 Task: Check the percentage active listings of granite counters in the last 5 years.
Action: Mouse moved to (560, 331)
Screenshot: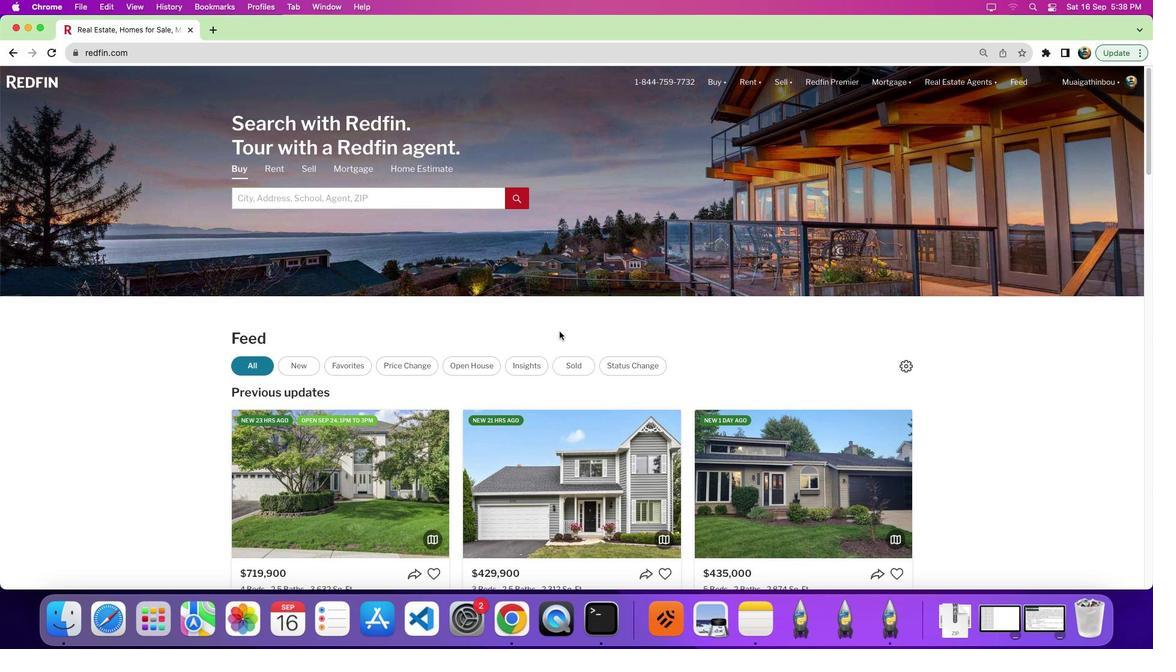 
Action: Mouse scrolled (560, 331) with delta (0, 0)
Screenshot: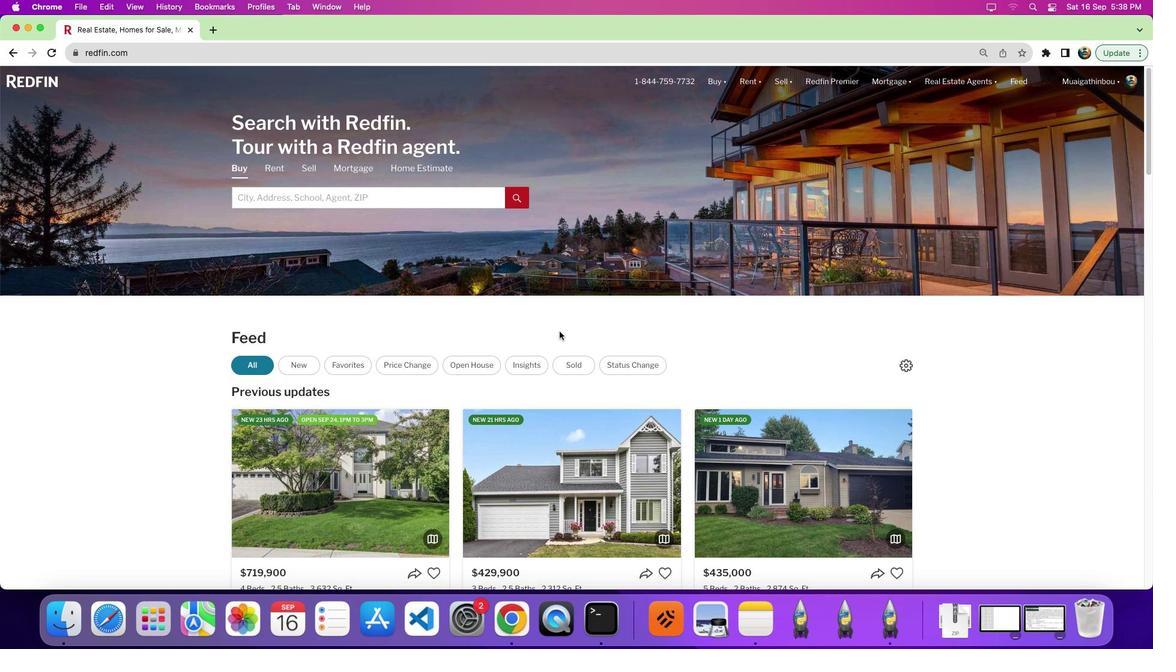 
Action: Mouse scrolled (560, 331) with delta (0, 0)
Screenshot: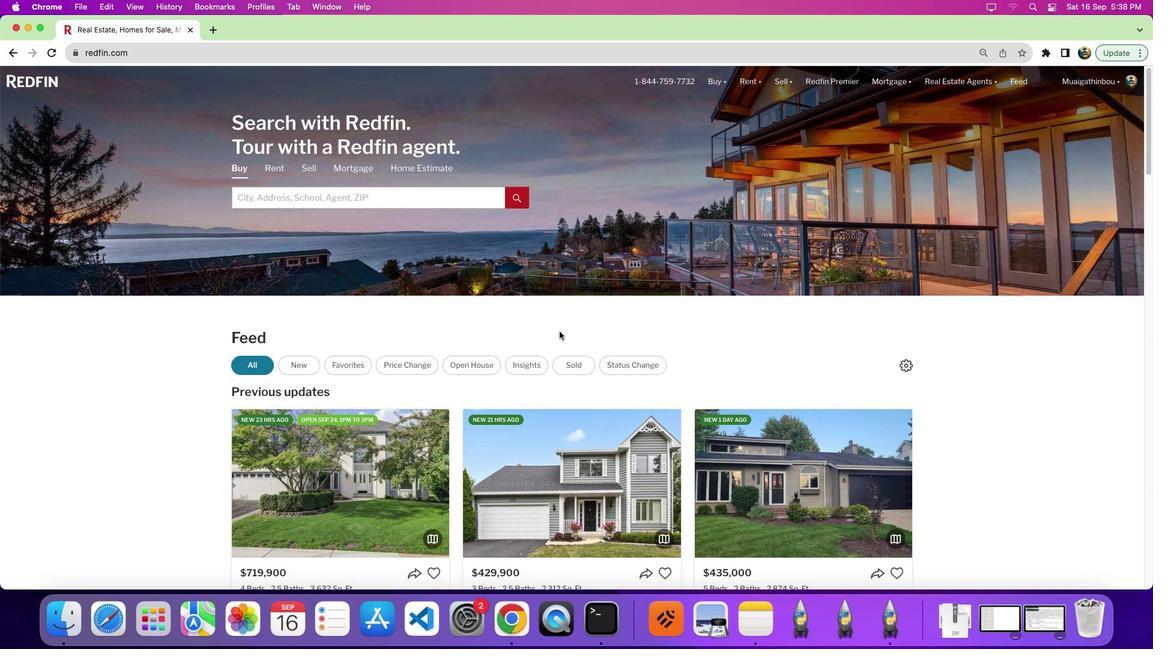 
Action: Mouse scrolled (560, 331) with delta (0, -3)
Screenshot: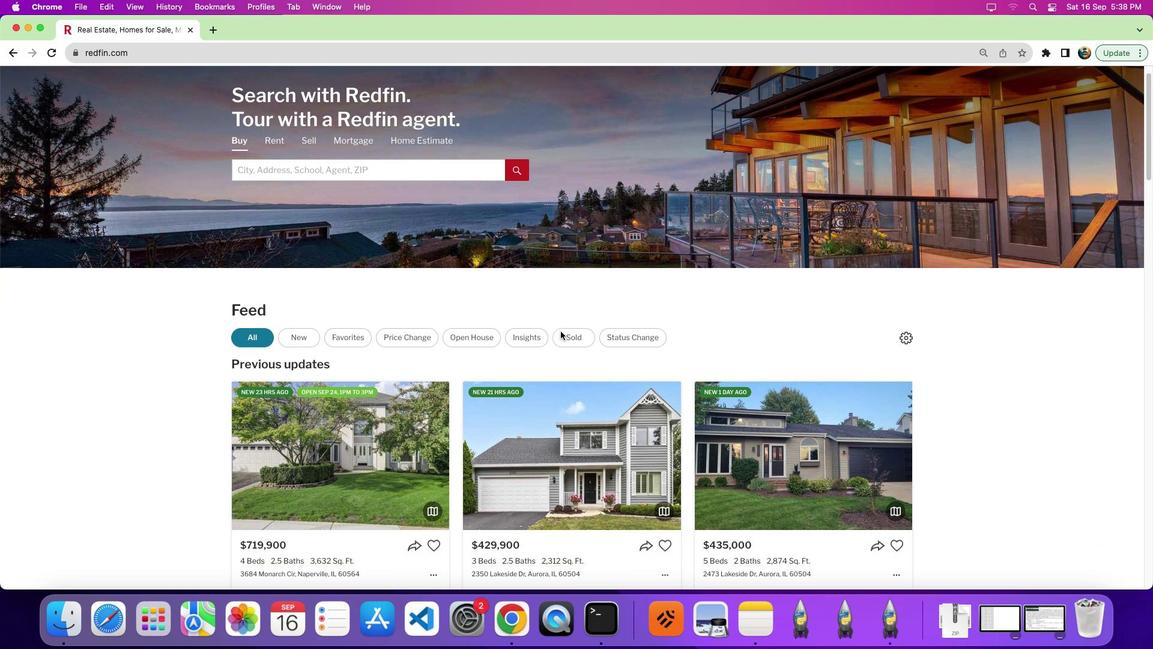 
Action: Mouse moved to (678, 355)
Screenshot: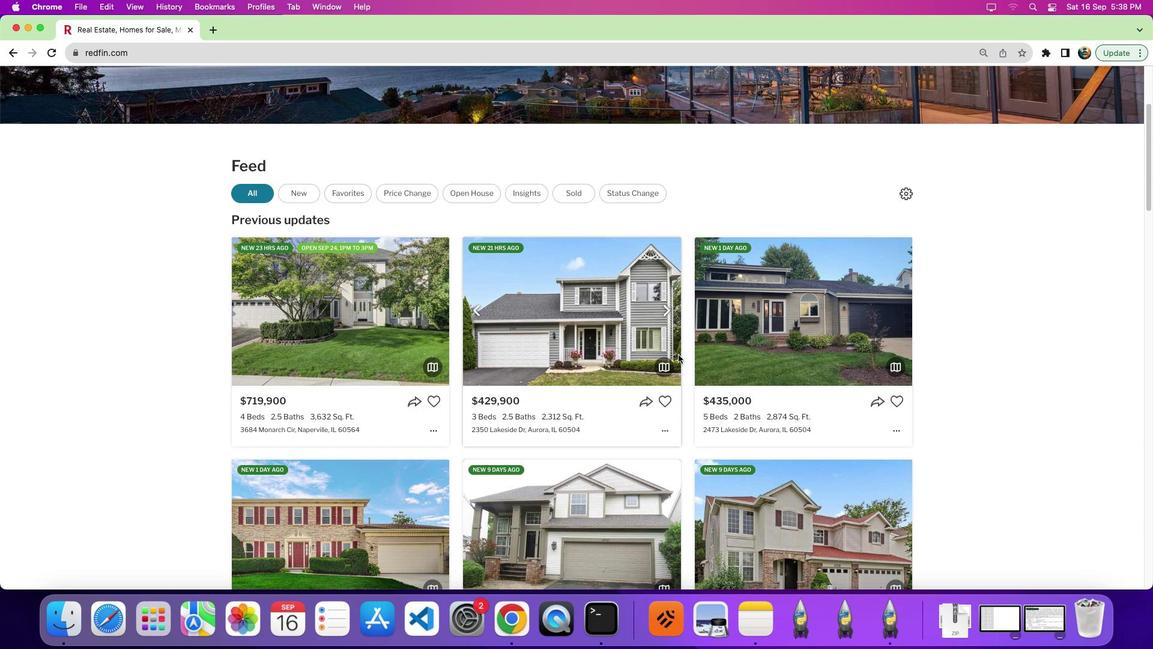 
Action: Mouse scrolled (678, 355) with delta (0, 0)
Screenshot: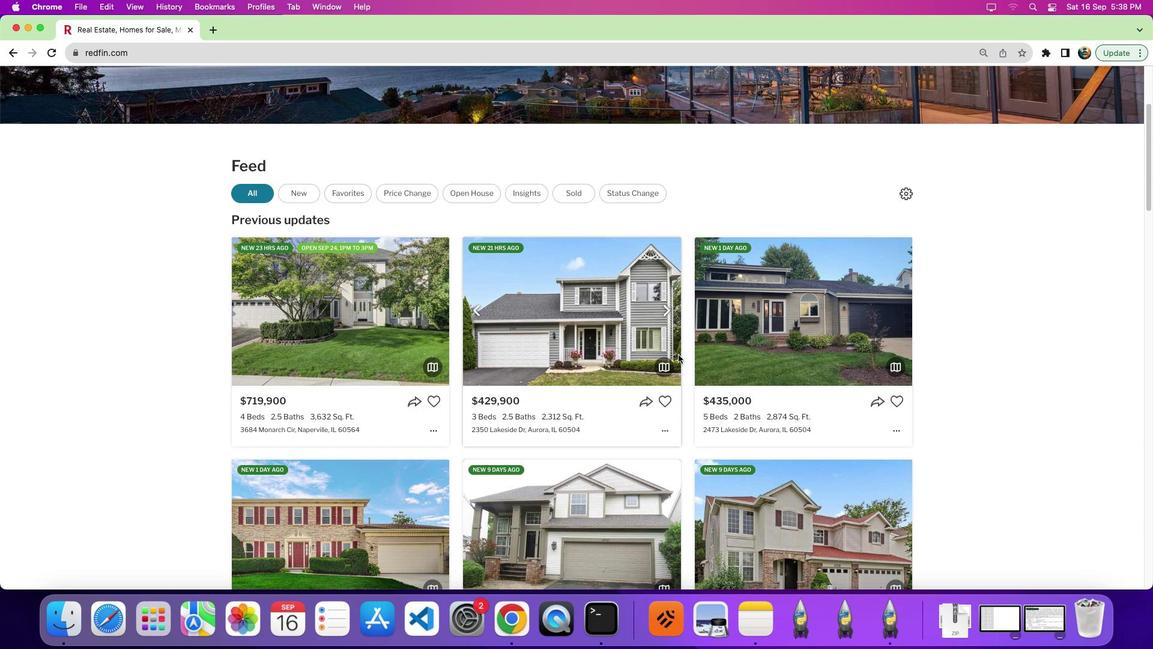 
Action: Mouse scrolled (678, 355) with delta (0, 0)
Screenshot: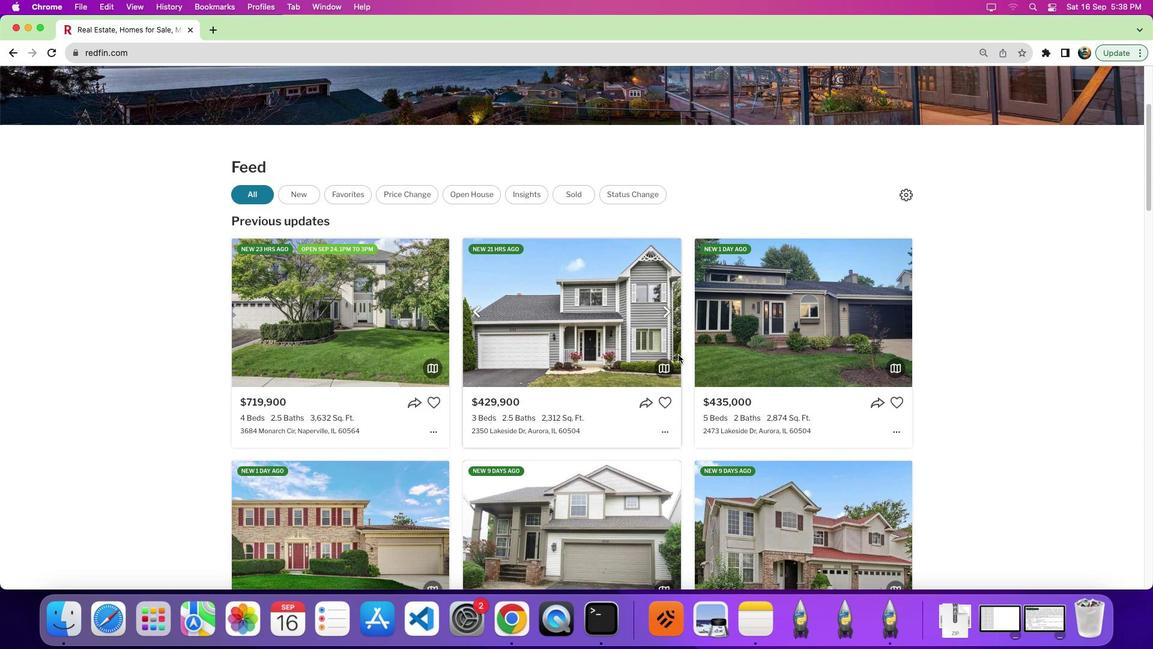 
Action: Mouse scrolled (678, 355) with delta (0, 4)
Screenshot: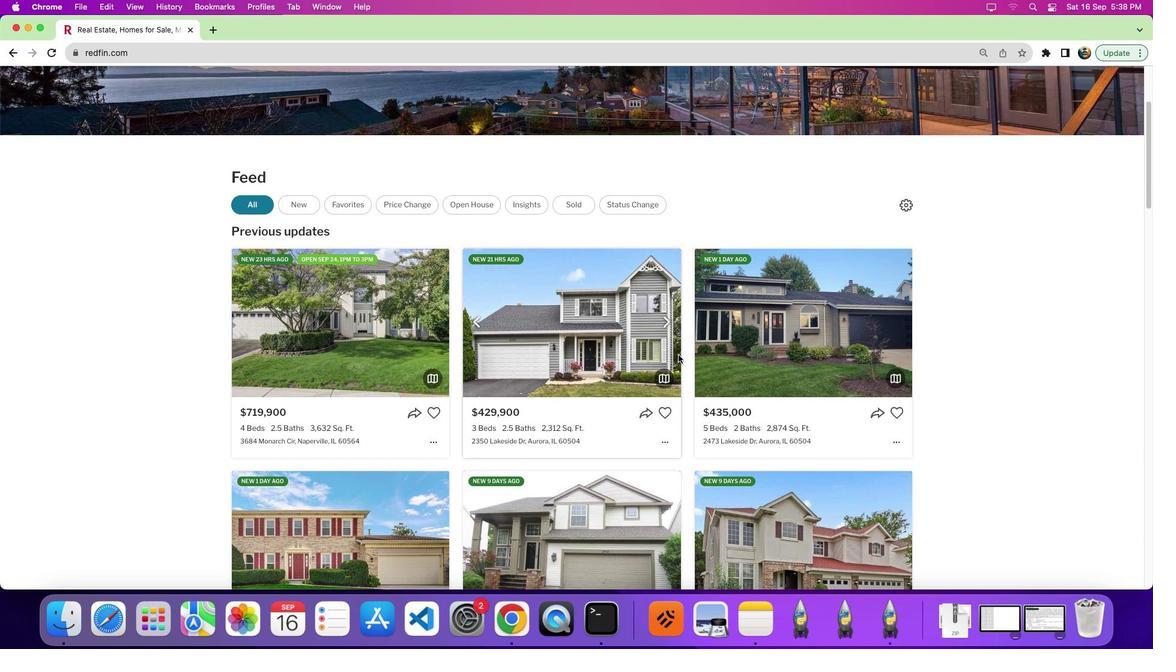 
Action: Mouse scrolled (678, 355) with delta (0, 0)
Screenshot: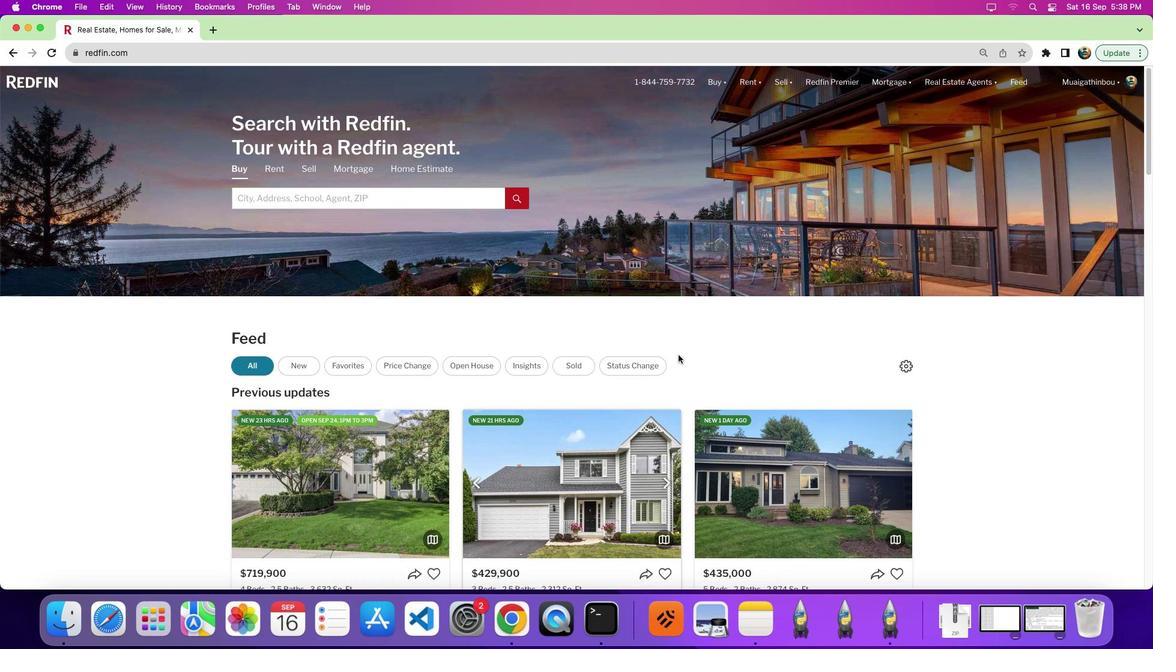 
Action: Mouse scrolled (678, 355) with delta (0, 0)
Screenshot: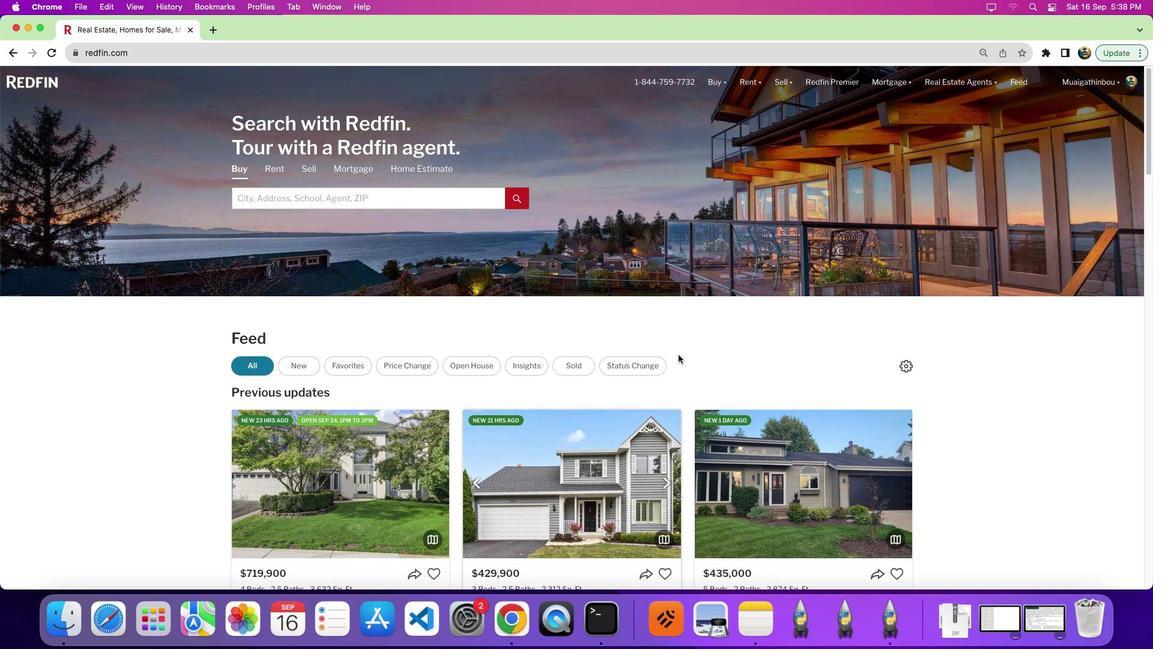 
Action: Mouse scrolled (678, 355) with delta (0, 5)
Screenshot: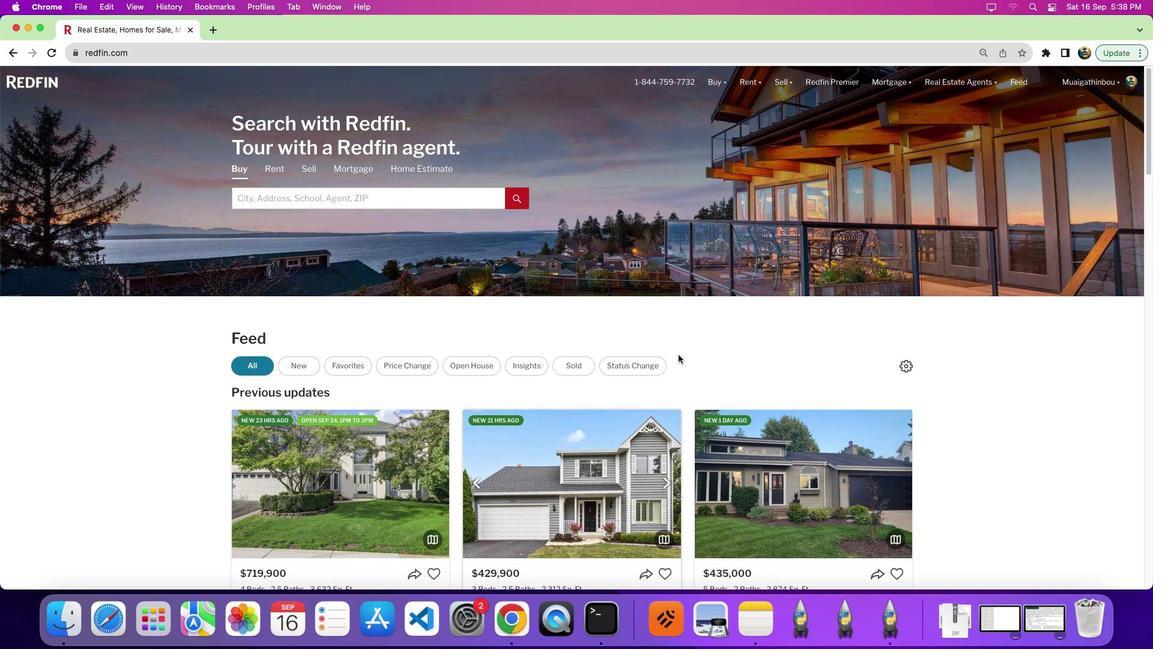 
Action: Mouse scrolled (678, 355) with delta (0, 7)
Screenshot: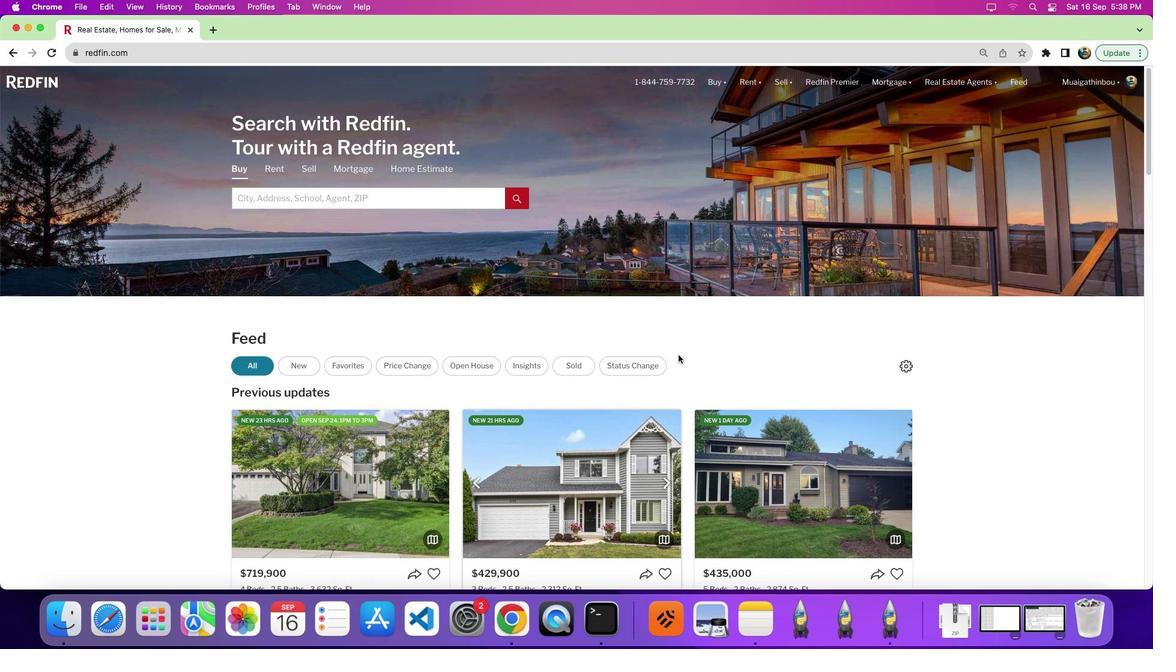 
Action: Mouse moved to (768, 137)
Screenshot: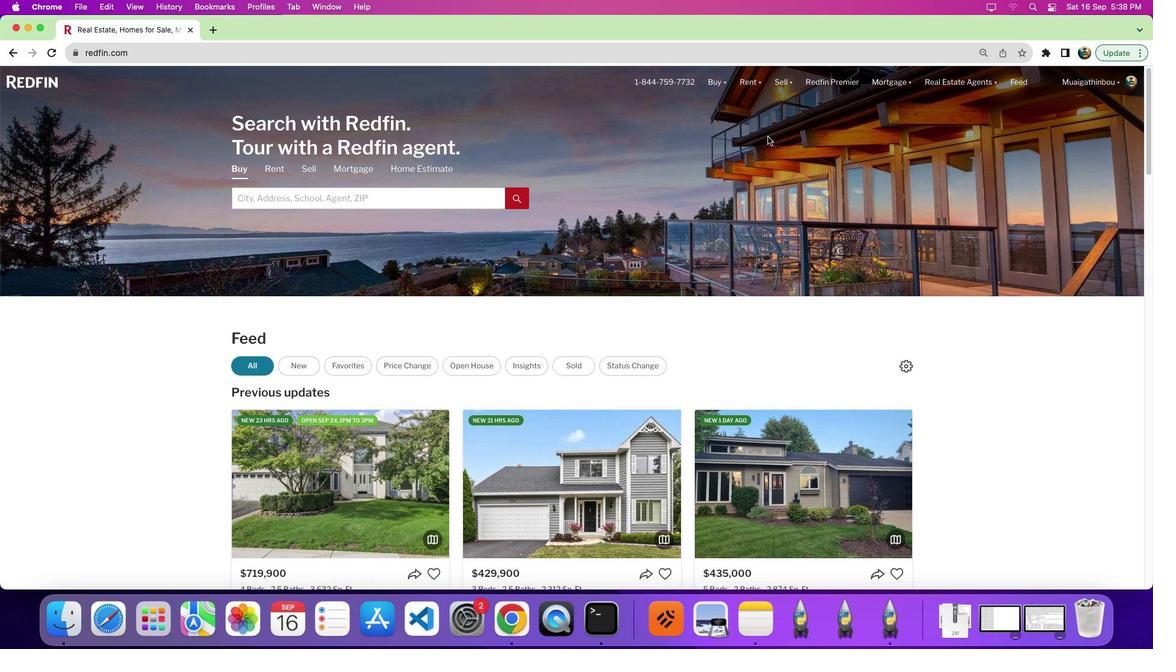 
Action: Mouse pressed left at (768, 137)
Screenshot: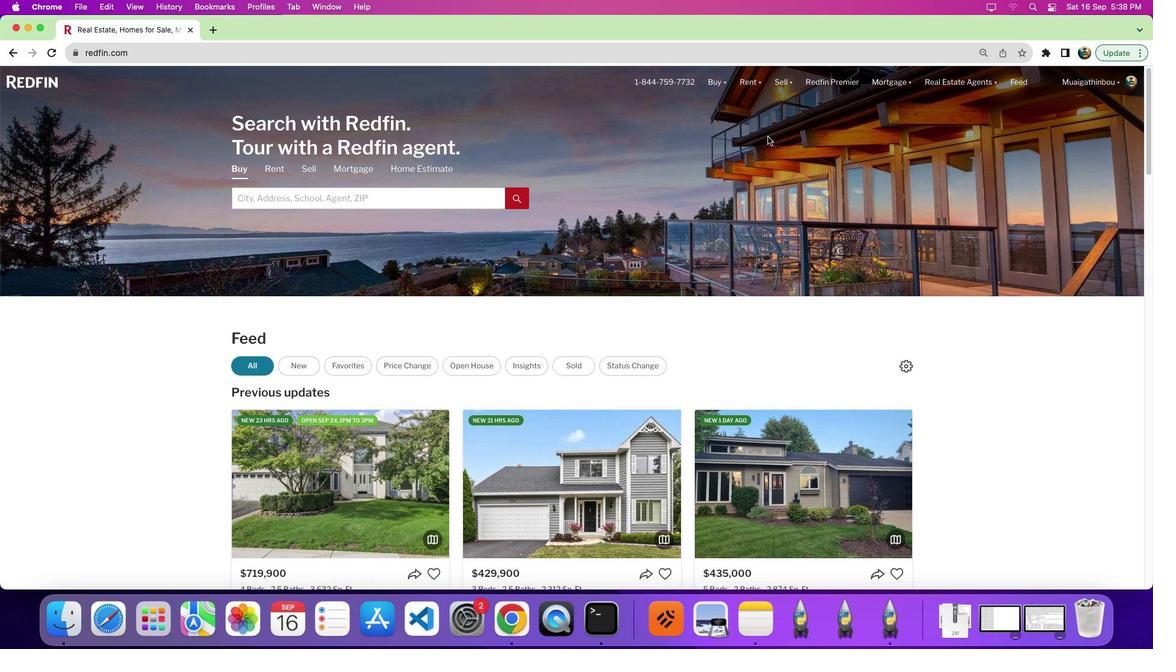 
Action: Mouse moved to (934, 209)
Screenshot: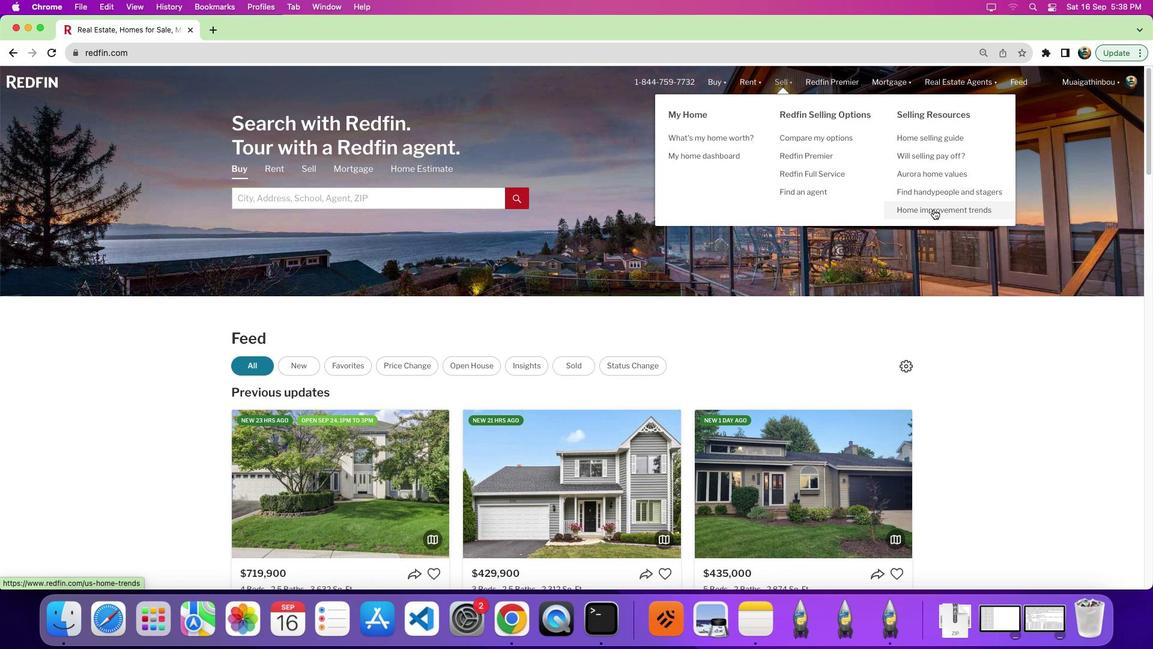 
Action: Mouse pressed left at (934, 209)
Screenshot: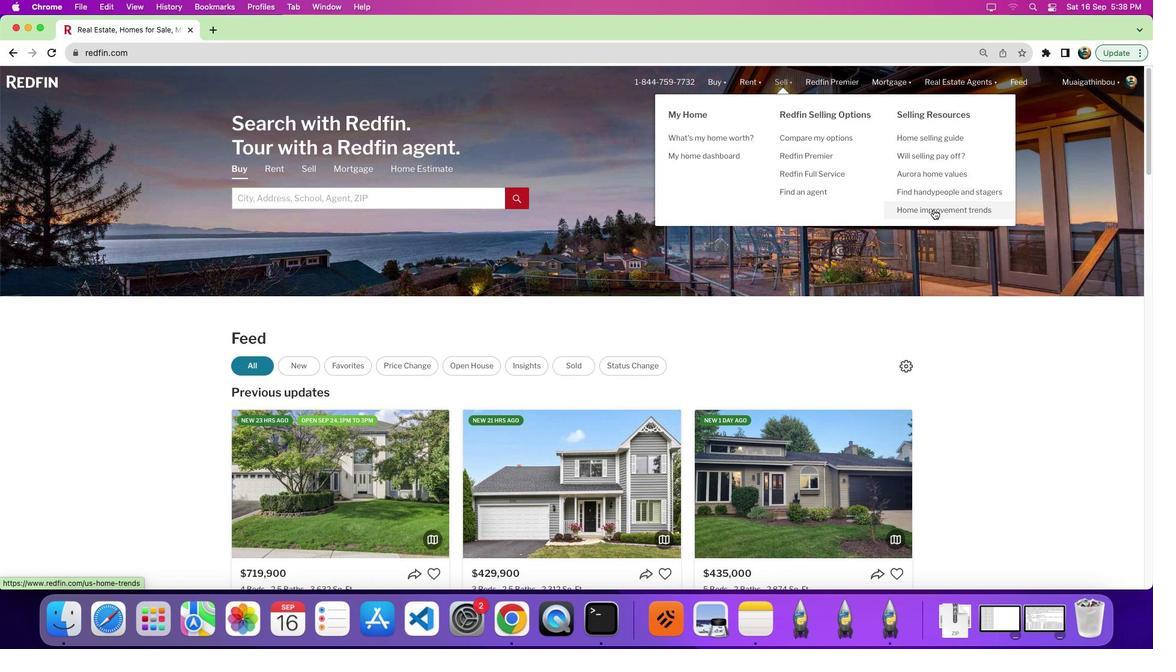 
Action: Mouse pressed left at (934, 209)
Screenshot: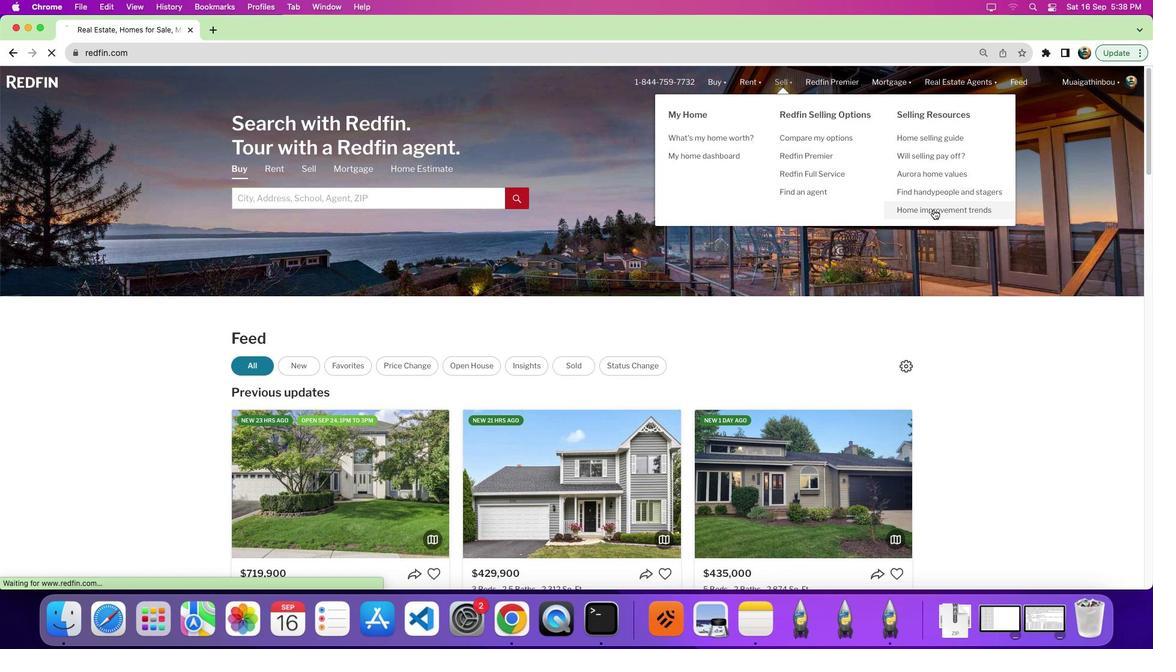 
Action: Mouse moved to (579, 340)
Screenshot: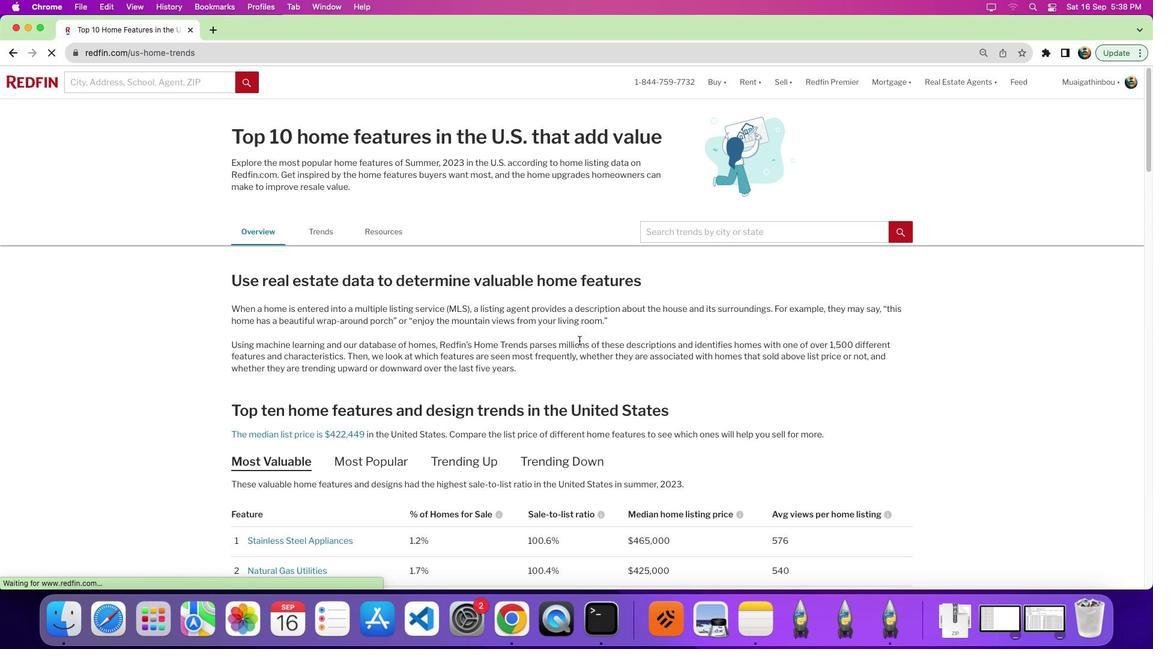 
Action: Mouse scrolled (579, 340) with delta (0, 0)
Screenshot: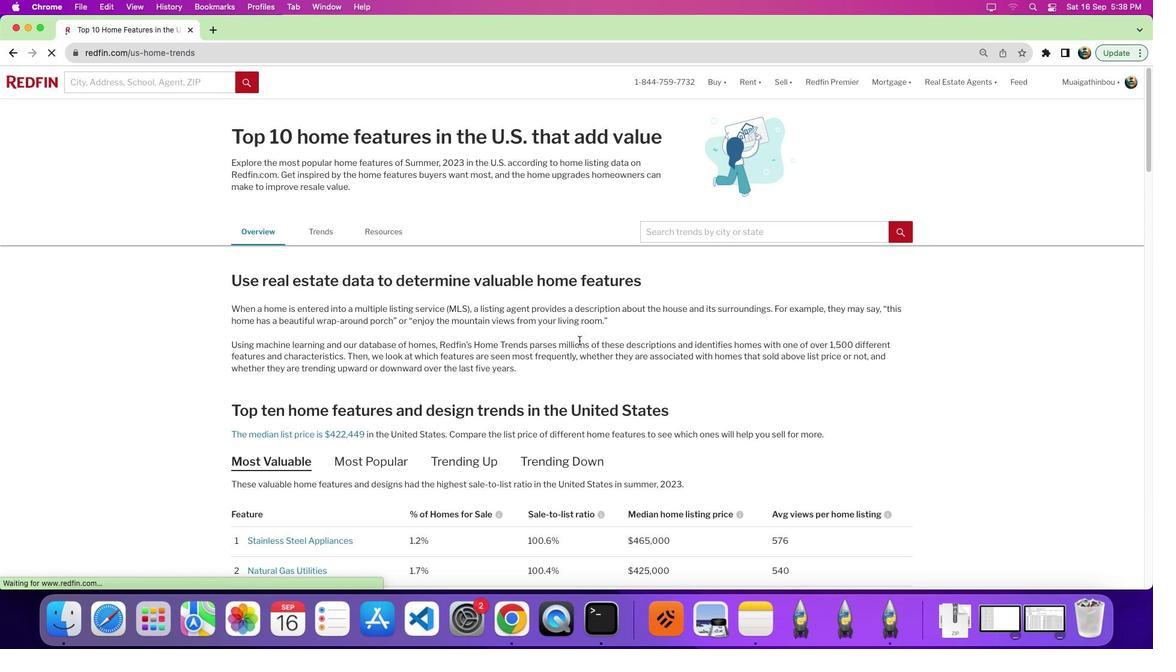 
Action: Mouse scrolled (579, 340) with delta (0, 0)
Screenshot: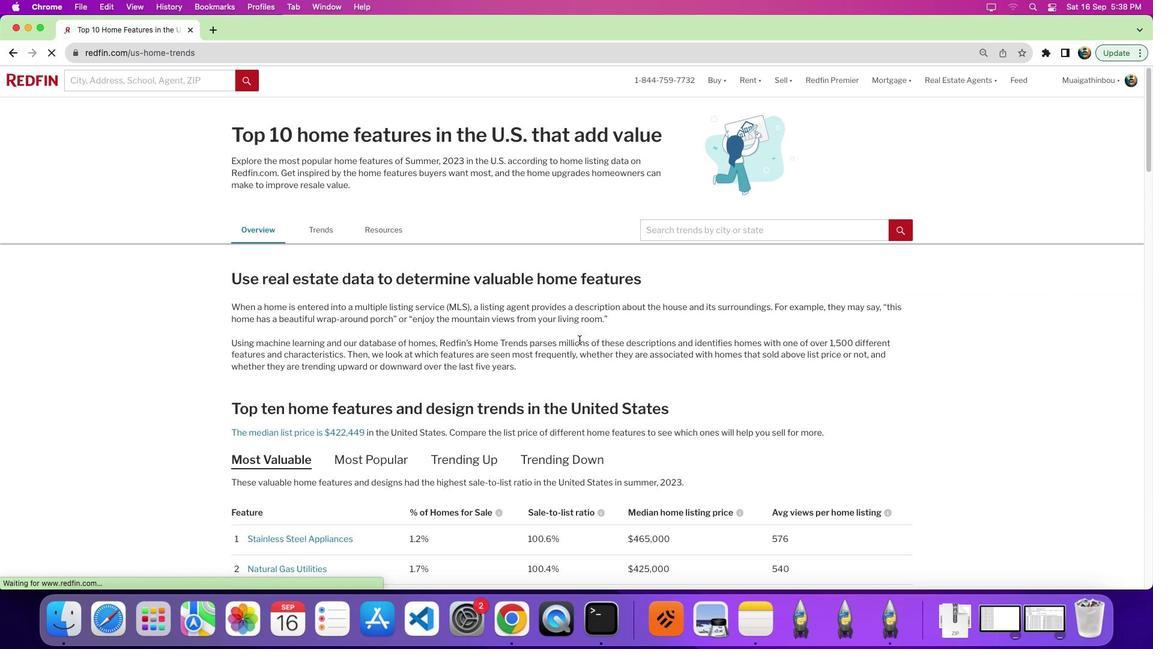 
Action: Mouse moved to (579, 338)
Screenshot: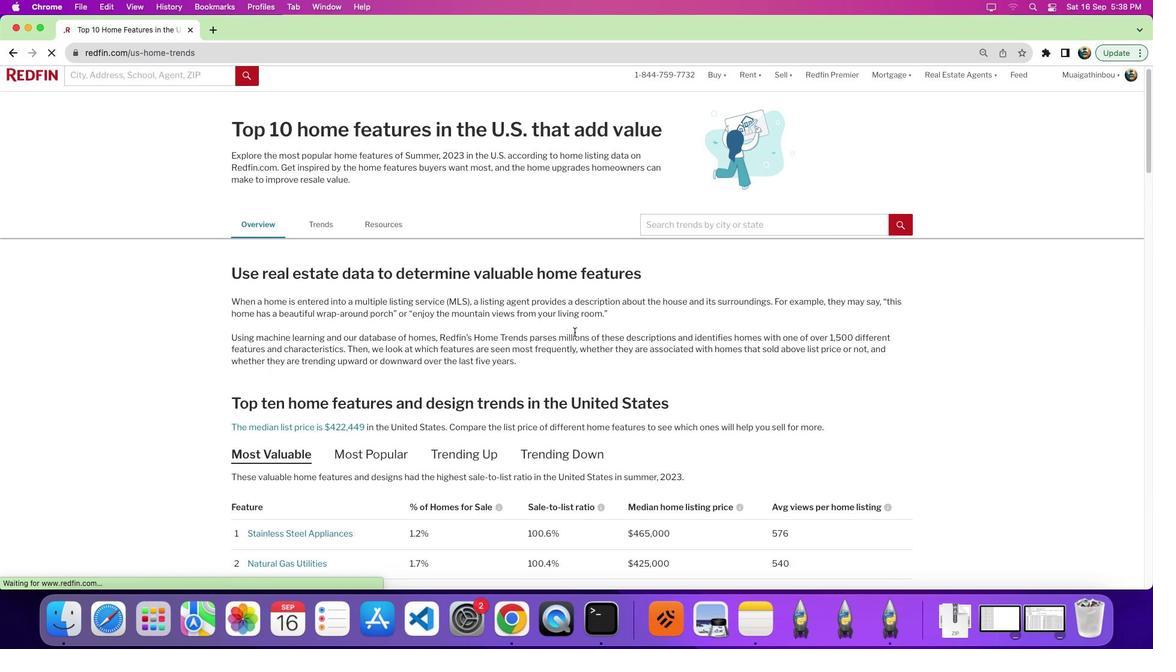 
Action: Mouse scrolled (579, 338) with delta (0, -1)
Screenshot: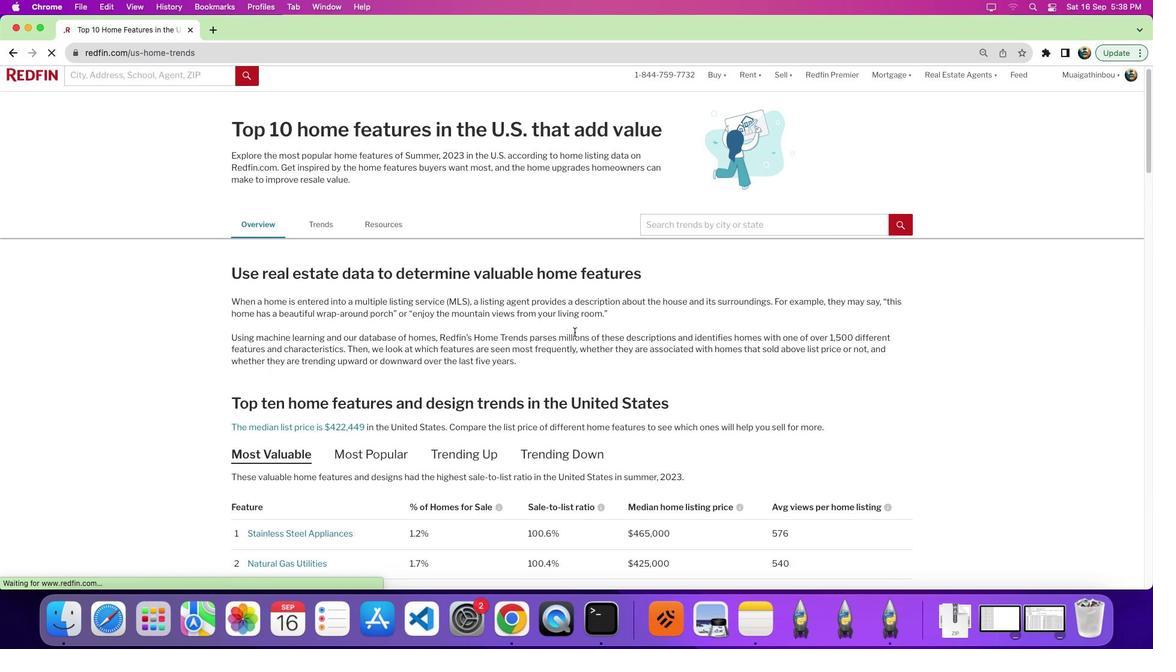 
Action: Mouse moved to (575, 331)
Screenshot: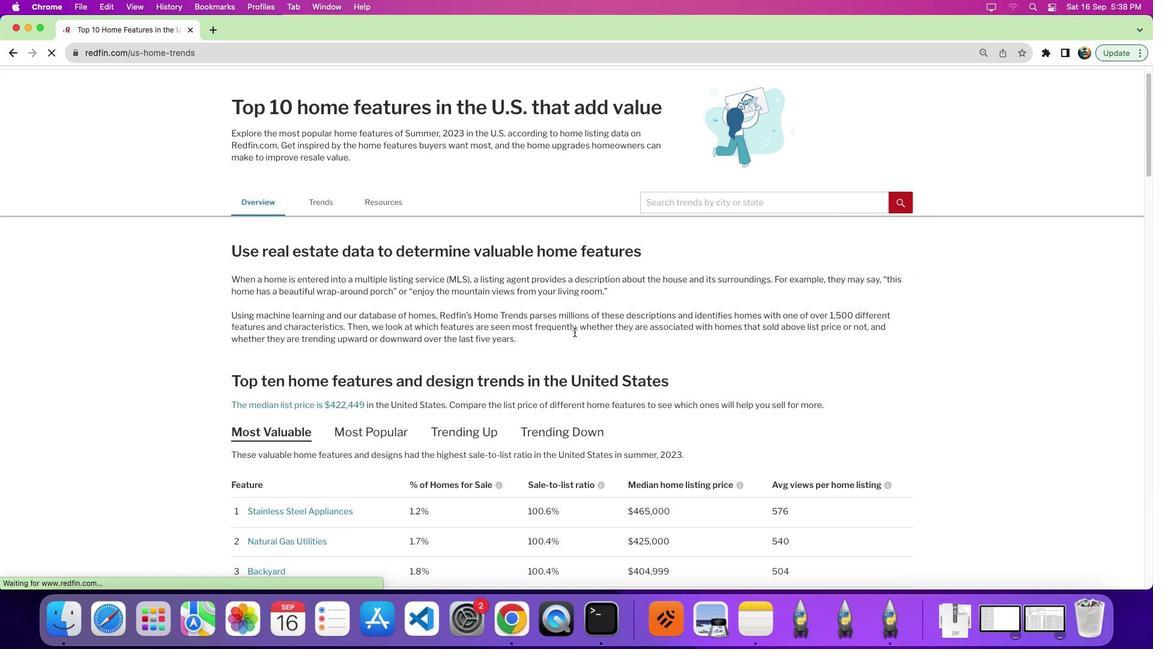 
Action: Mouse scrolled (575, 331) with delta (0, 0)
Screenshot: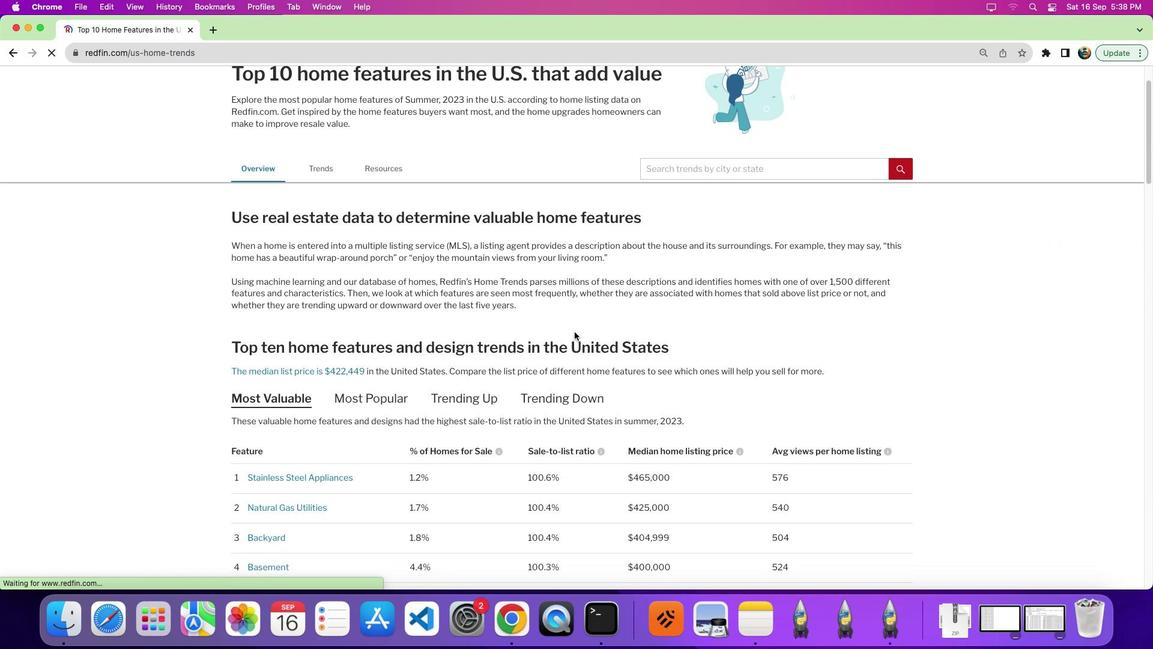 
Action: Mouse scrolled (575, 331) with delta (0, -1)
Screenshot: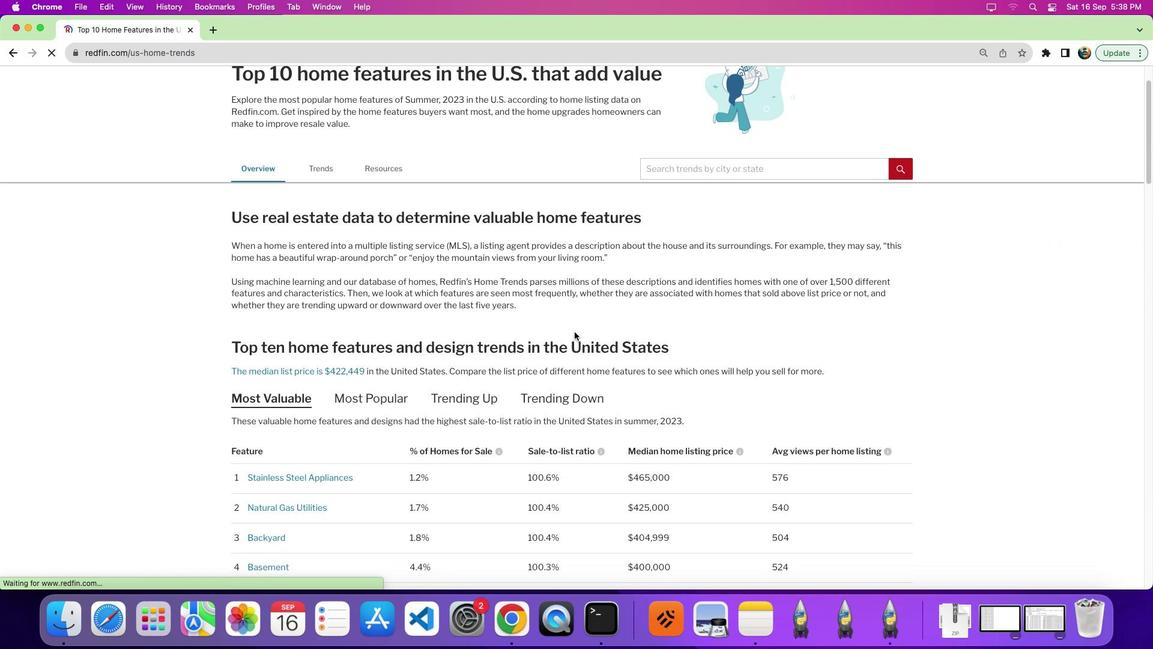 
Action: Mouse scrolled (575, 331) with delta (0, -4)
Screenshot: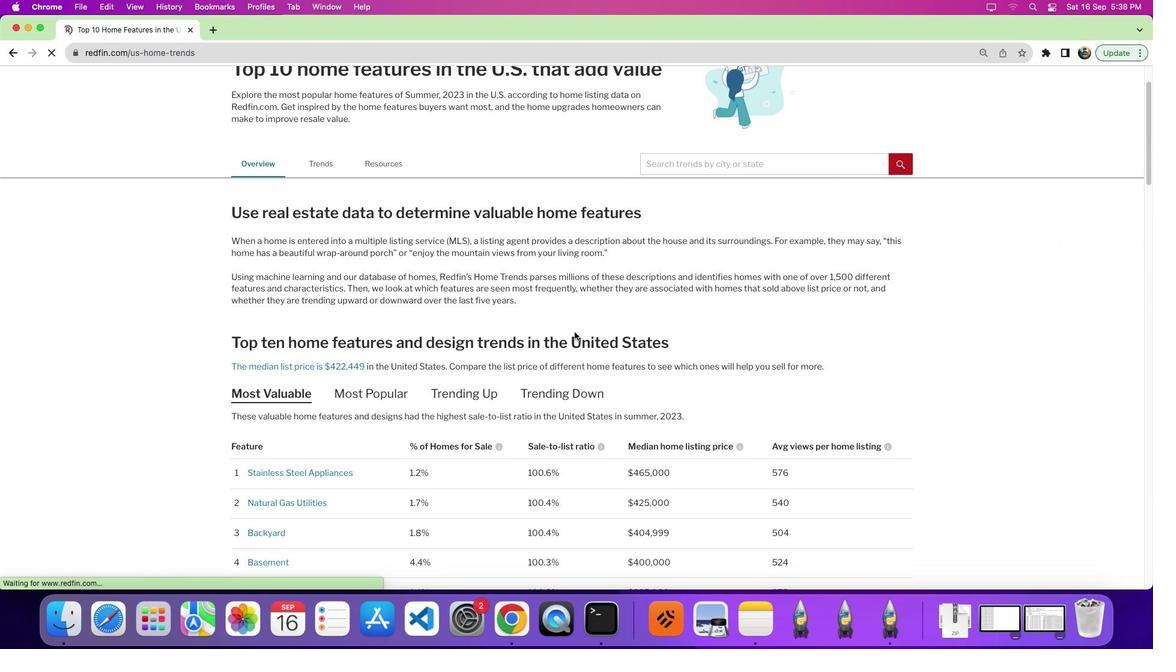 
Action: Mouse moved to (575, 331)
Screenshot: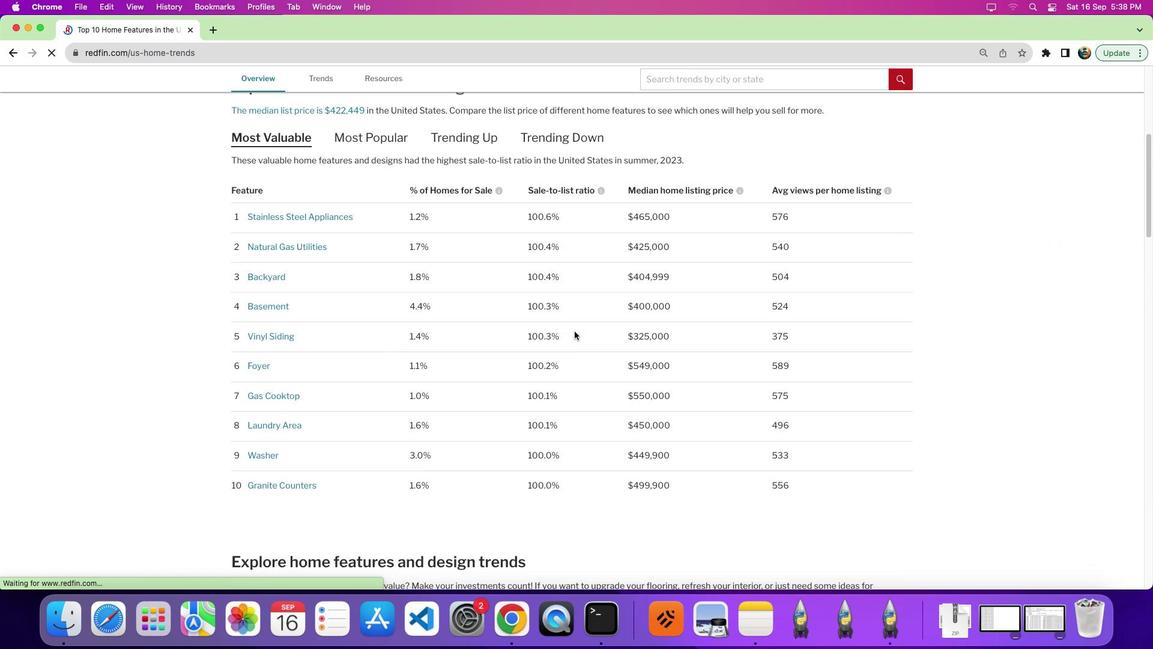 
Action: Mouse scrolled (575, 331) with delta (0, 0)
Screenshot: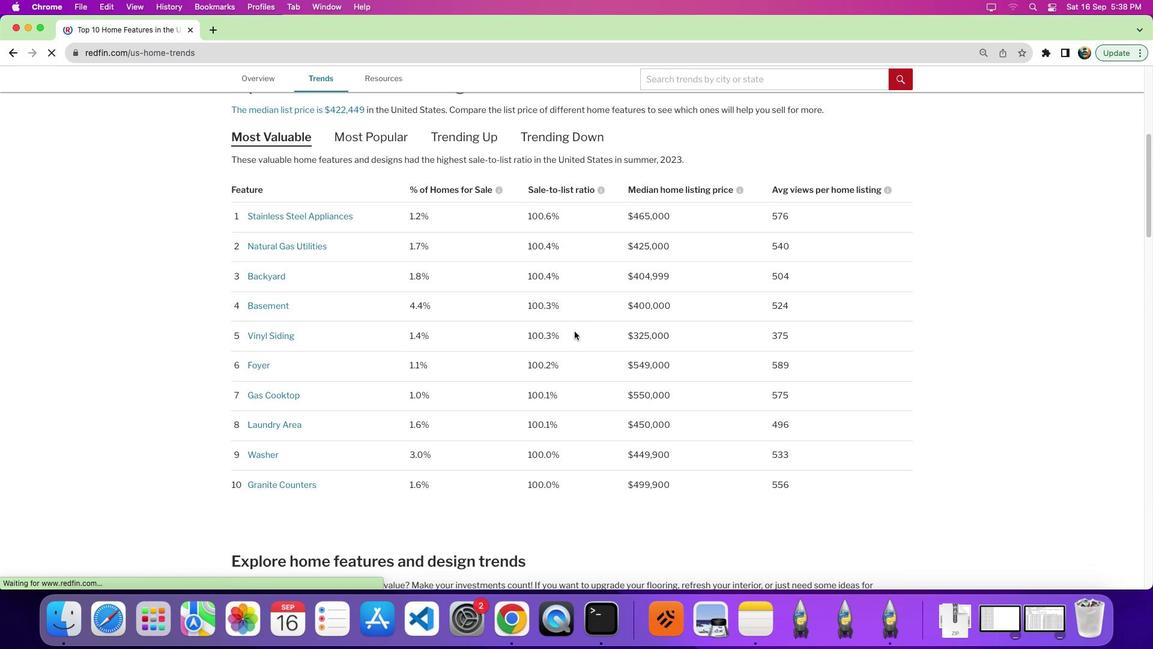 
Action: Mouse scrolled (575, 331) with delta (0, 0)
Screenshot: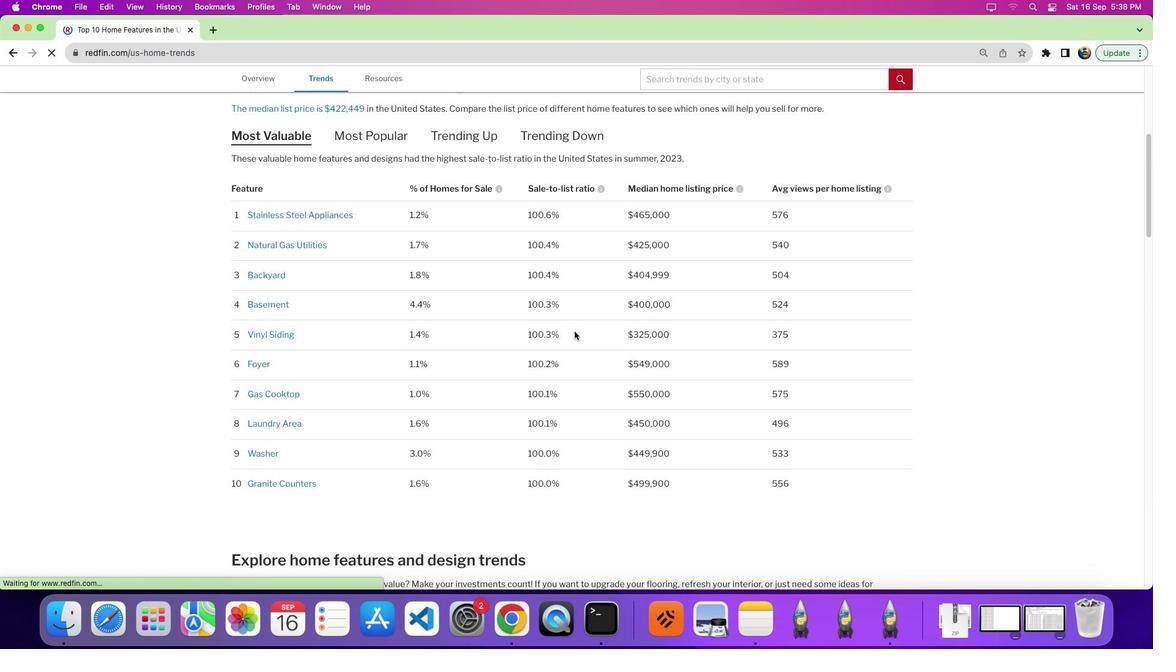 
Action: Mouse scrolled (575, 331) with delta (0, -3)
Screenshot: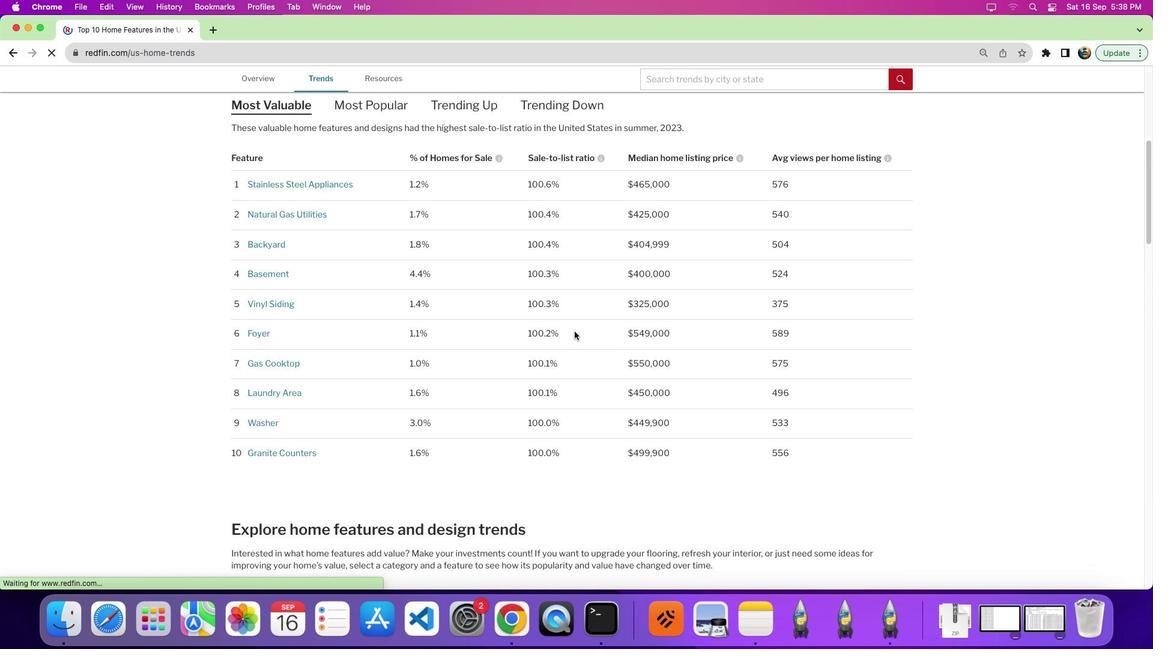 
Action: Mouse scrolled (575, 331) with delta (0, 0)
Screenshot: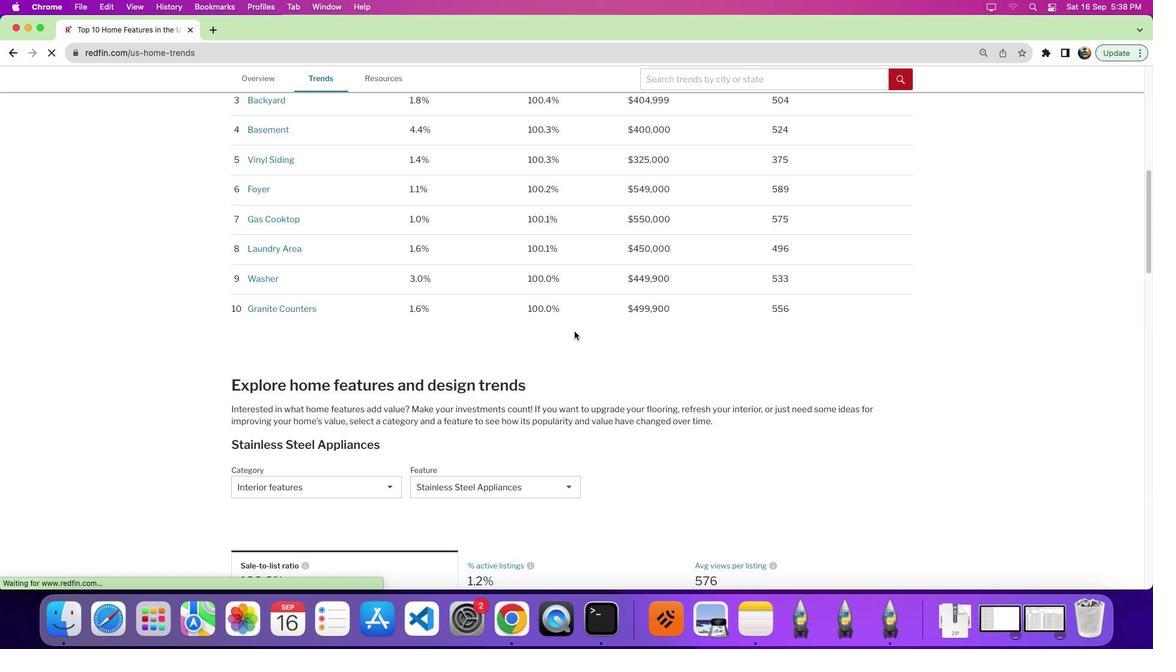 
Action: Mouse scrolled (575, 331) with delta (0, 0)
Screenshot: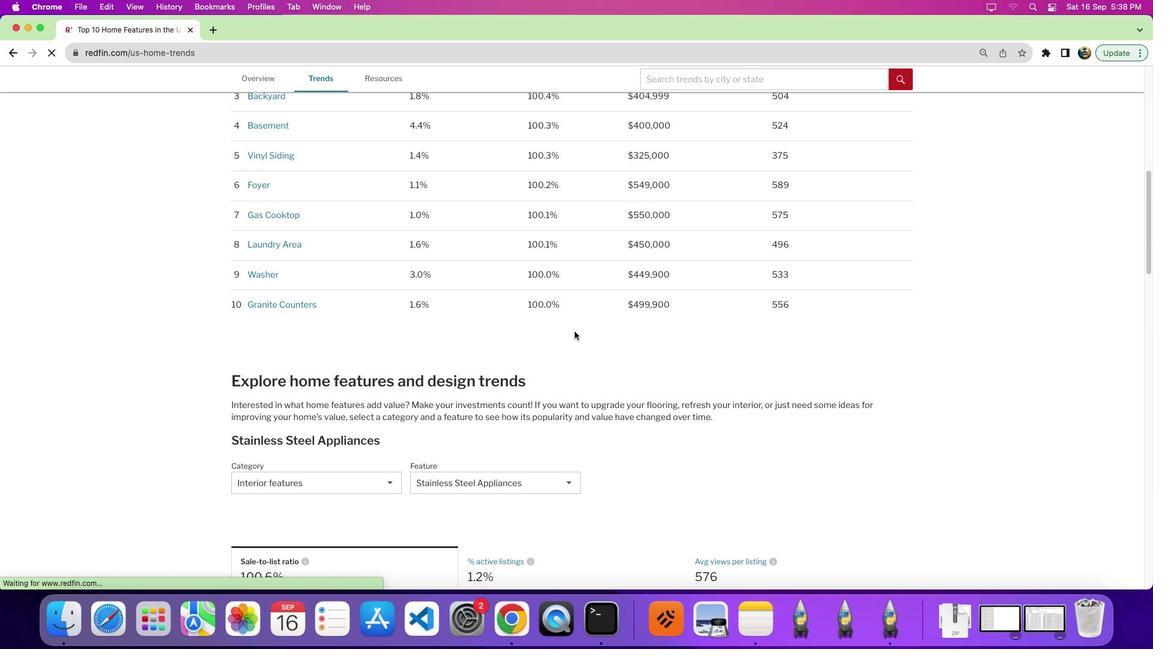 
Action: Mouse scrolled (575, 331) with delta (0, -1)
Screenshot: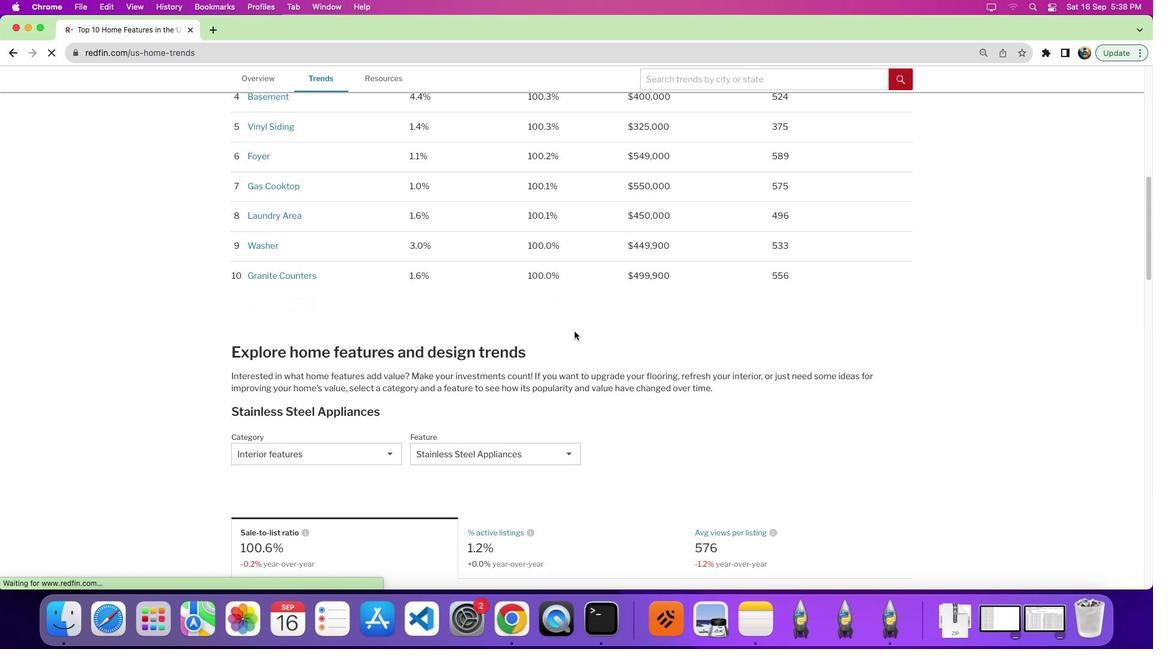 
Action: Mouse moved to (357, 368)
Screenshot: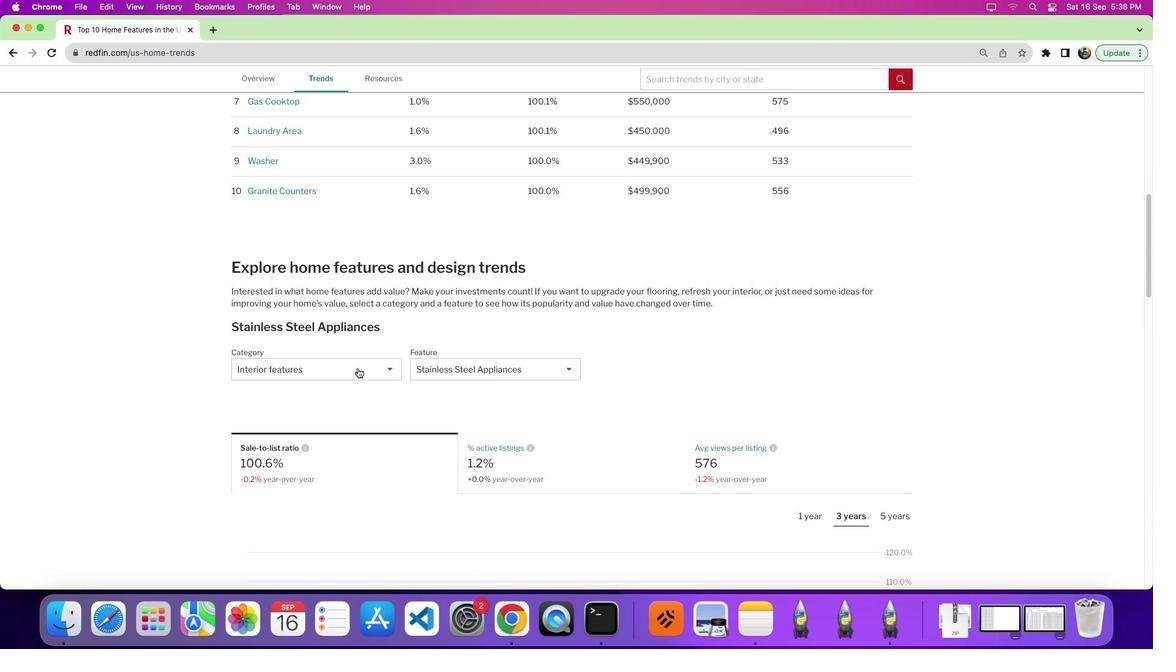 
Action: Mouse pressed left at (357, 368)
Screenshot: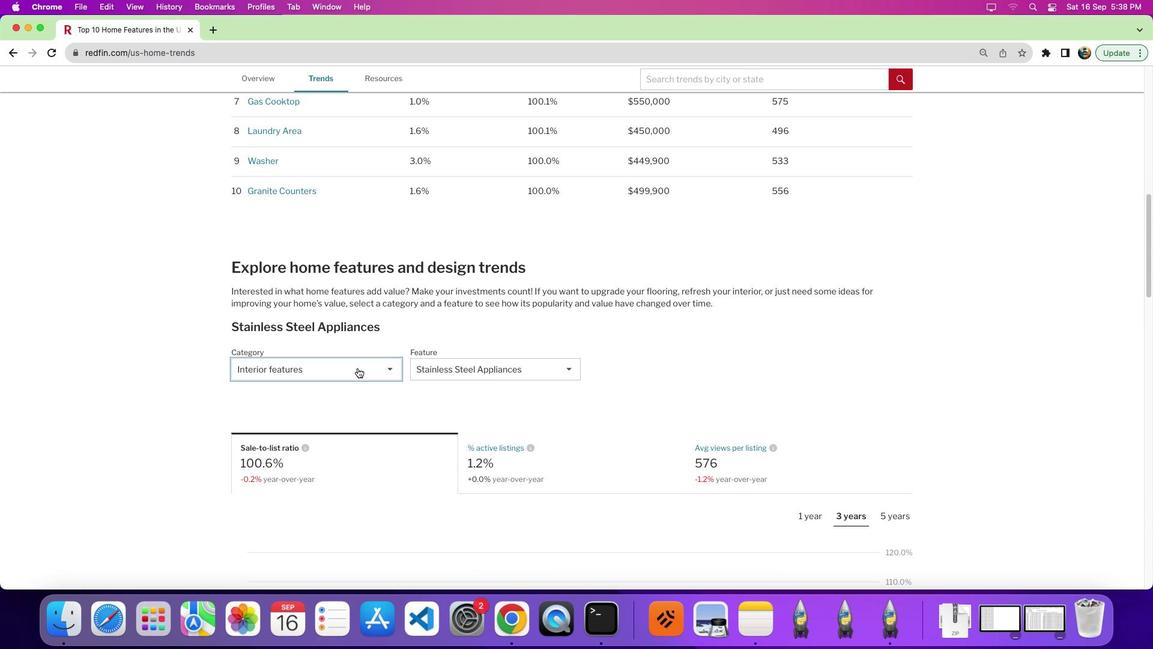 
Action: Mouse moved to (382, 411)
Screenshot: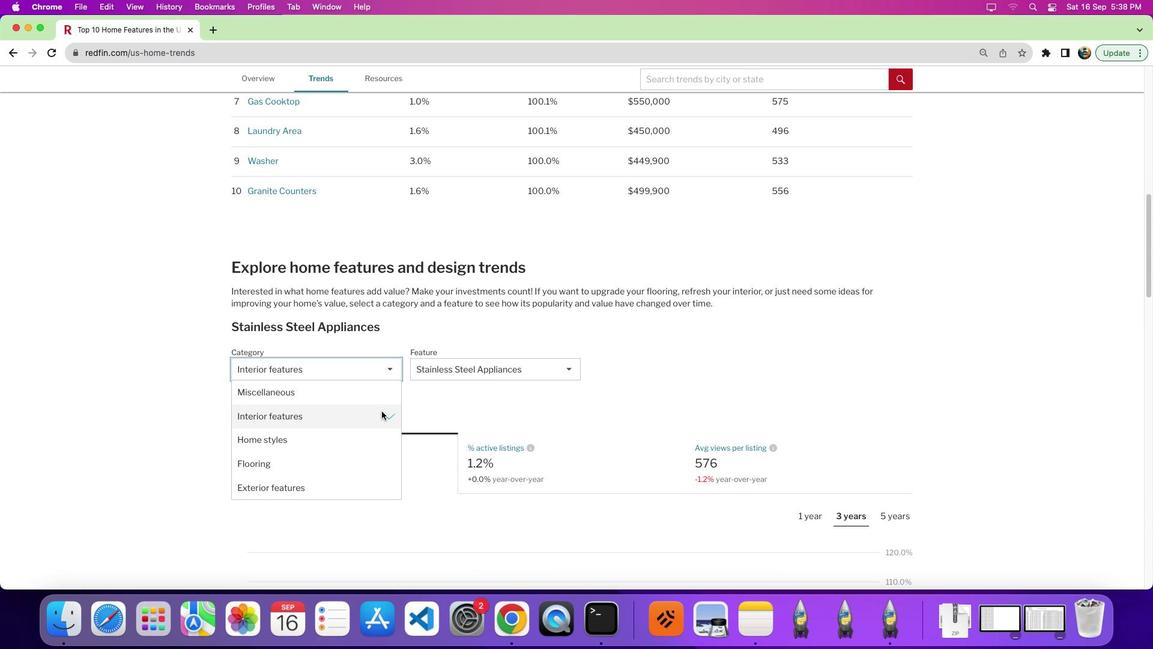 
Action: Mouse pressed left at (382, 411)
Screenshot: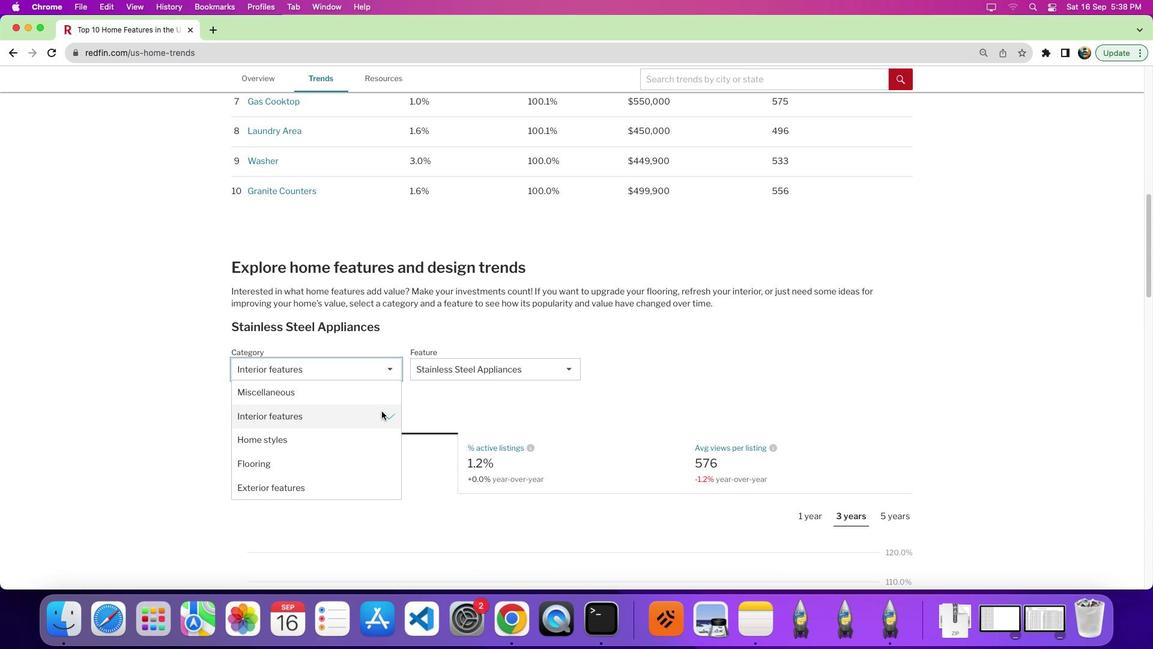 
Action: Mouse moved to (484, 368)
Screenshot: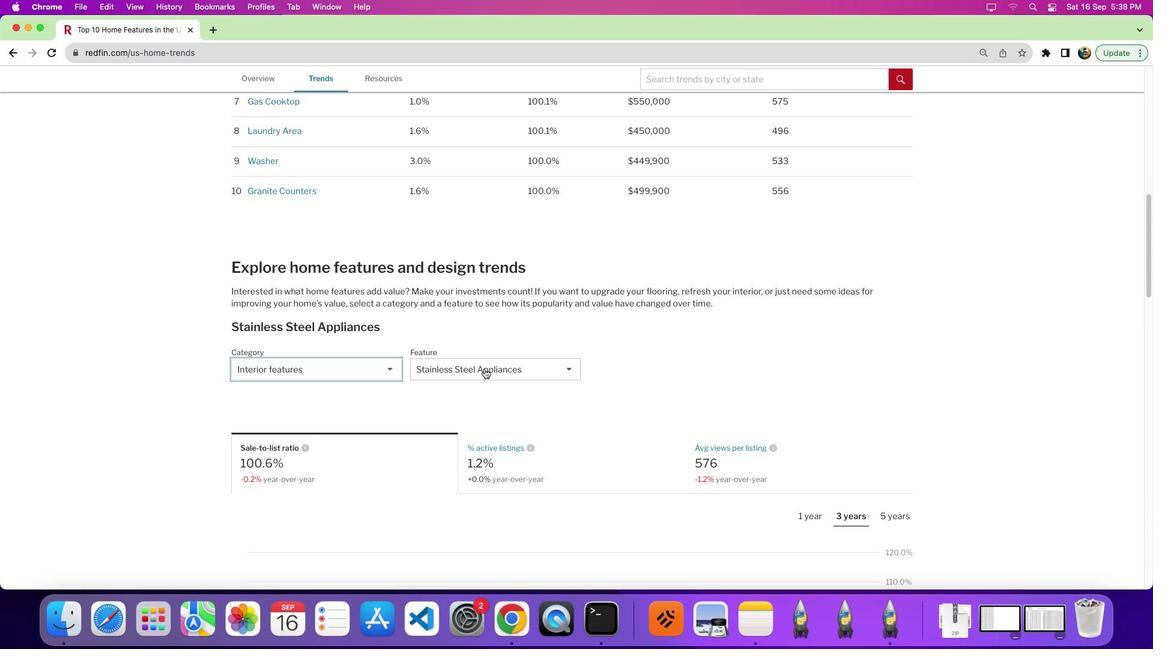 
Action: Mouse pressed left at (484, 368)
Screenshot: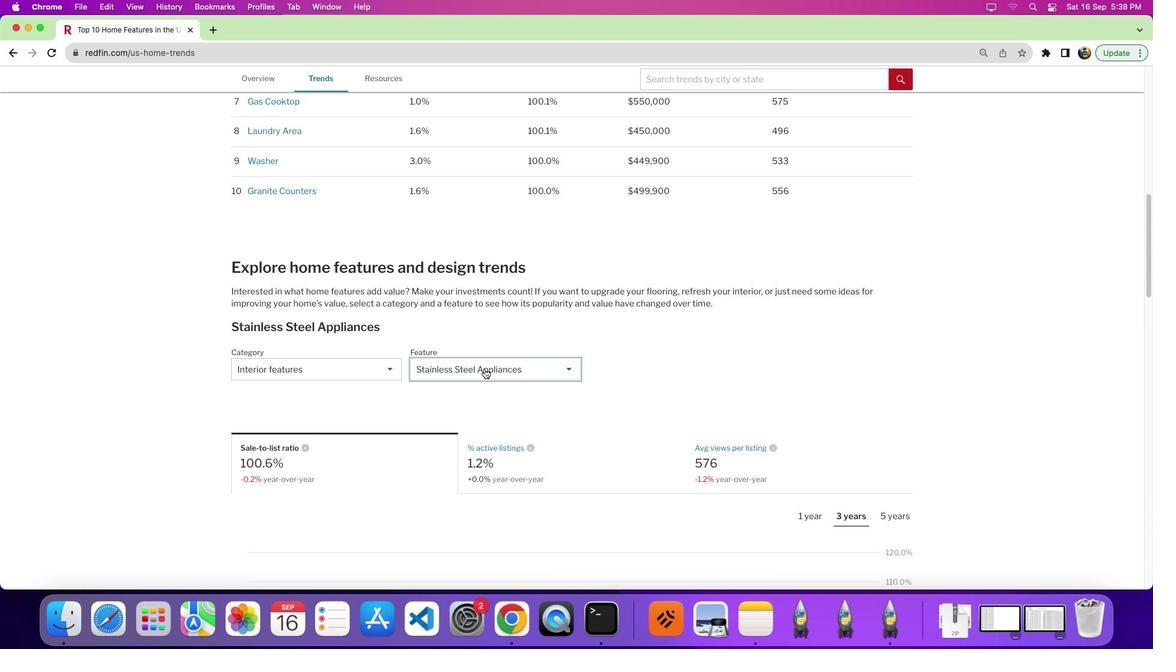 
Action: Mouse moved to (579, 443)
Screenshot: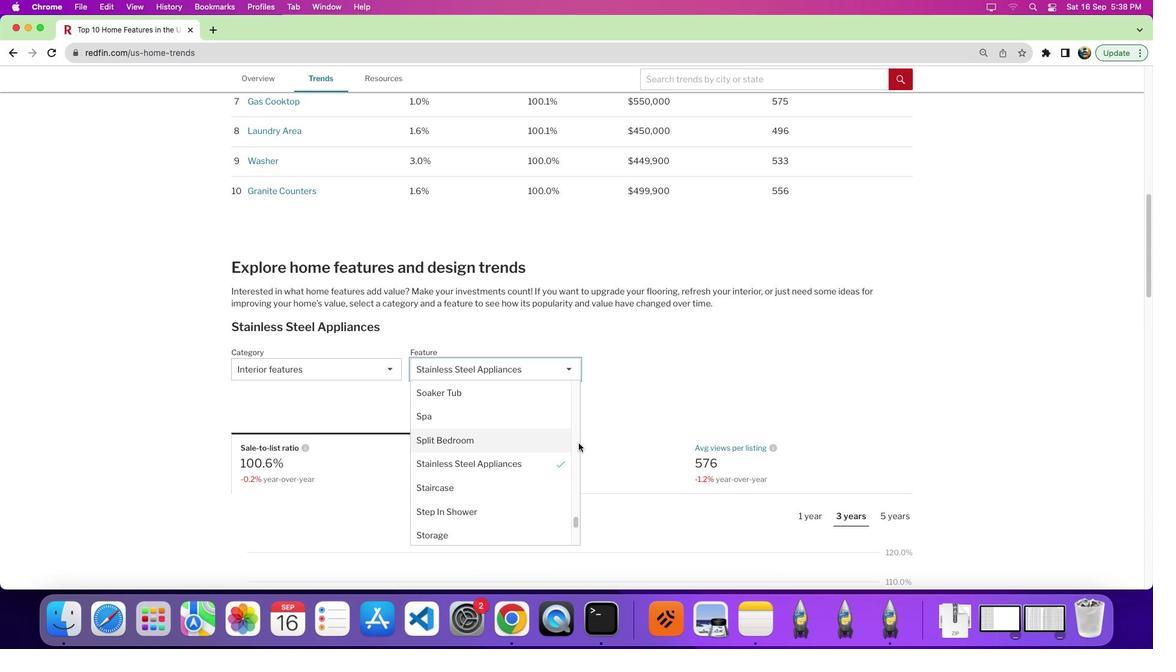 
Action: Mouse pressed left at (579, 443)
Screenshot: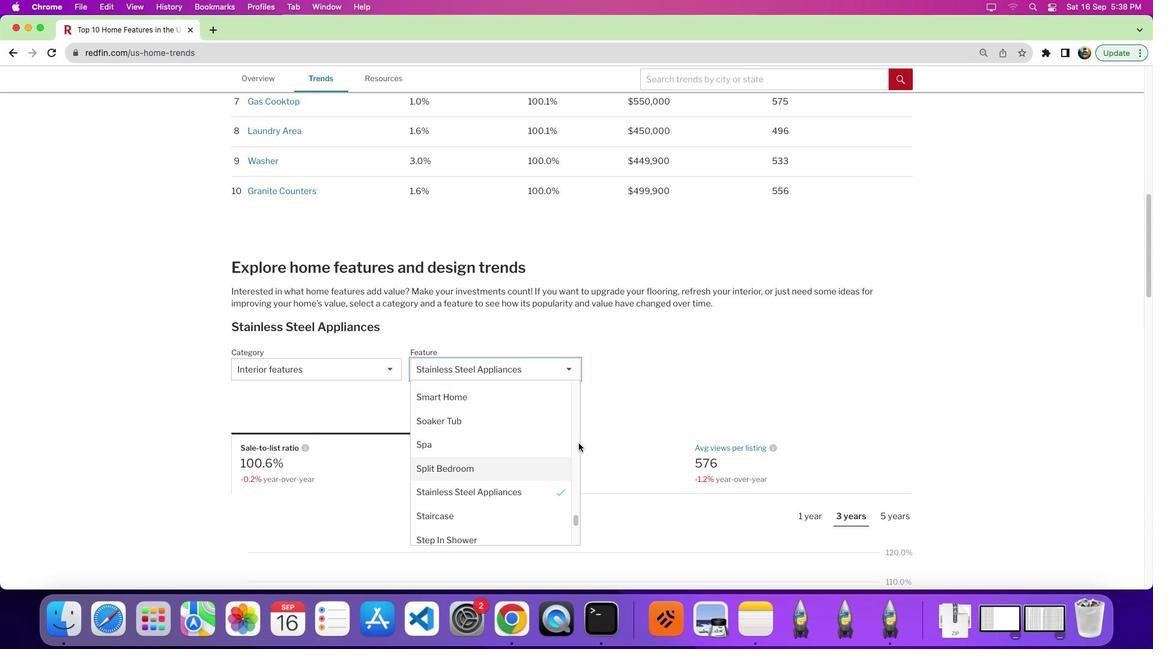 
Action: Mouse moved to (456, 432)
Screenshot: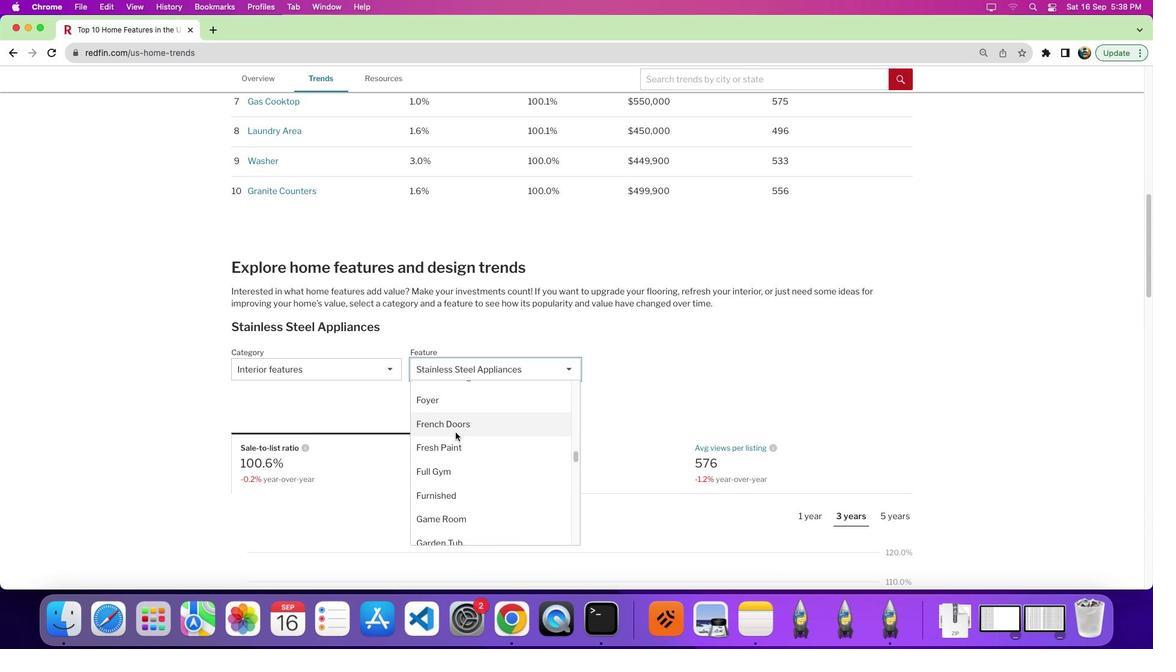 
Action: Mouse scrolled (456, 432) with delta (0, 0)
Screenshot: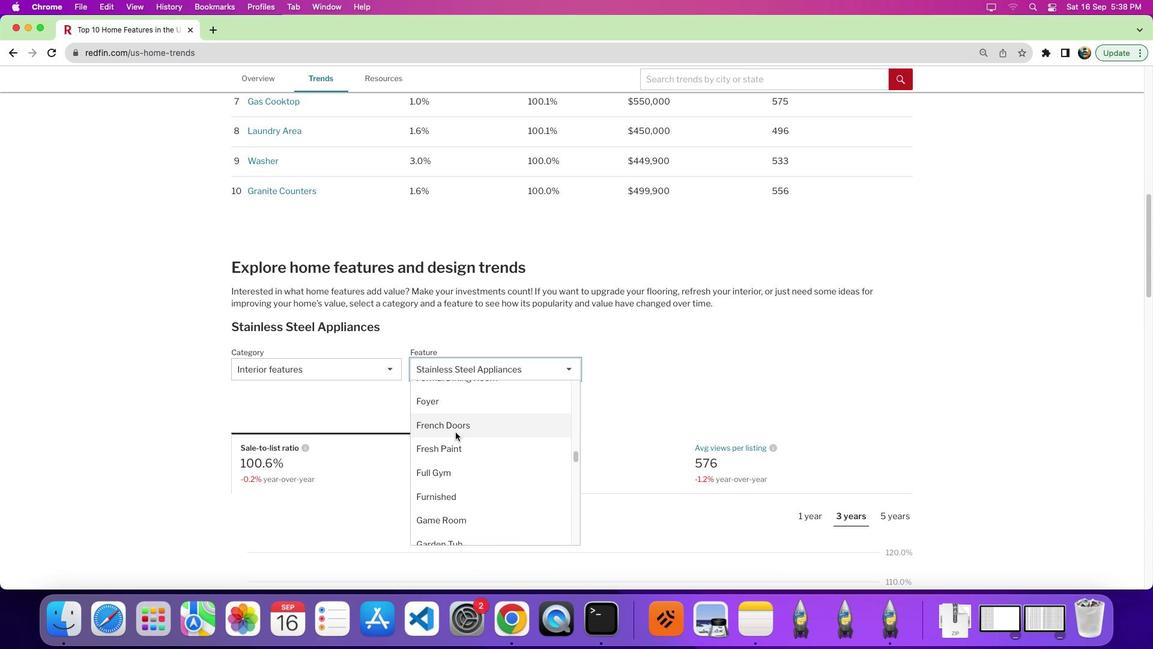 
Action: Mouse scrolled (456, 432) with delta (0, 0)
Screenshot: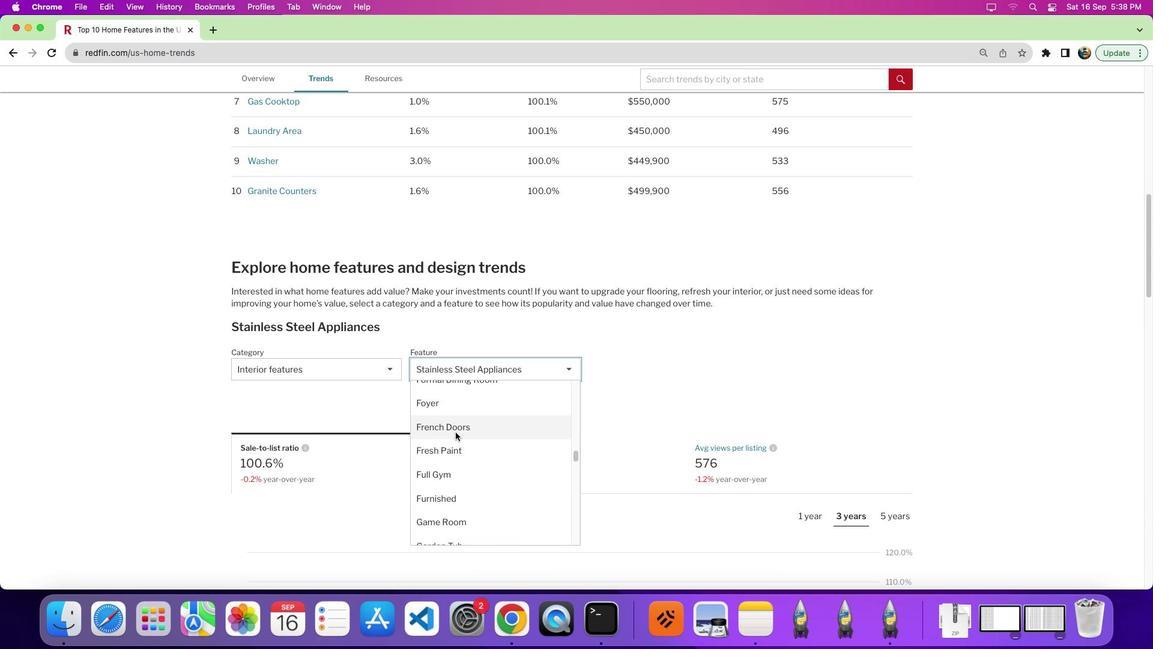 
Action: Mouse moved to (456, 432)
Screenshot: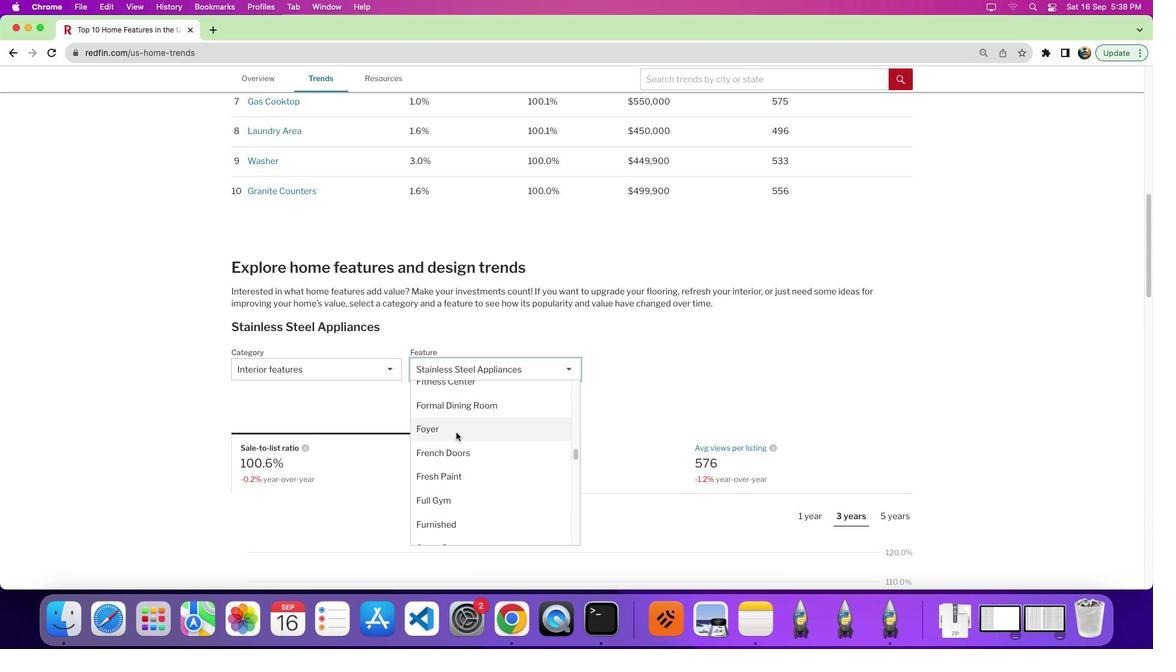 
Action: Mouse scrolled (456, 432) with delta (0, 0)
Screenshot: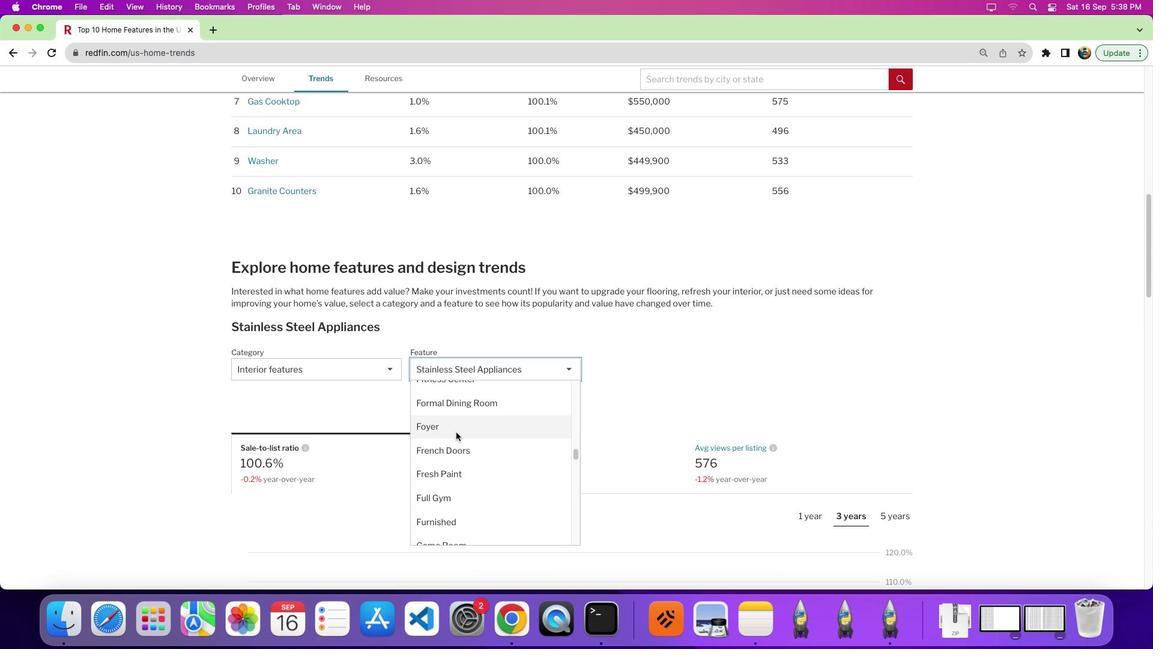 
Action: Mouse scrolled (456, 432) with delta (0, 0)
Screenshot: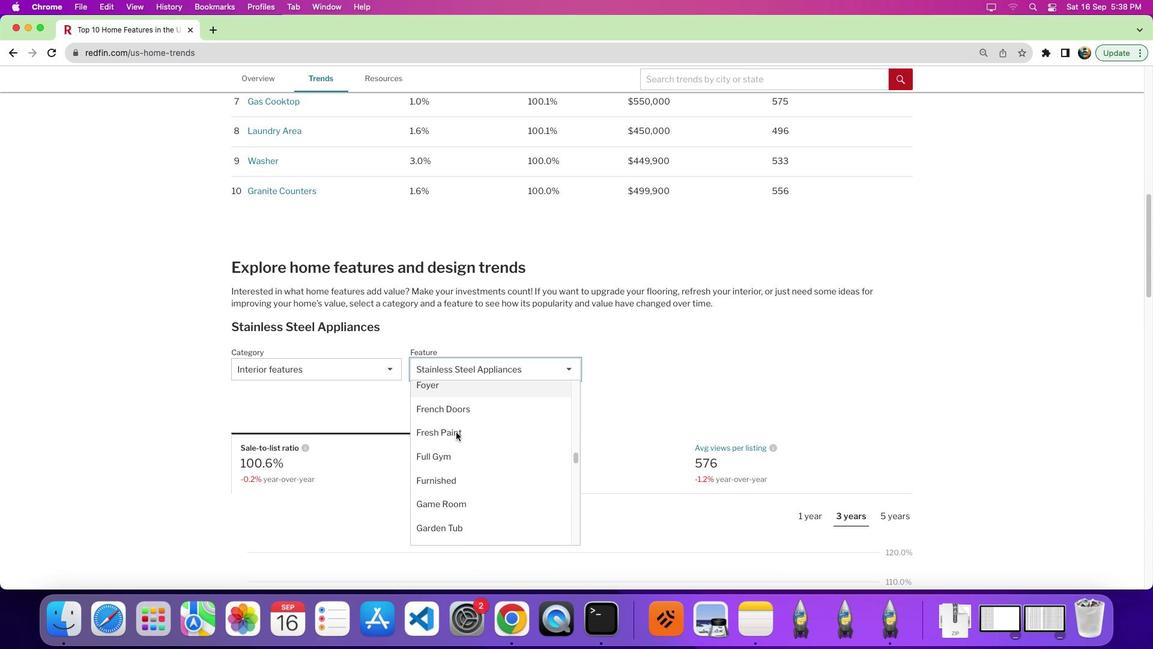 
Action: Mouse scrolled (456, 432) with delta (0, -4)
Screenshot: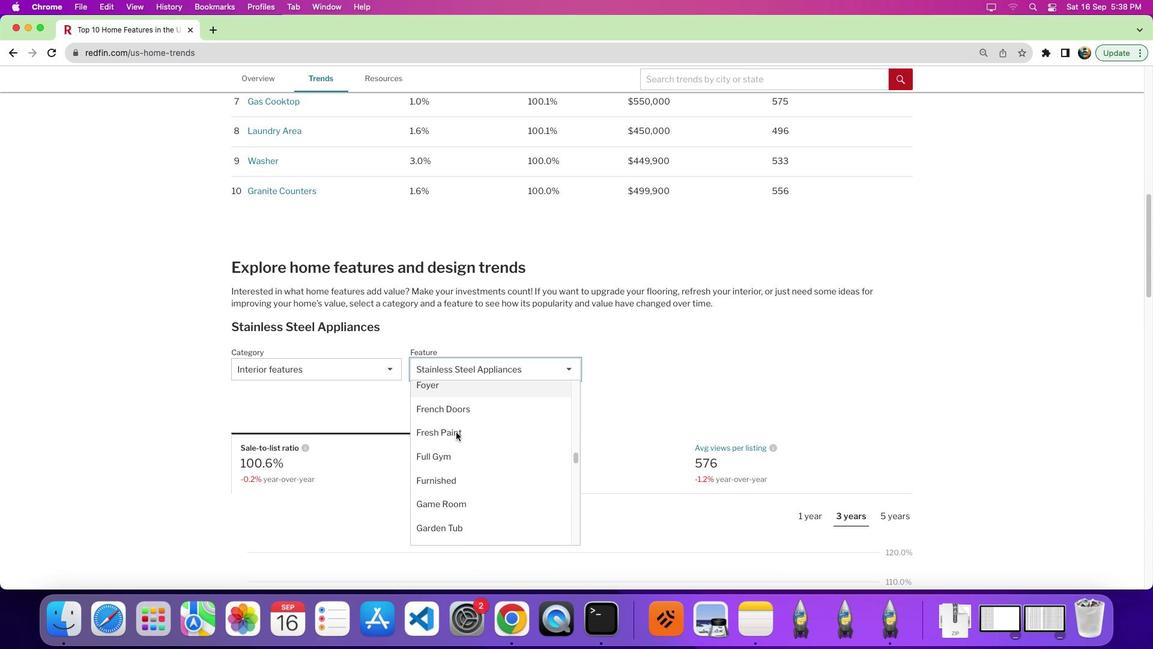 
Action: Mouse scrolled (456, 432) with delta (0, -5)
Screenshot: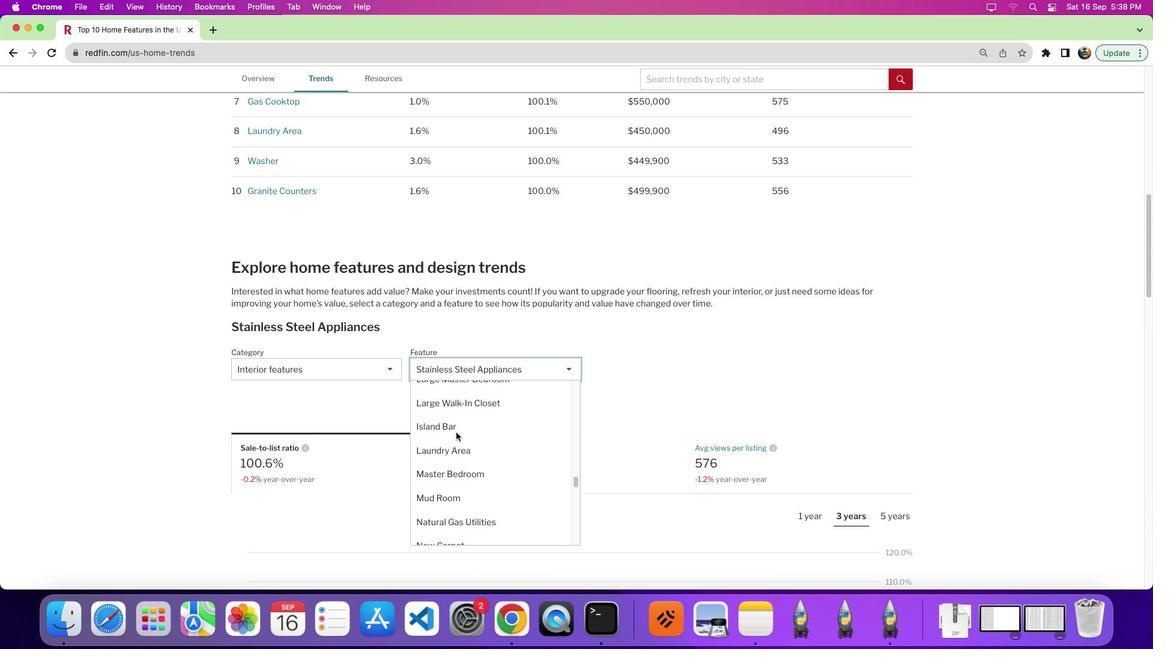 
Action: Mouse moved to (457, 432)
Screenshot: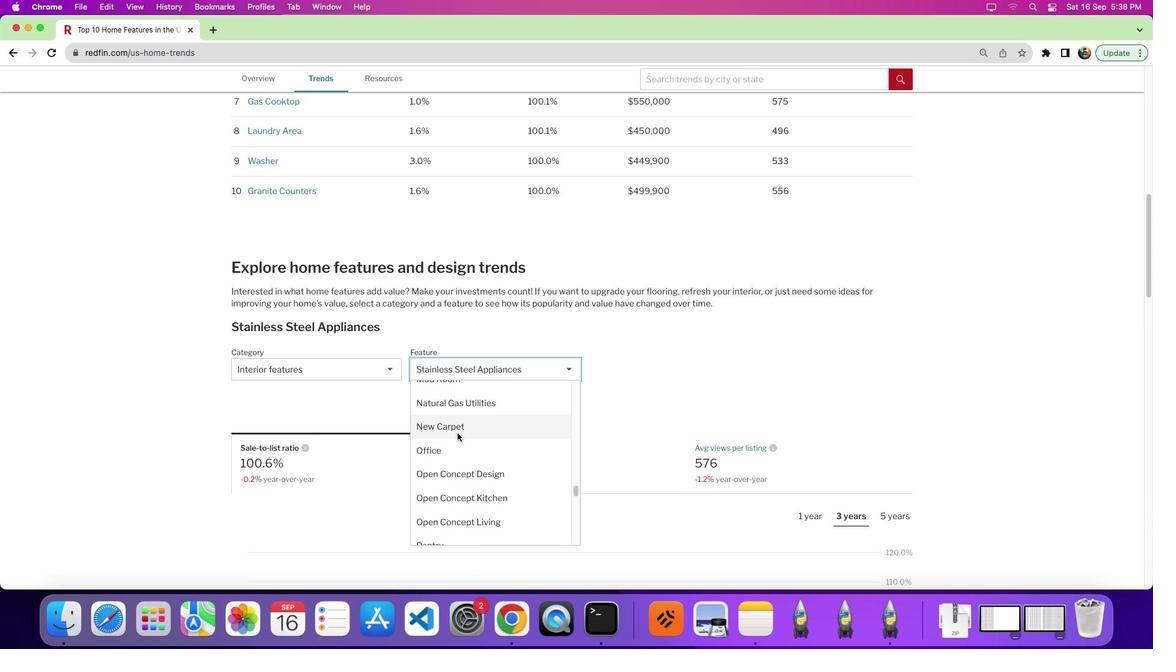 
Action: Mouse scrolled (457, 432) with delta (0, 0)
Screenshot: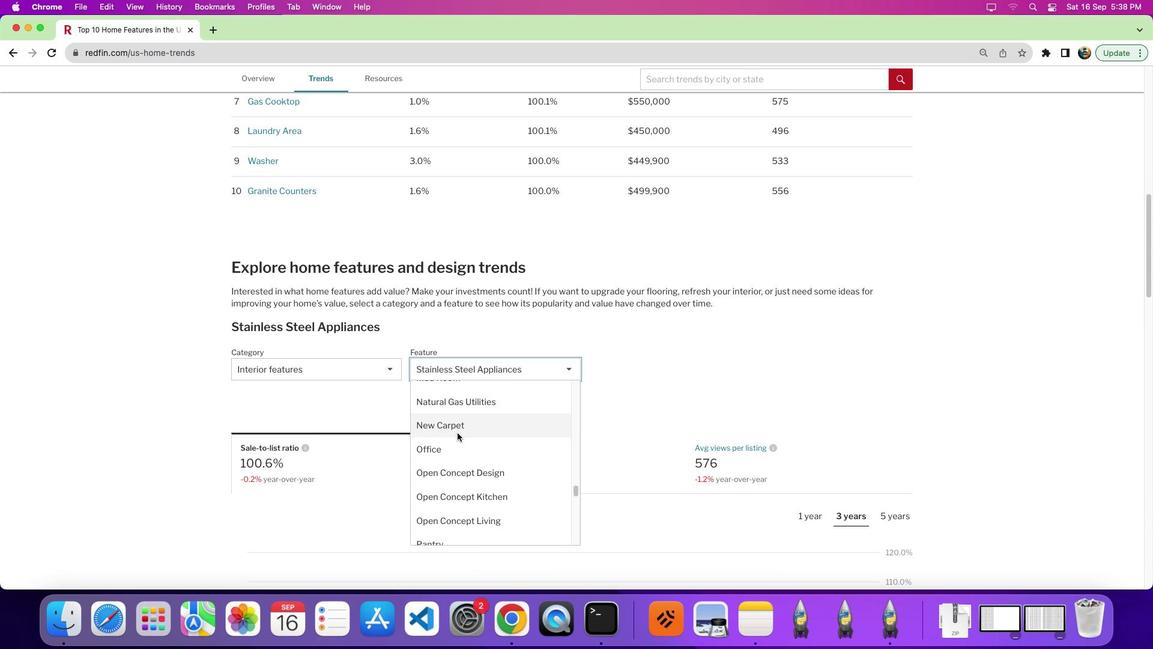 
Action: Mouse scrolled (457, 432) with delta (0, 0)
Screenshot: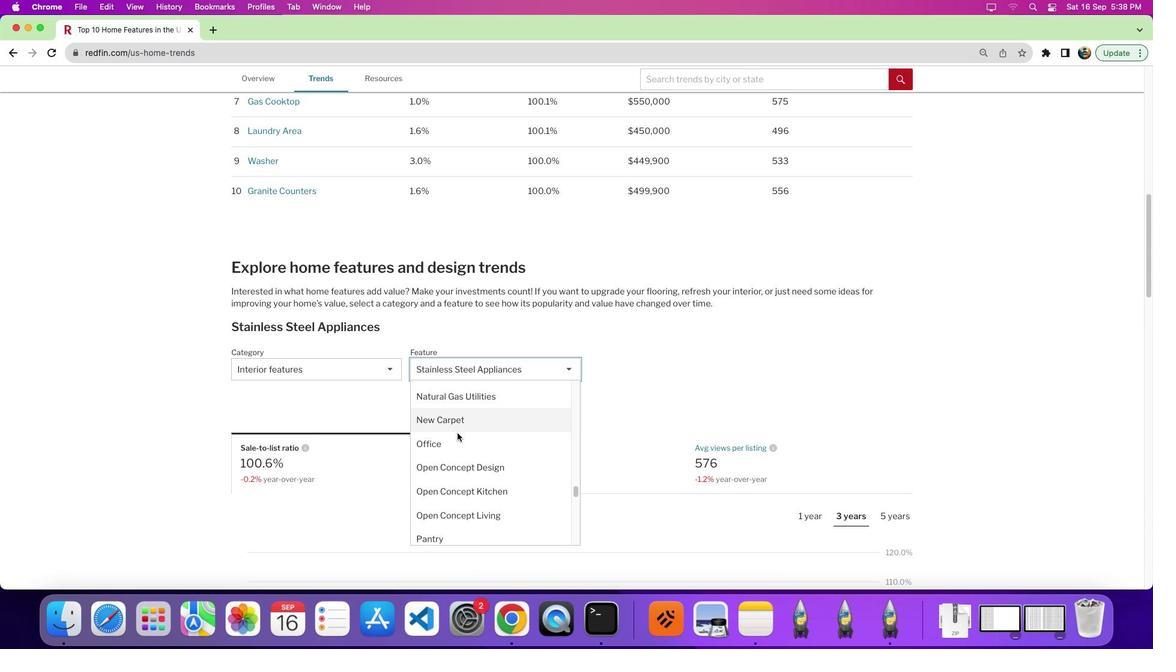 
Action: Mouse moved to (460, 434)
Screenshot: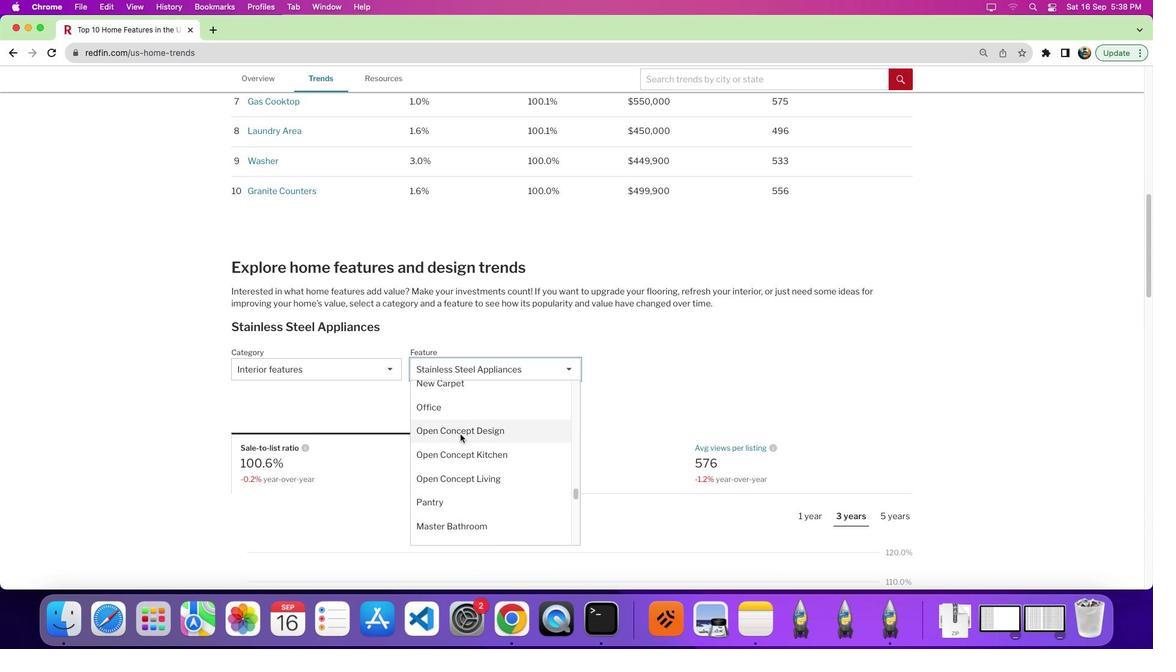 
Action: Mouse scrolled (460, 434) with delta (0, 0)
Screenshot: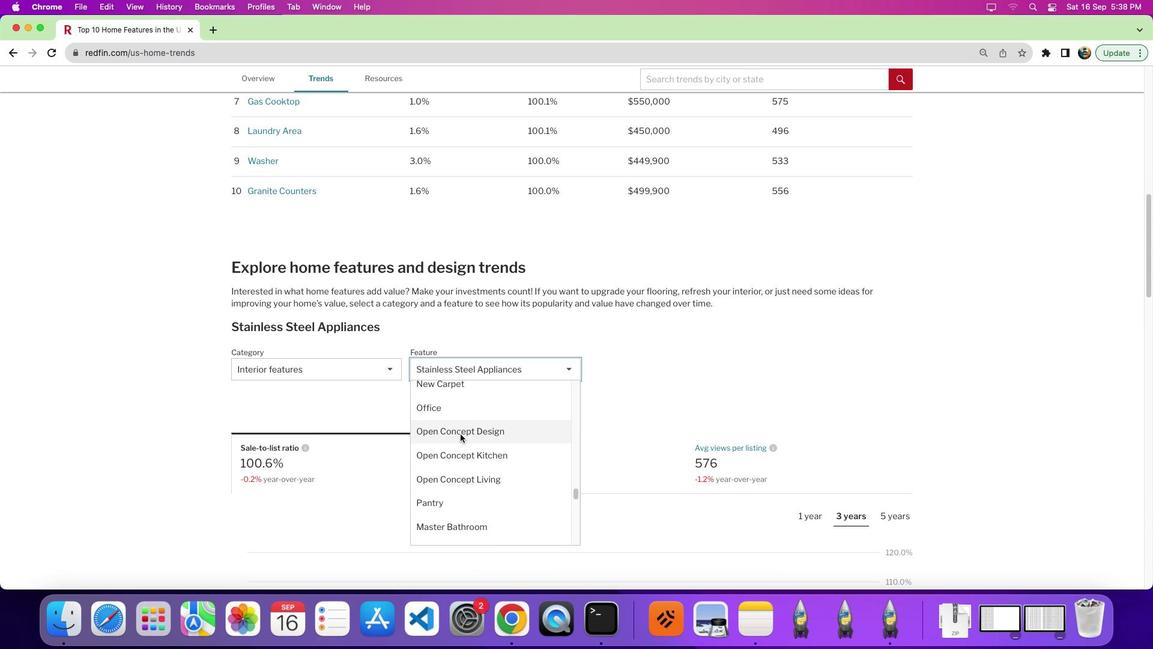 
Action: Mouse moved to (476, 457)
Screenshot: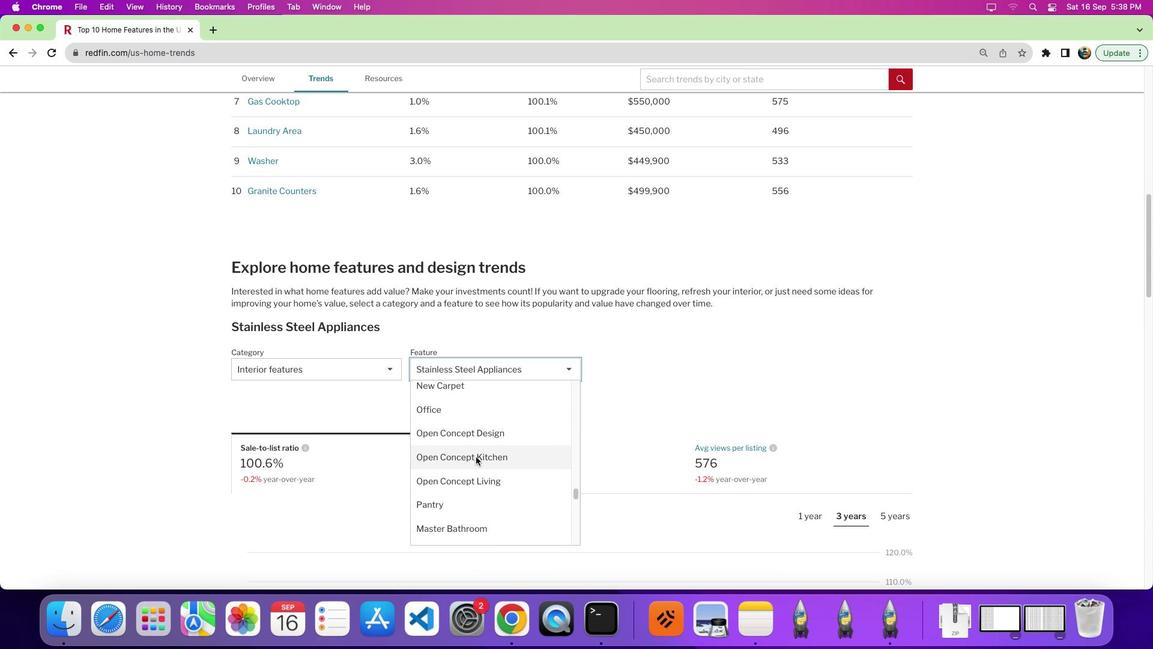 
Action: Mouse scrolled (476, 457) with delta (0, 0)
Screenshot: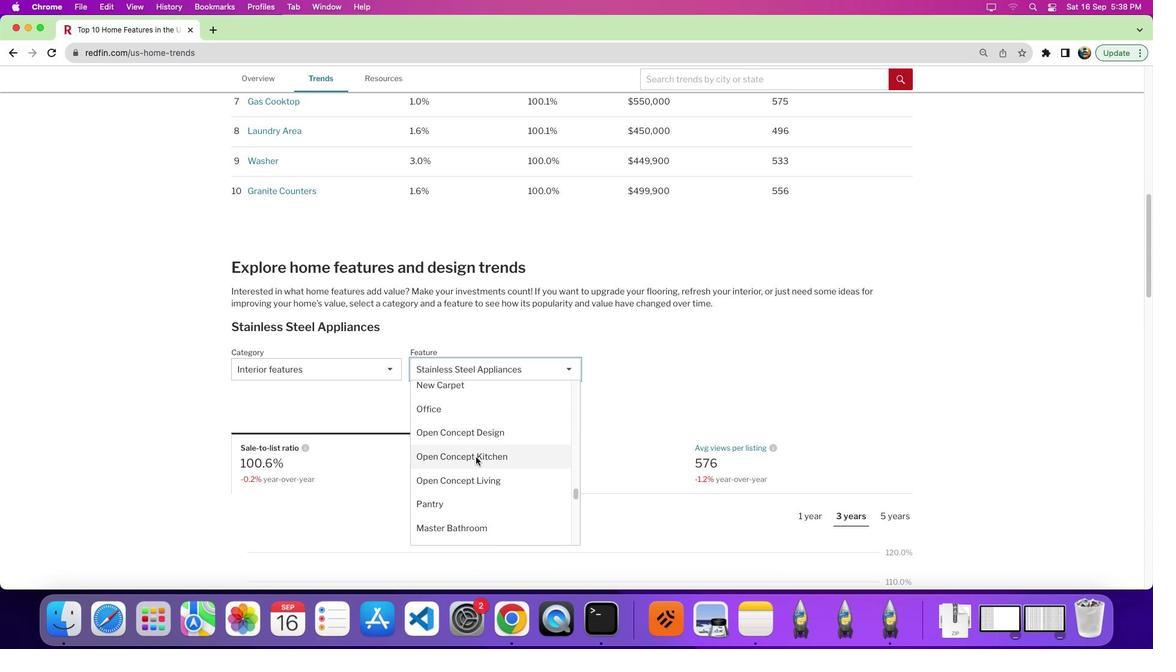 
Action: Mouse scrolled (476, 457) with delta (0, 0)
Screenshot: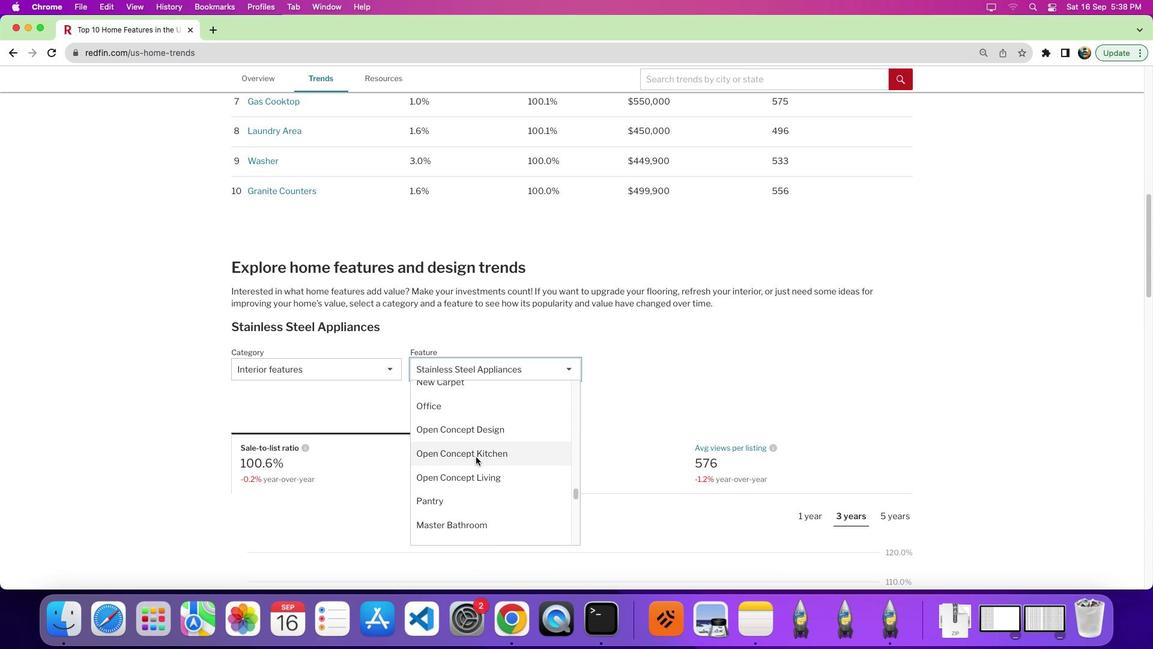 
Action: Mouse moved to (476, 457)
Screenshot: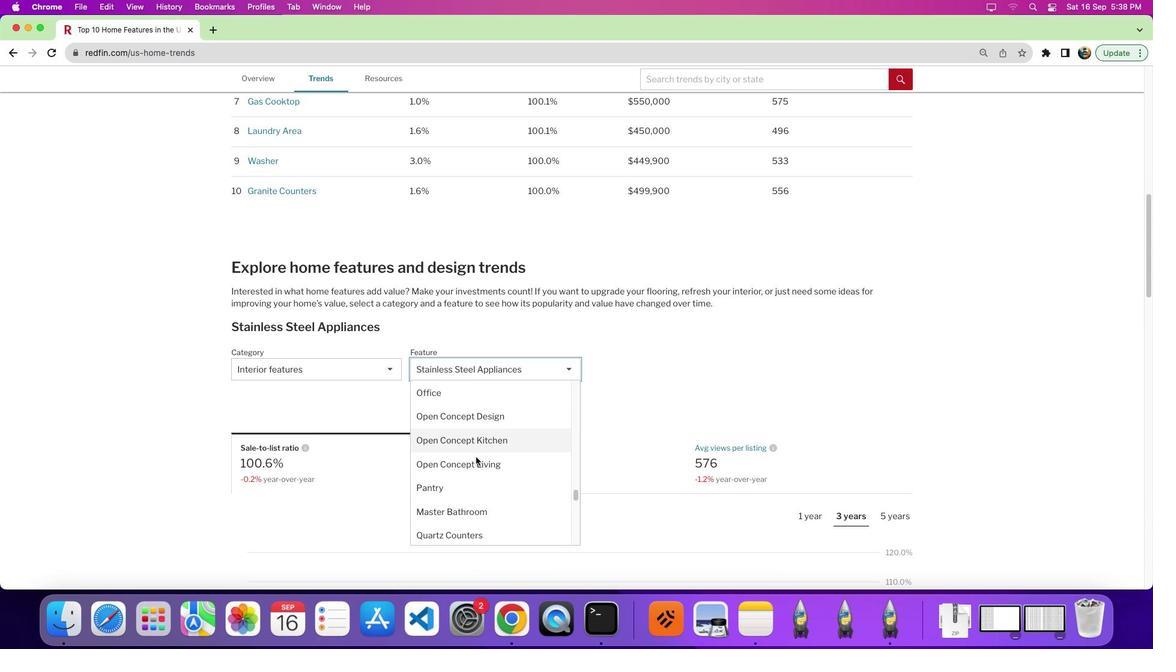 
Action: Mouse scrolled (476, 457) with delta (0, 0)
Screenshot: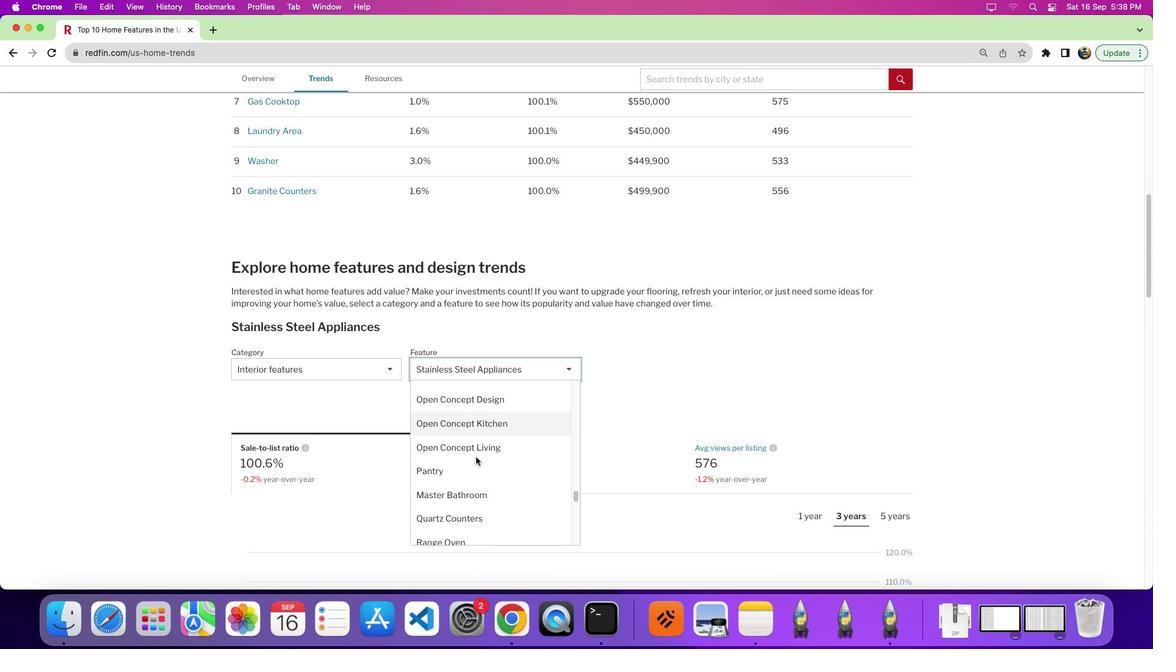 
Action: Mouse moved to (476, 457)
Screenshot: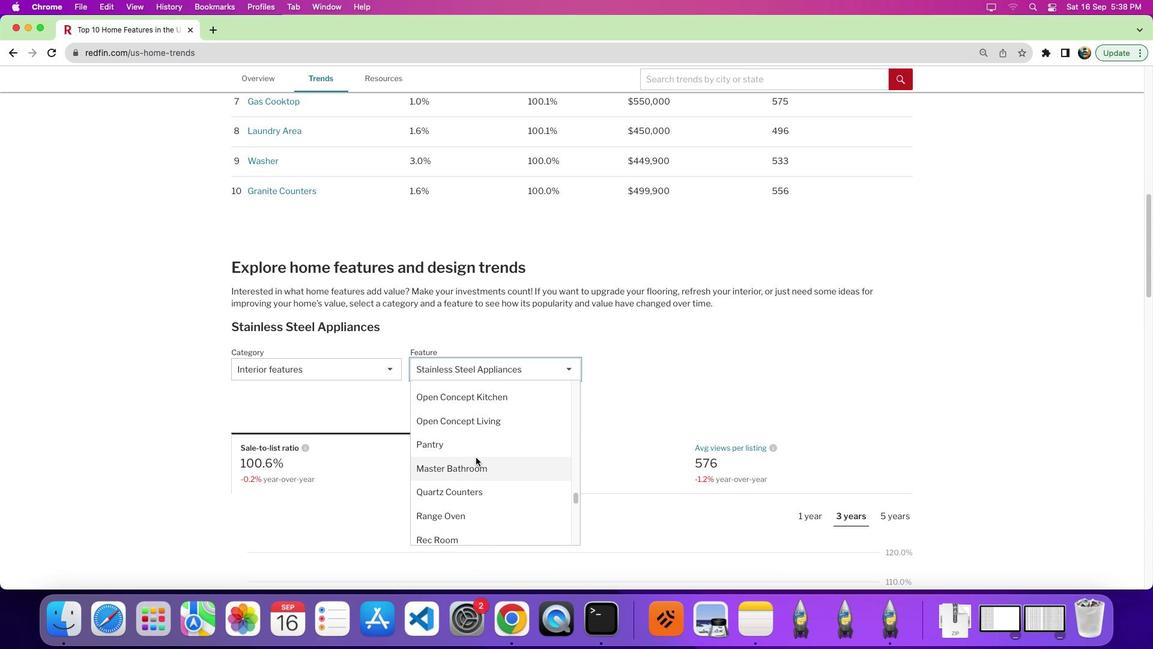 
Action: Mouse scrolled (476, 457) with delta (0, 0)
Screenshot: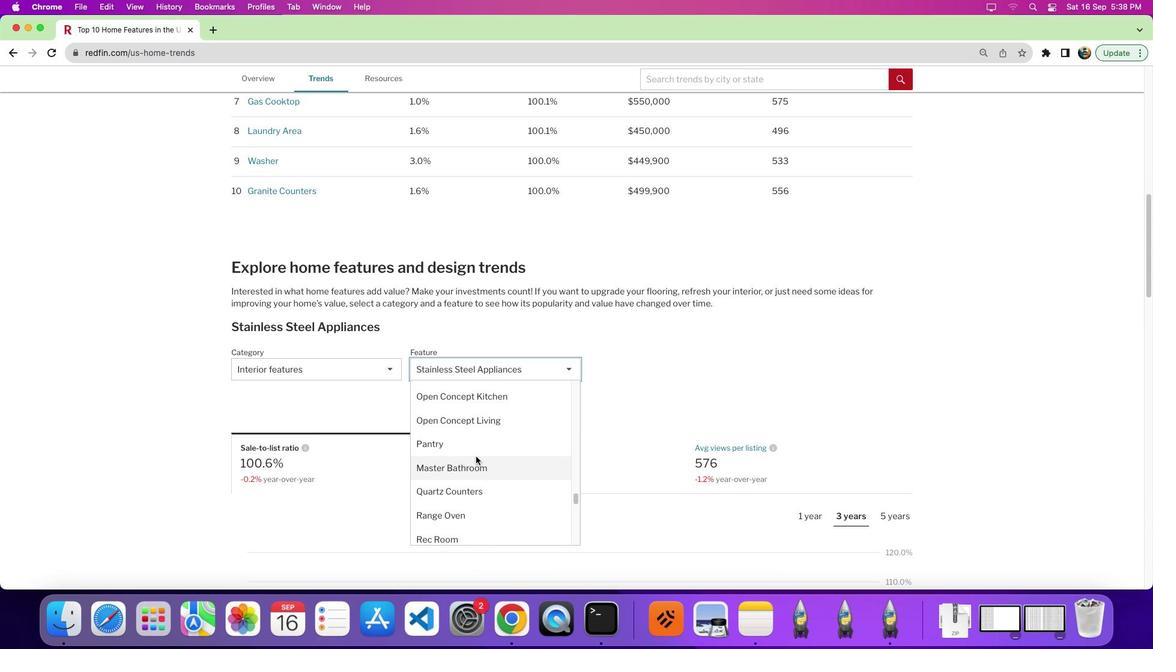 
Action: Mouse moved to (476, 455)
Screenshot: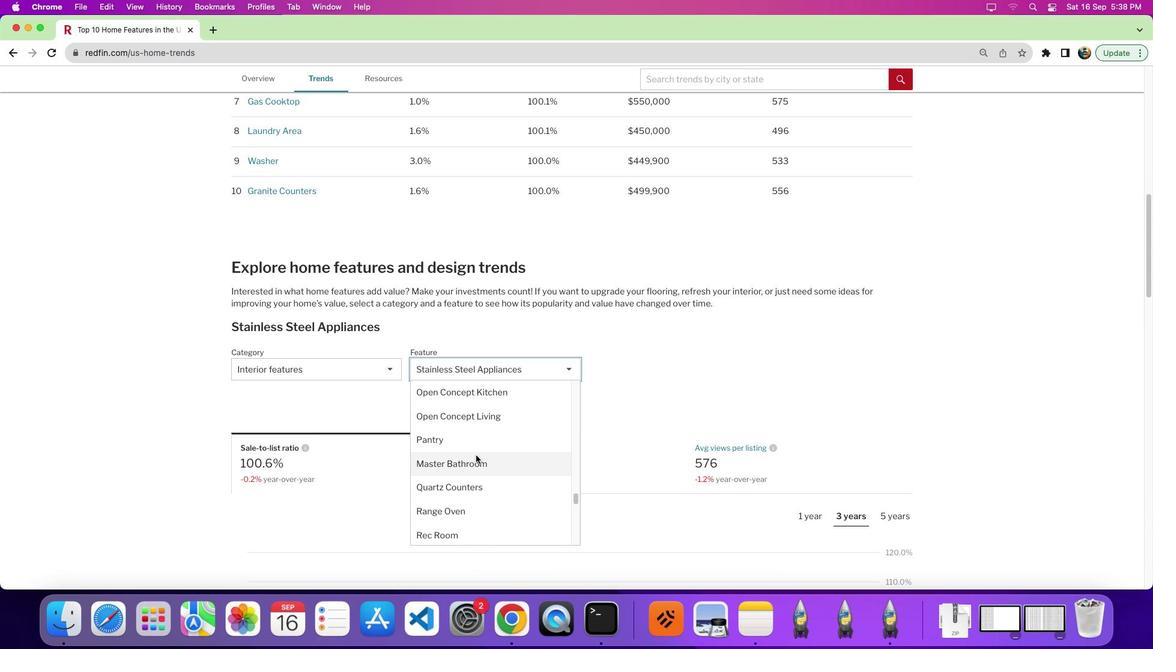 
Action: Mouse scrolled (476, 455) with delta (0, 0)
Screenshot: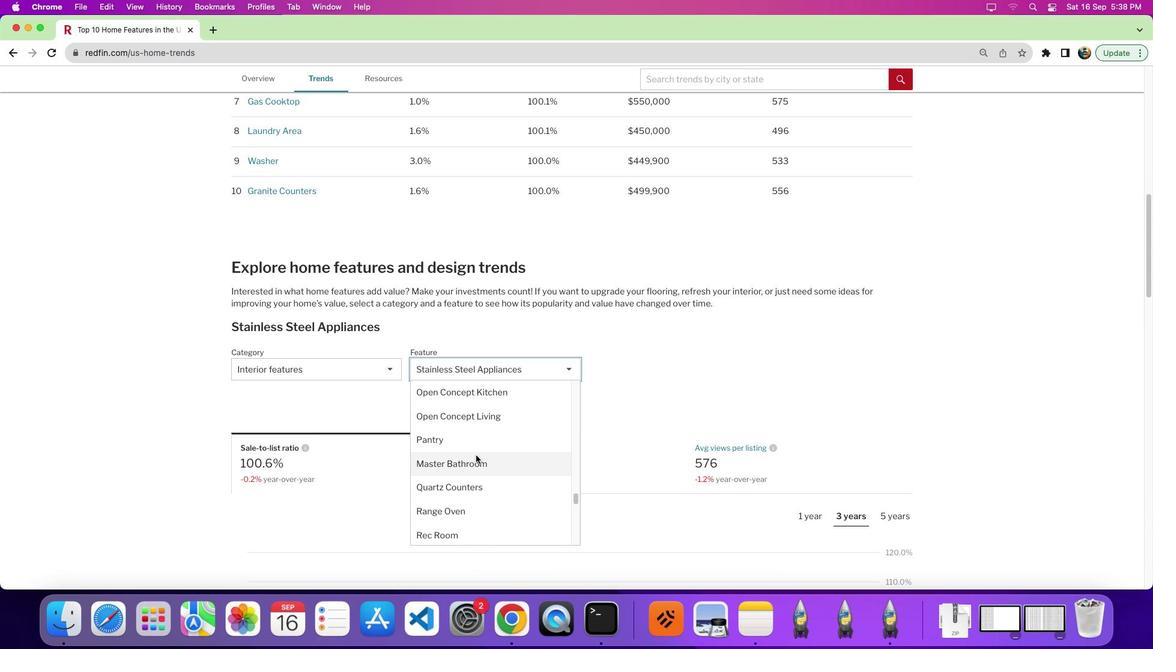 
Action: Mouse scrolled (476, 455) with delta (0, 0)
Screenshot: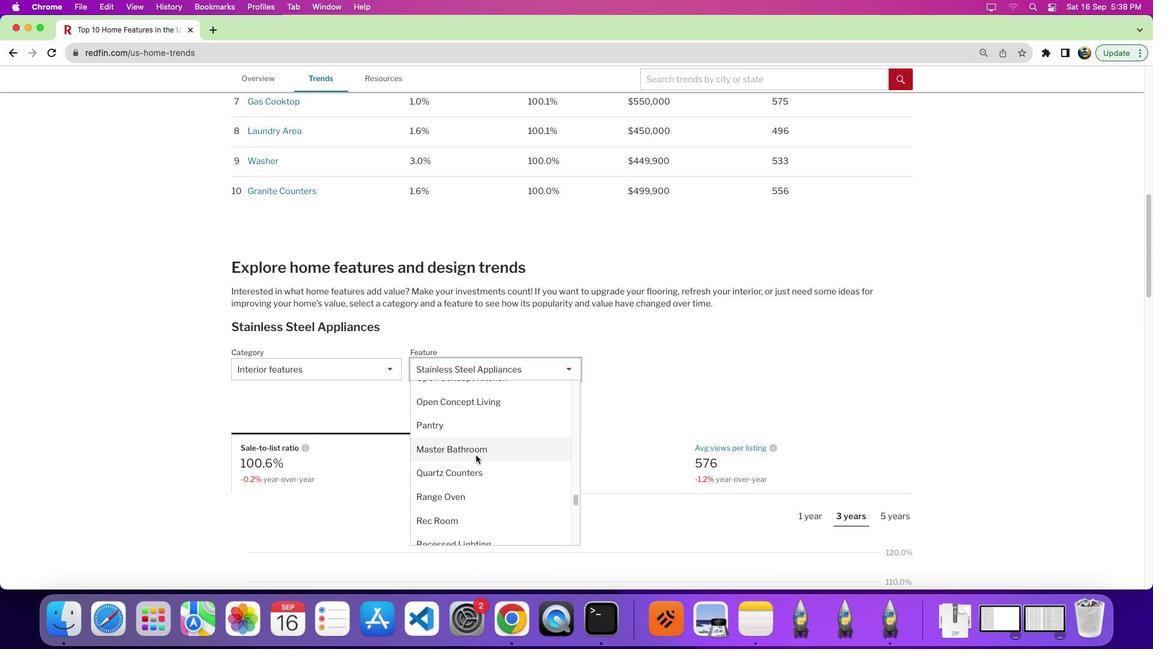 
Action: Mouse scrolled (476, 455) with delta (0, 0)
Screenshot: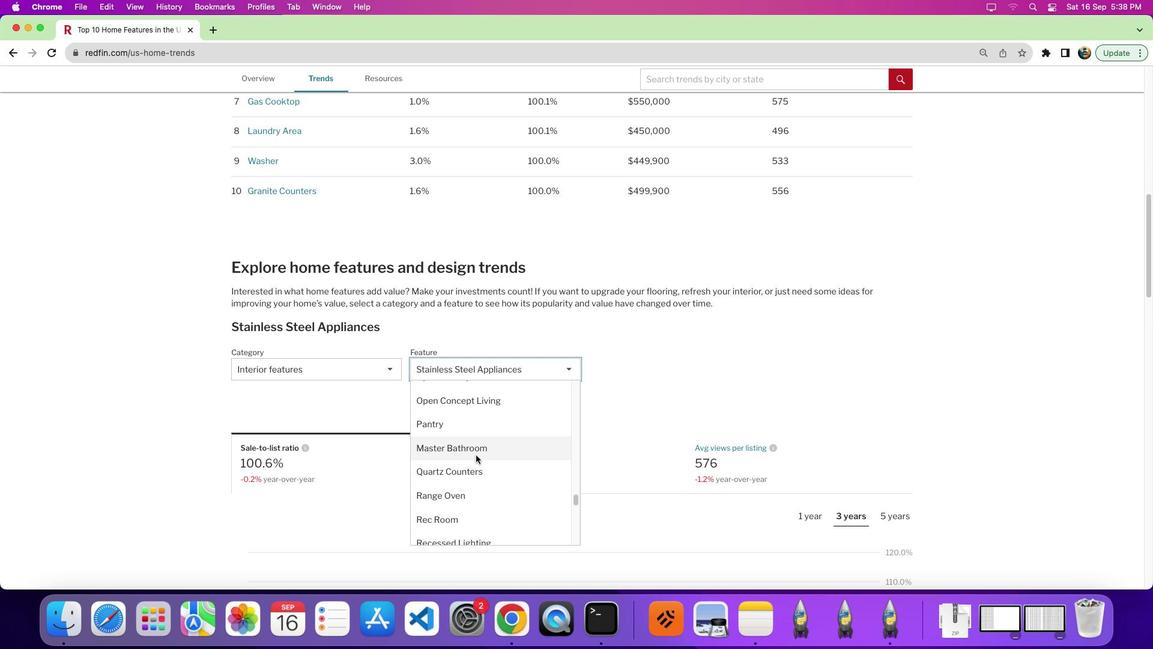 
Action: Mouse scrolled (476, 455) with delta (0, 0)
Screenshot: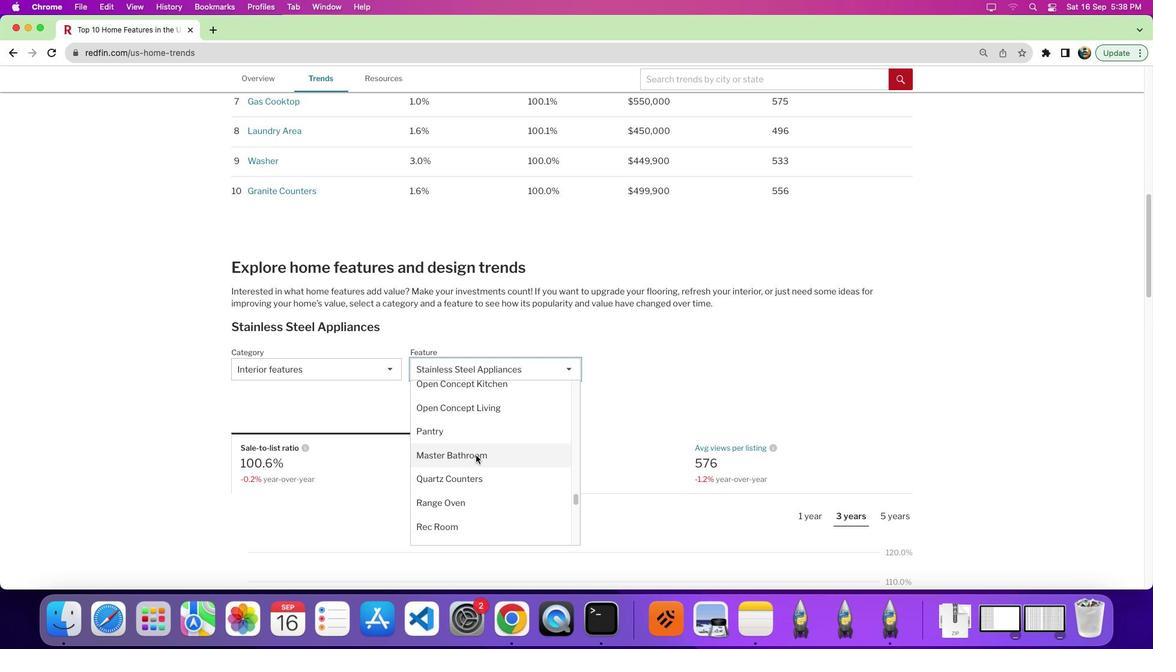 
Action: Mouse scrolled (476, 455) with delta (0, 0)
Screenshot: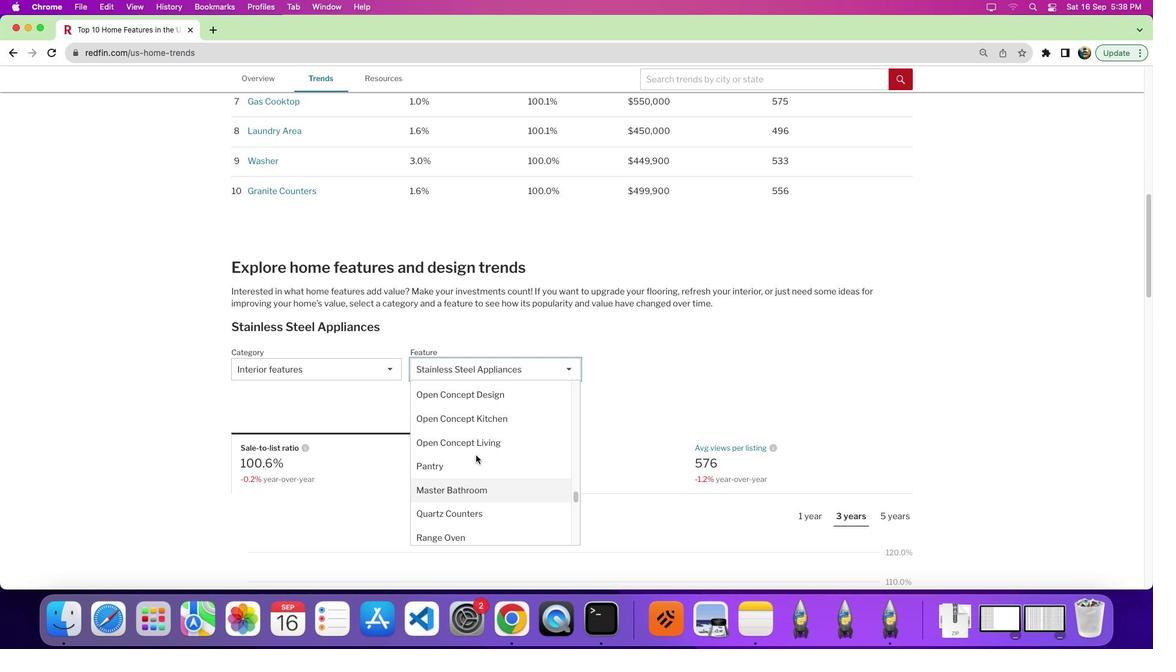 
Action: Mouse scrolled (476, 455) with delta (0, 0)
Screenshot: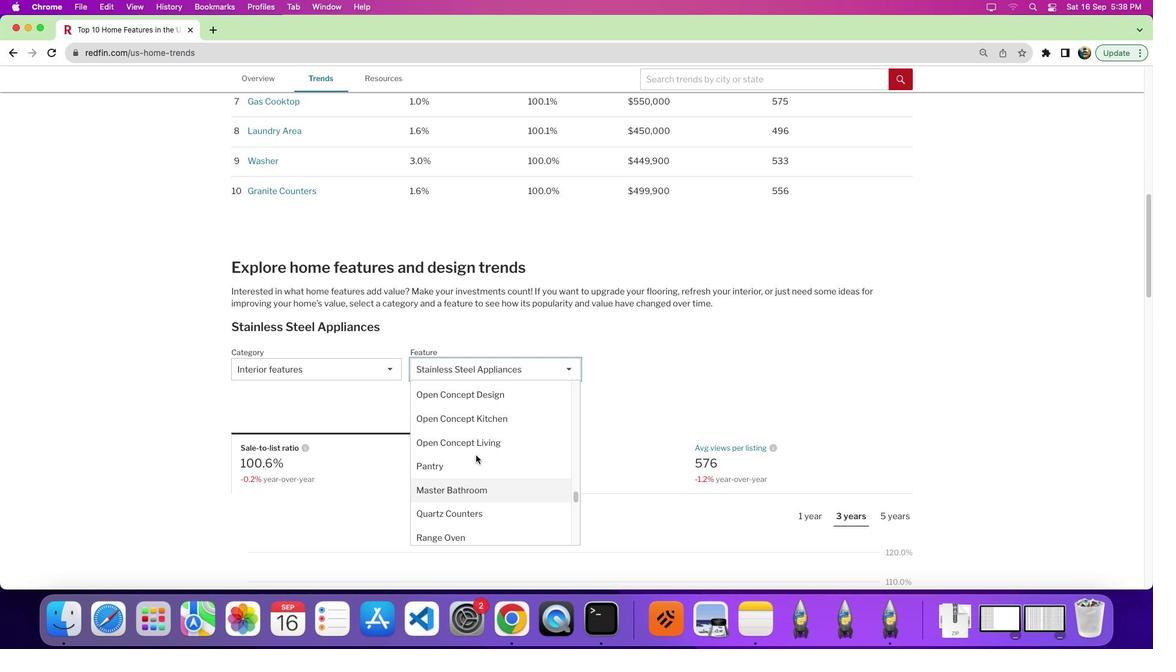 
Action: Mouse scrolled (476, 455) with delta (0, 4)
Screenshot: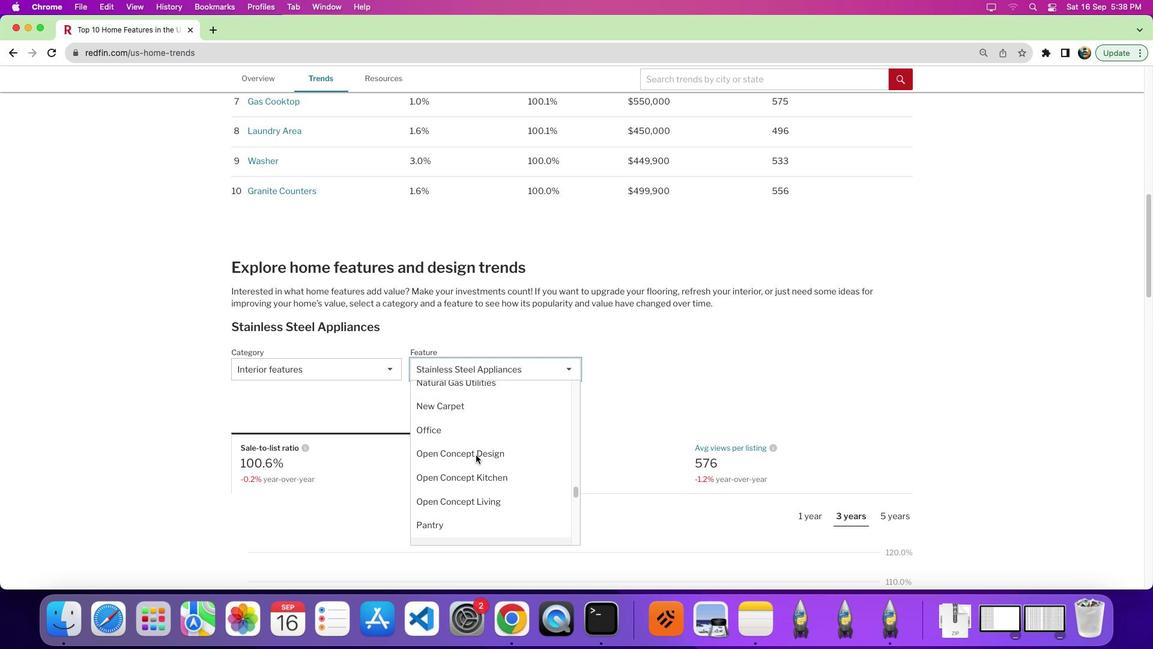 
Action: Mouse scrolled (476, 455) with delta (0, 0)
Screenshot: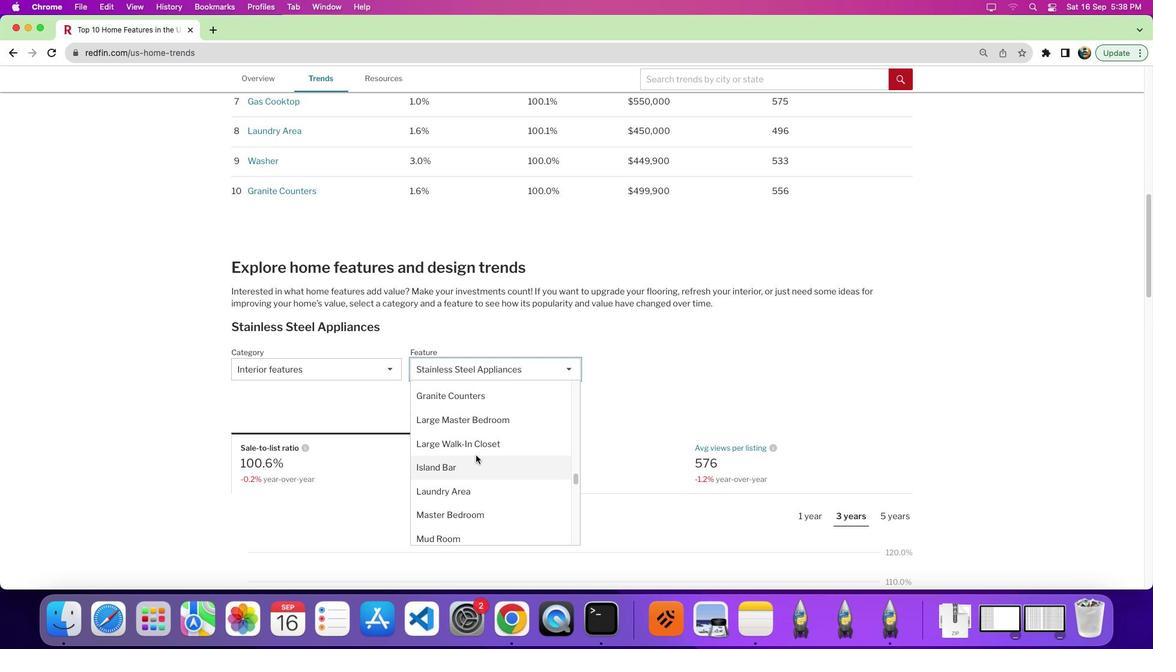 
Action: Mouse scrolled (476, 455) with delta (0, 0)
Screenshot: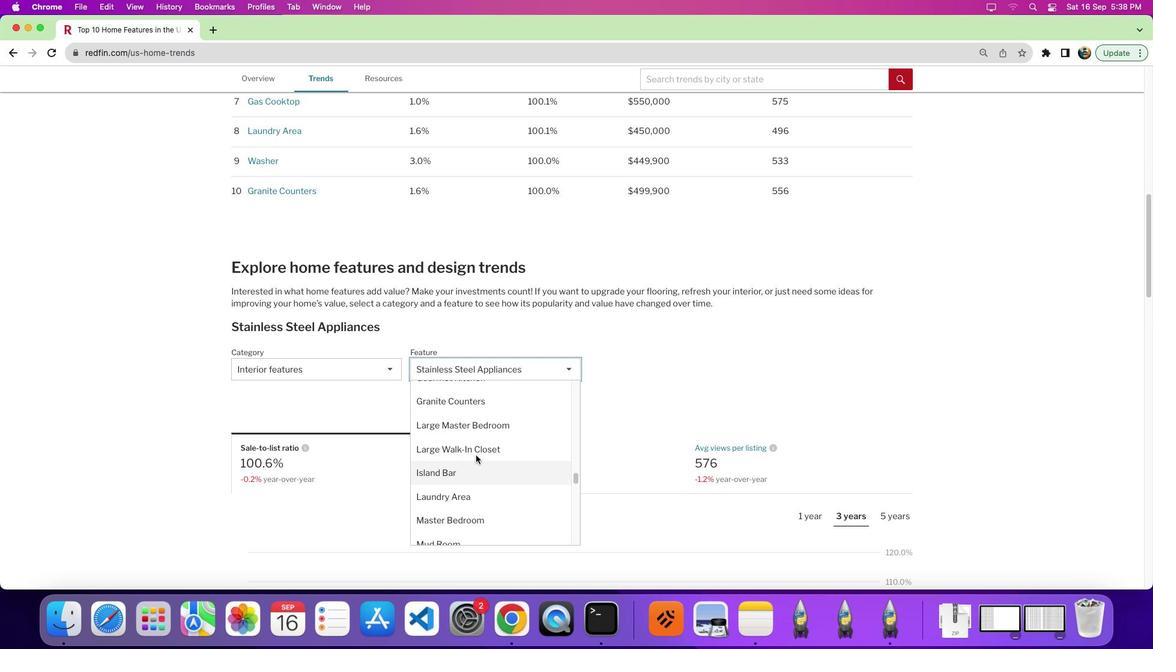 
Action: Mouse scrolled (476, 455) with delta (0, 3)
Screenshot: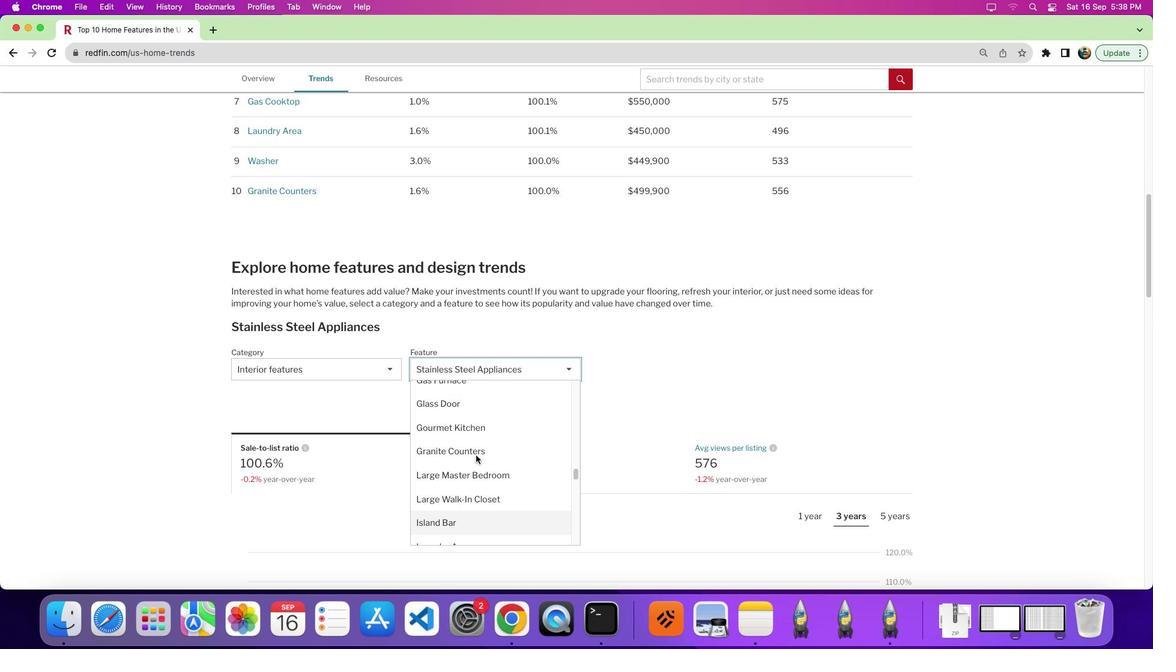 
Action: Mouse moved to (475, 457)
Screenshot: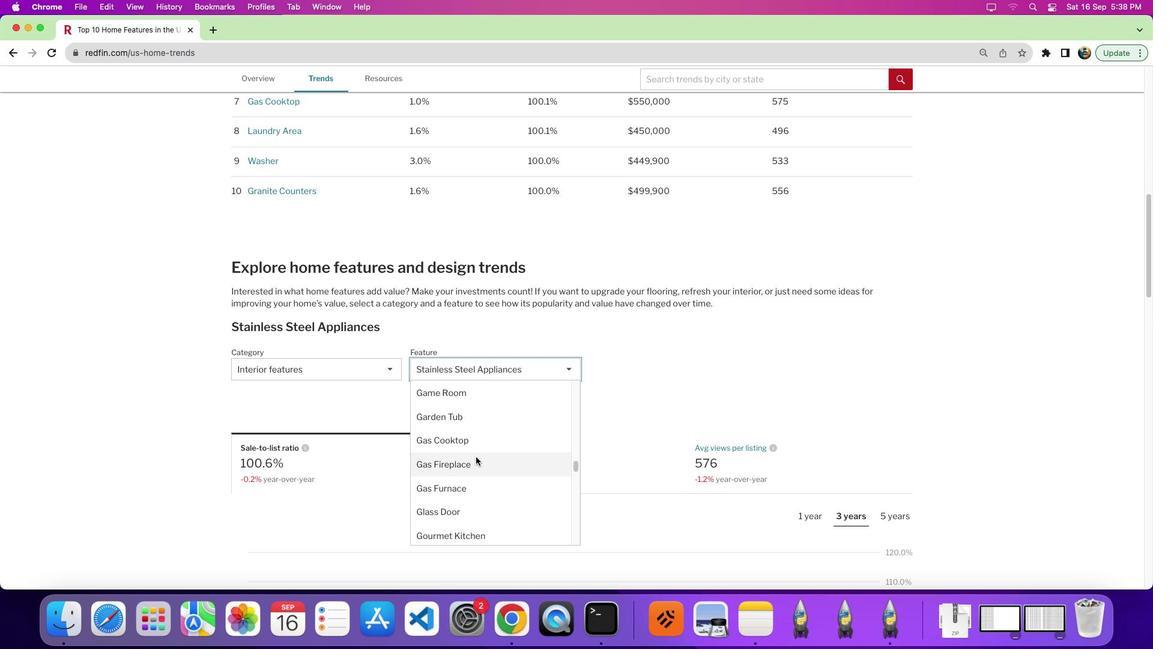 
Action: Mouse scrolled (475, 457) with delta (0, 0)
Screenshot: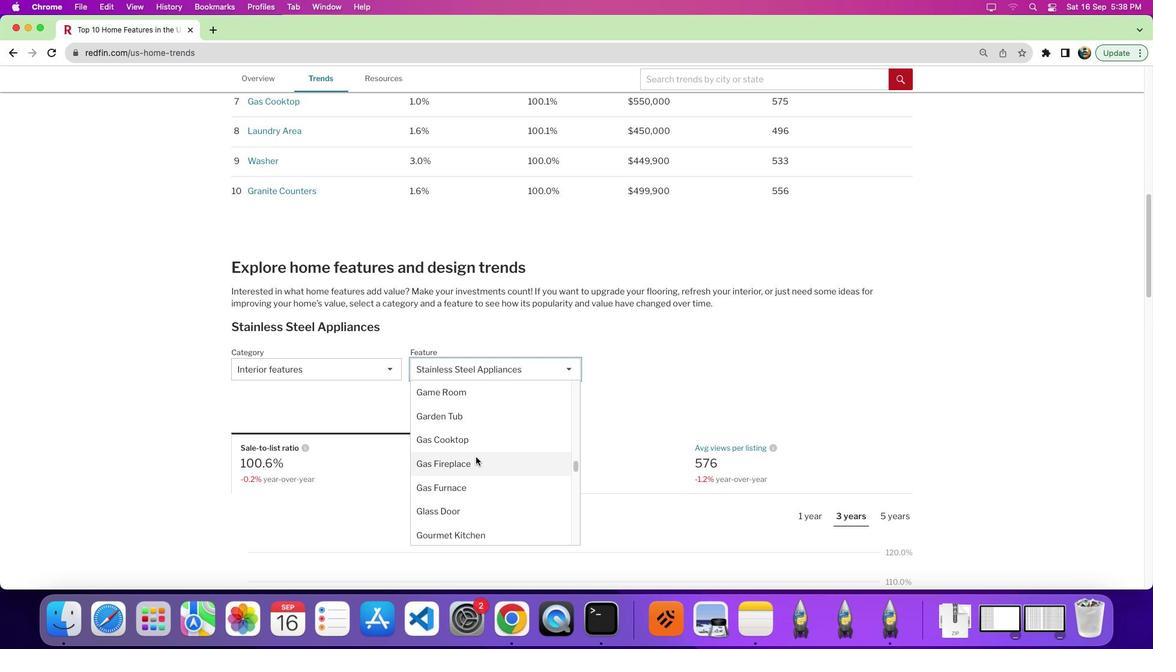 
Action: Mouse moved to (476, 456)
Screenshot: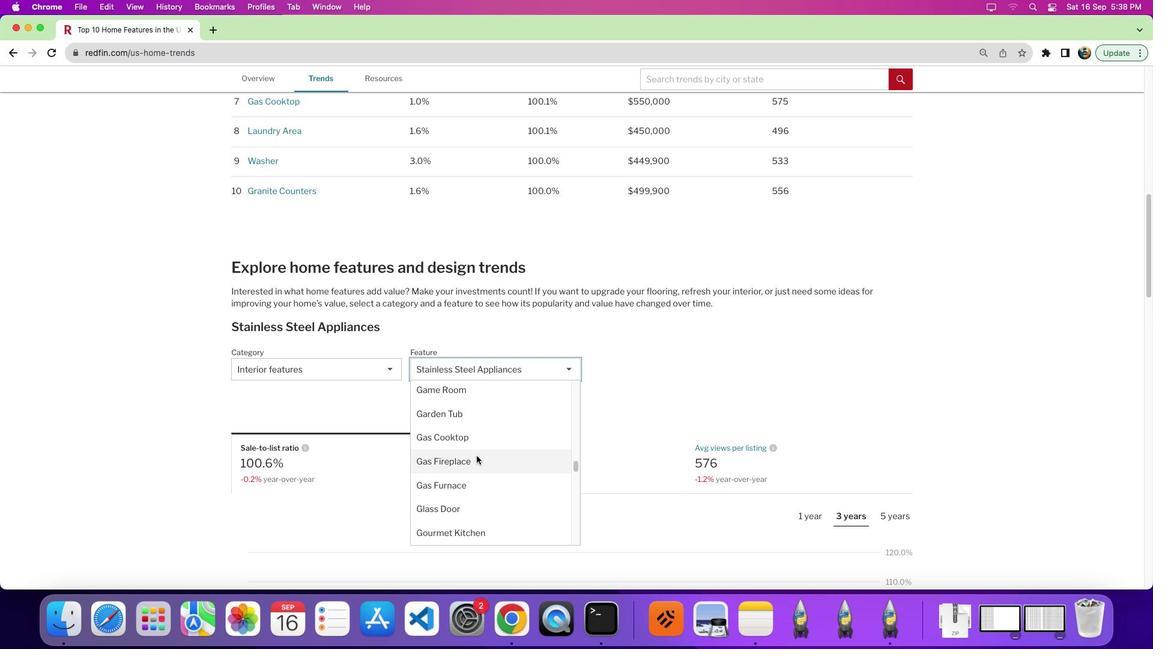 
Action: Mouse scrolled (476, 456) with delta (0, 0)
Screenshot: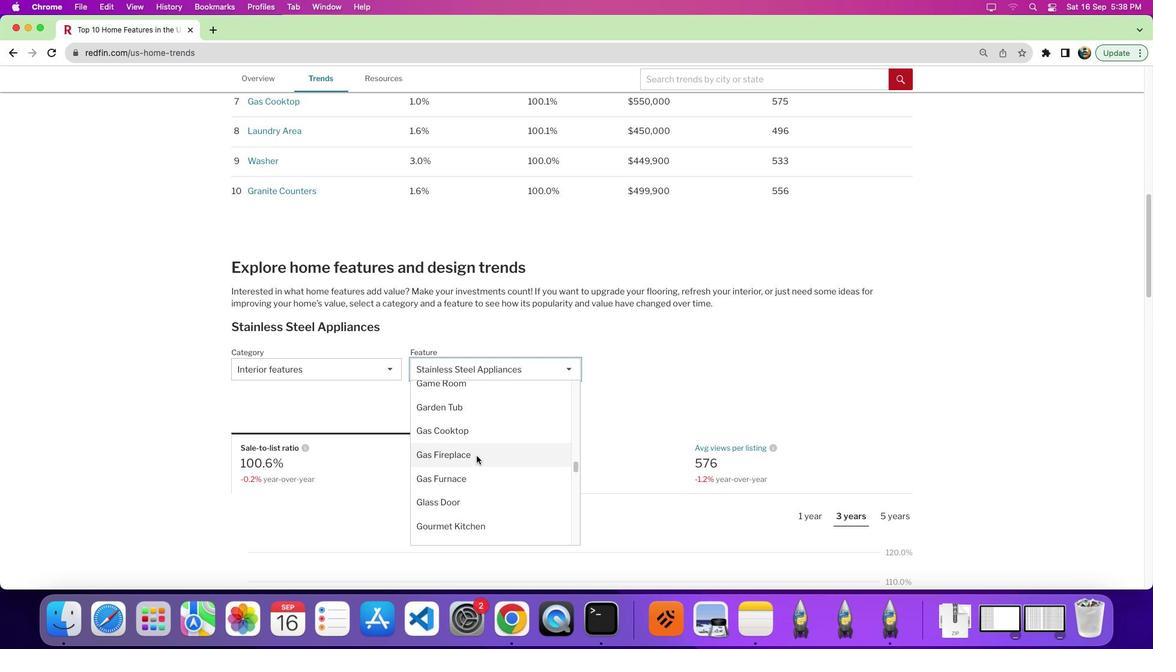 
Action: Mouse moved to (476, 459)
Screenshot: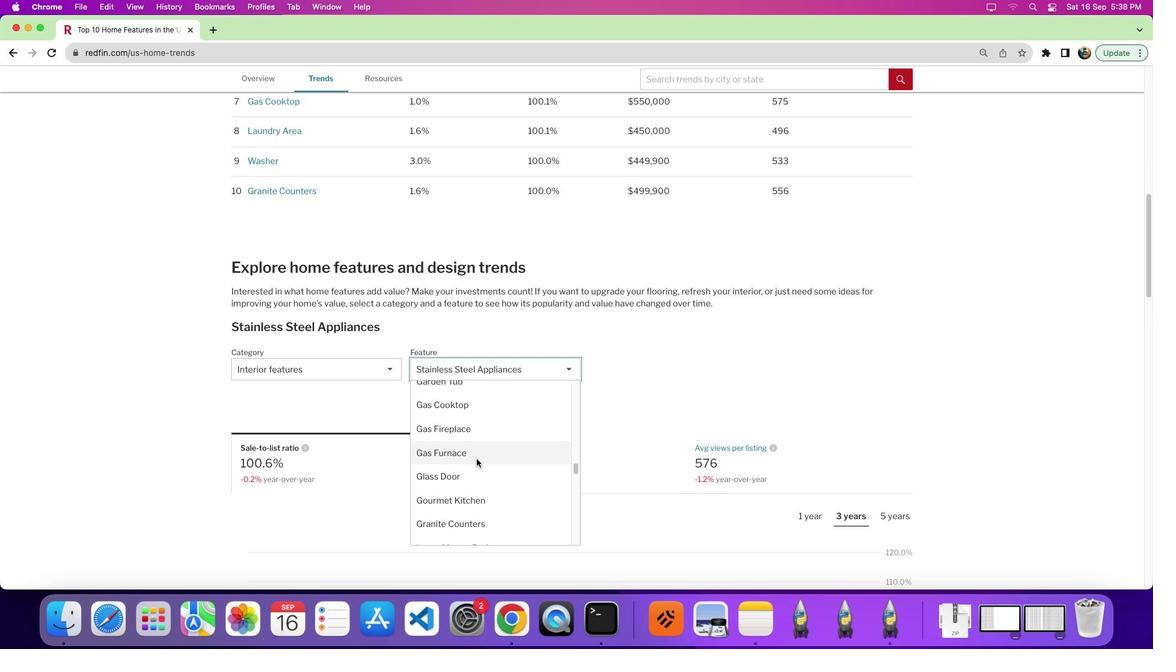 
Action: Mouse scrolled (476, 459) with delta (0, 0)
Screenshot: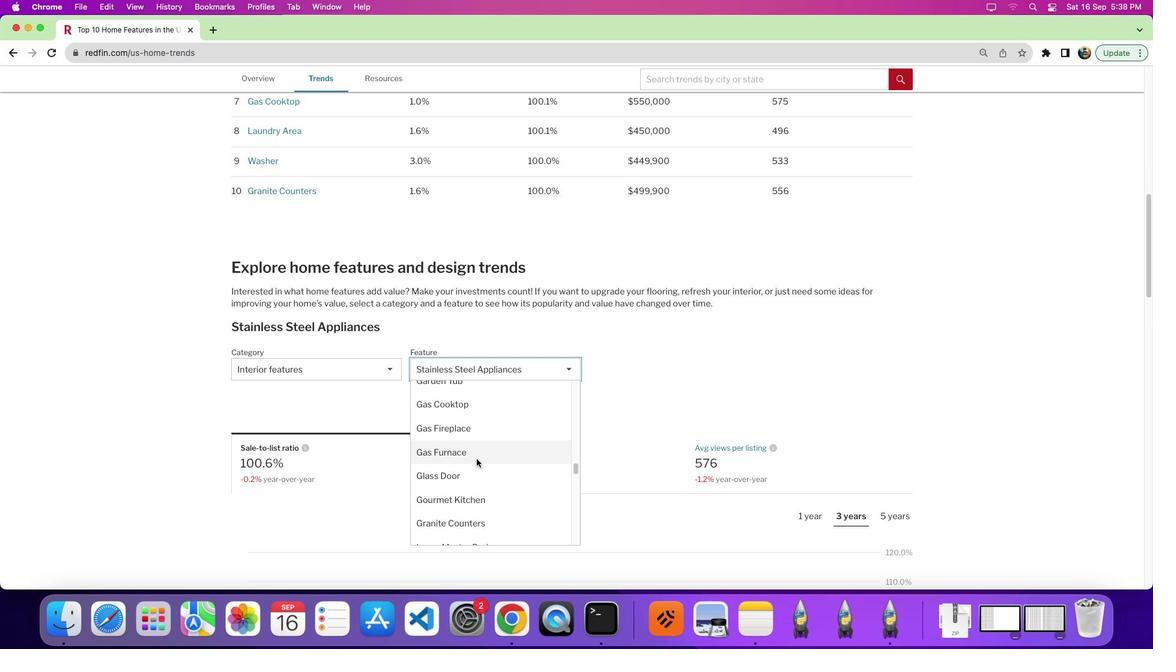 
Action: Mouse scrolled (476, 459) with delta (0, 0)
Screenshot: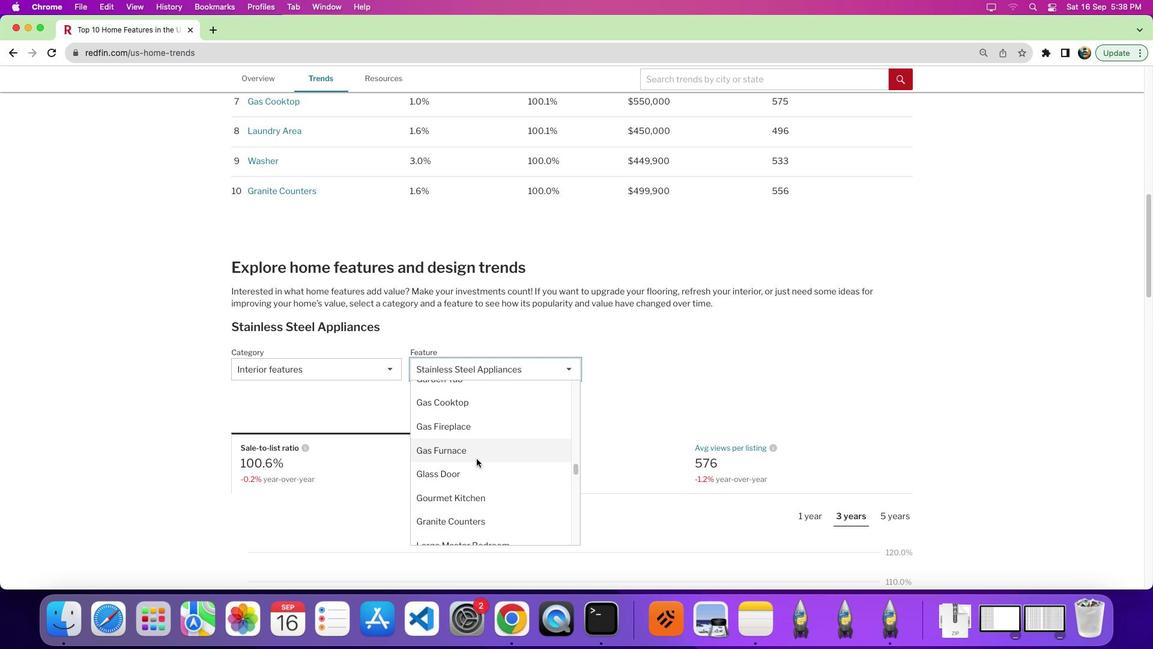 
Action: Mouse moved to (465, 498)
Screenshot: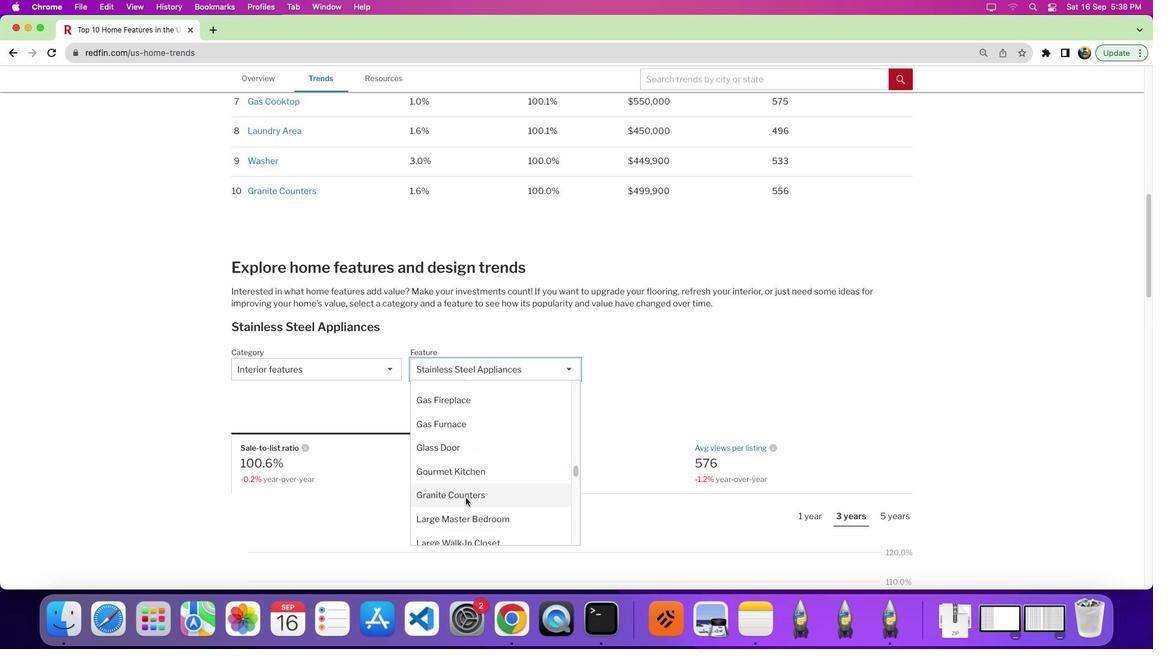 
Action: Mouse pressed left at (465, 498)
Screenshot: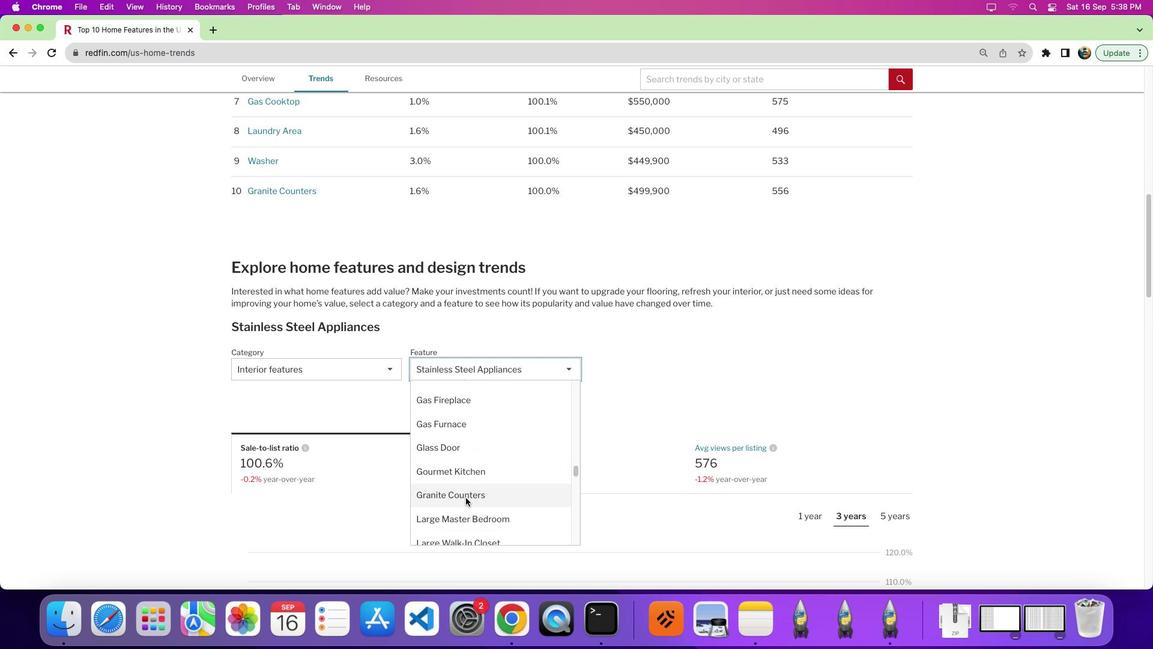 
Action: Mouse moved to (642, 437)
Screenshot: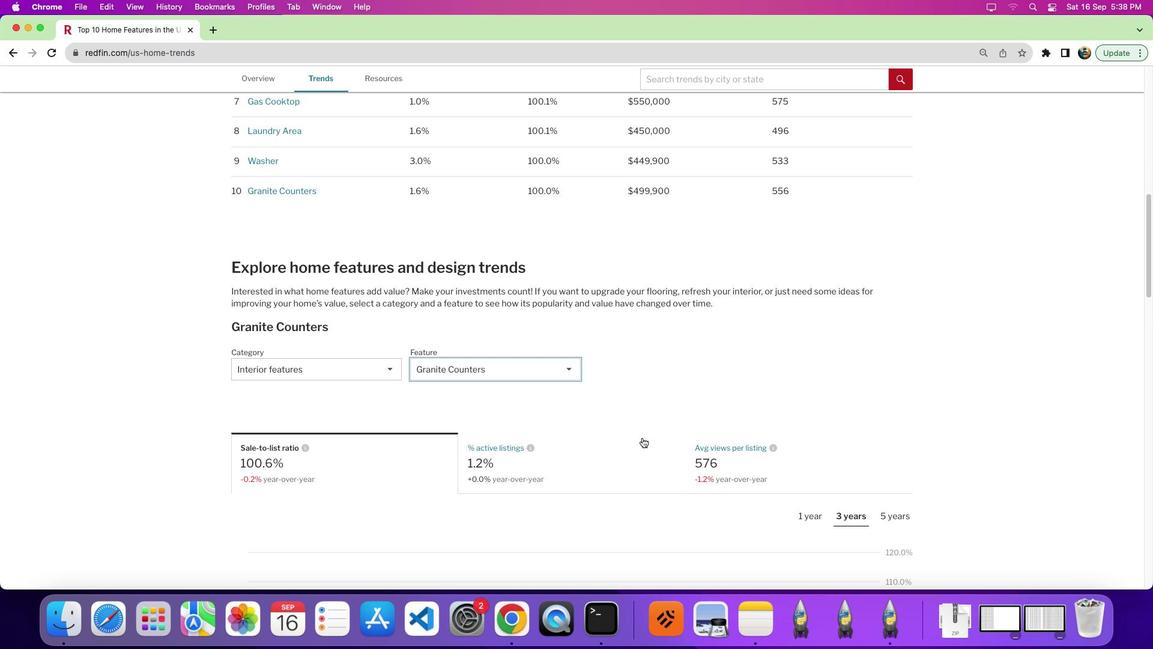 
Action: Mouse scrolled (642, 437) with delta (0, 0)
Screenshot: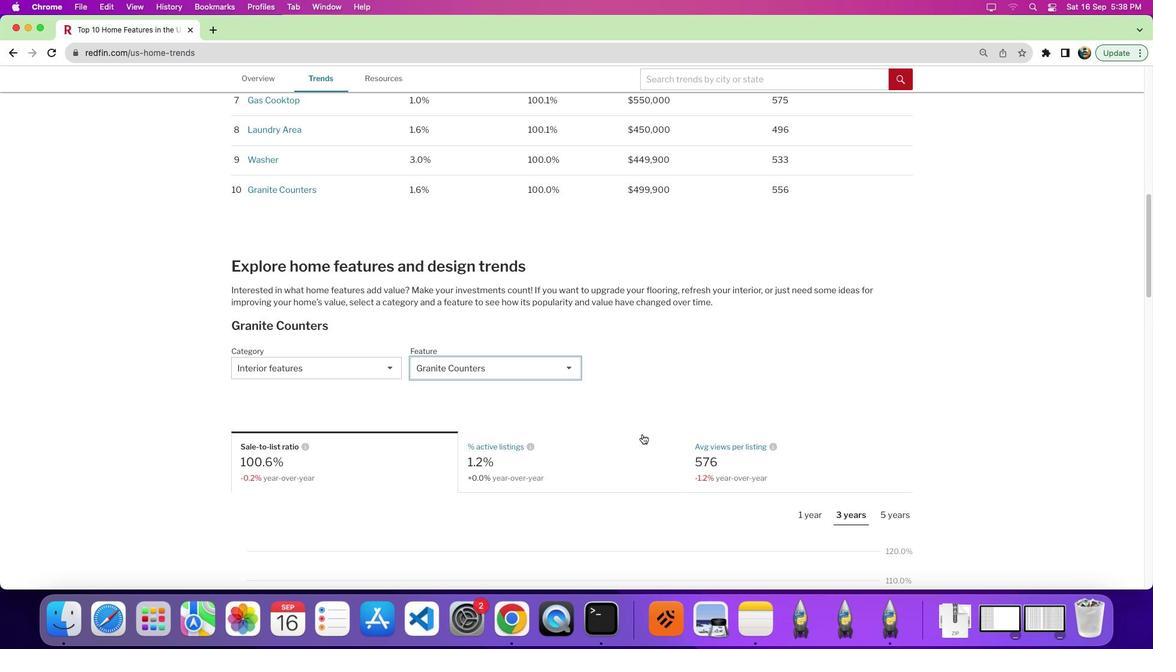 
Action: Mouse moved to (642, 437)
Screenshot: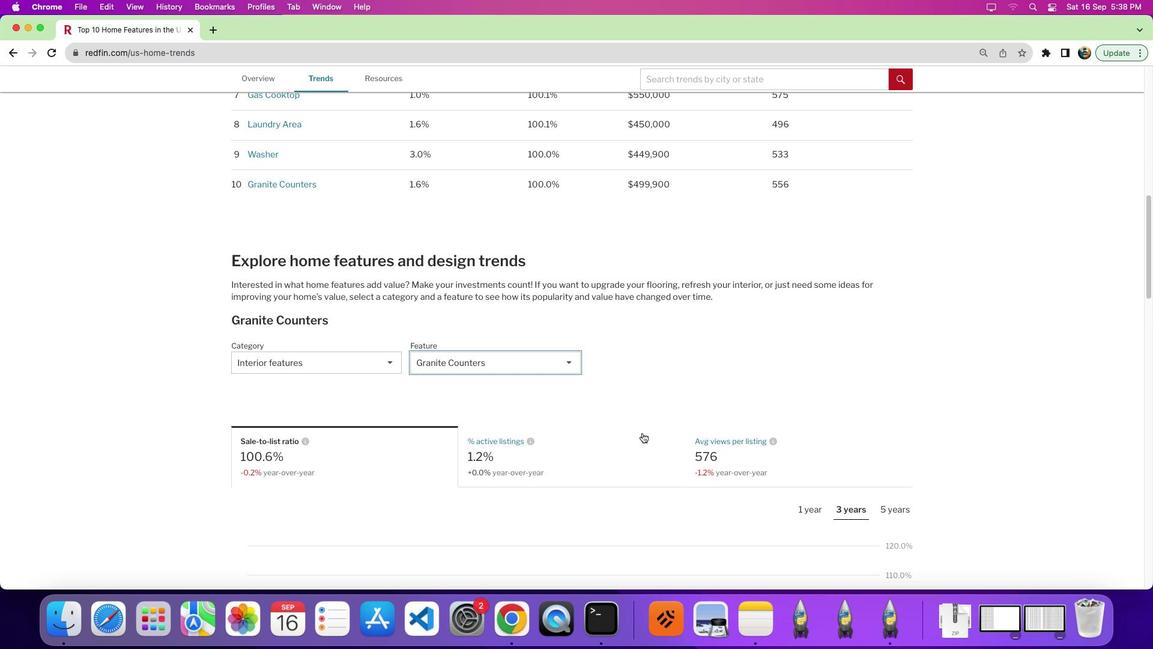 
Action: Mouse scrolled (642, 437) with delta (0, 0)
Screenshot: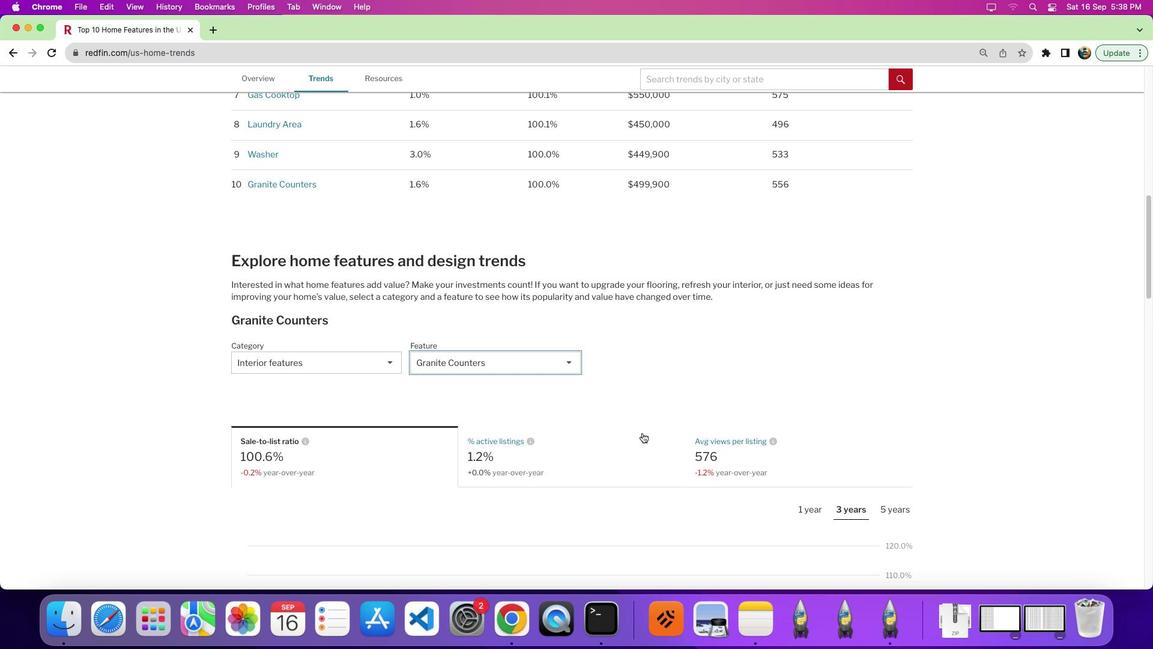 
Action: Mouse moved to (541, 418)
Screenshot: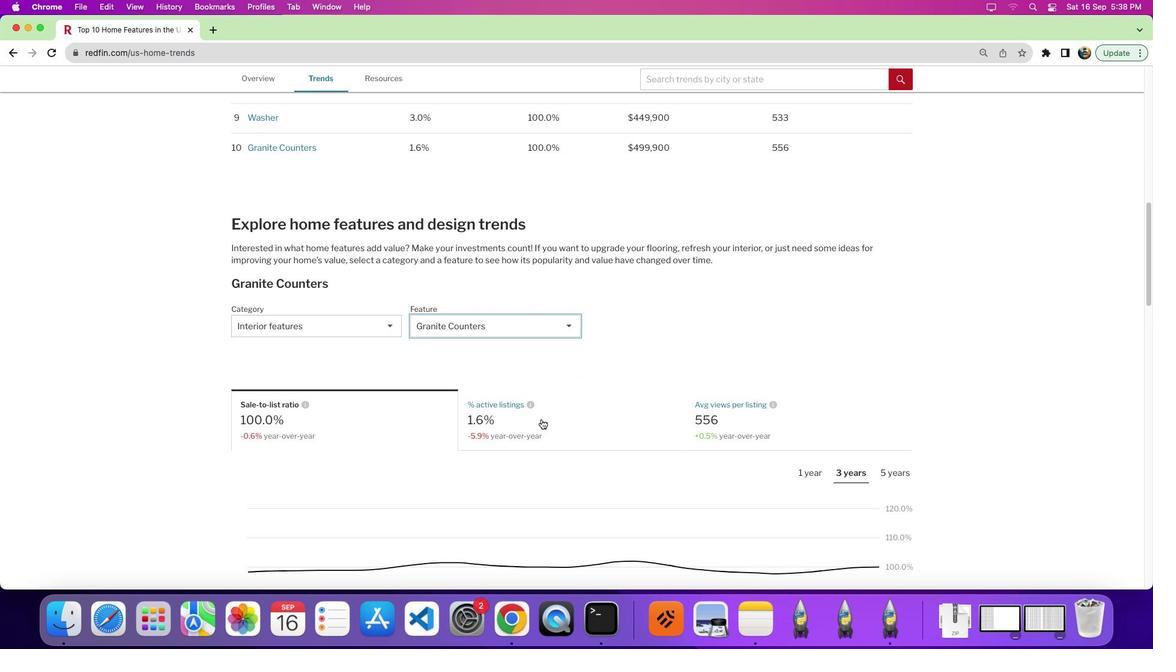 
Action: Mouse pressed left at (541, 418)
Screenshot: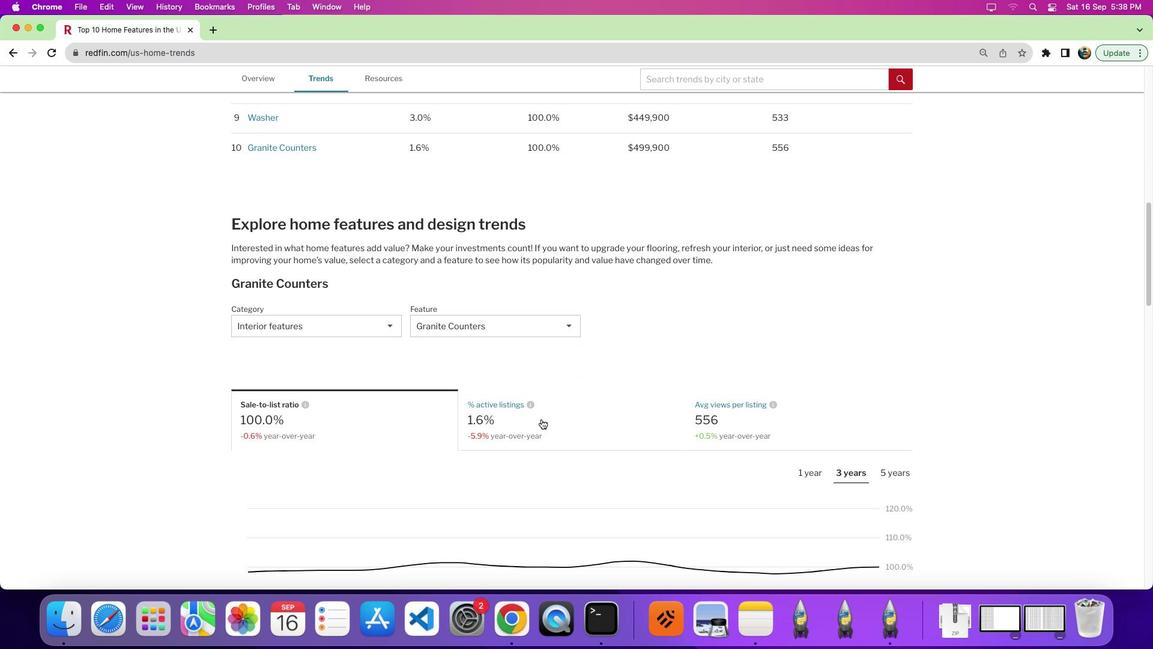 
Action: Mouse moved to (695, 405)
Screenshot: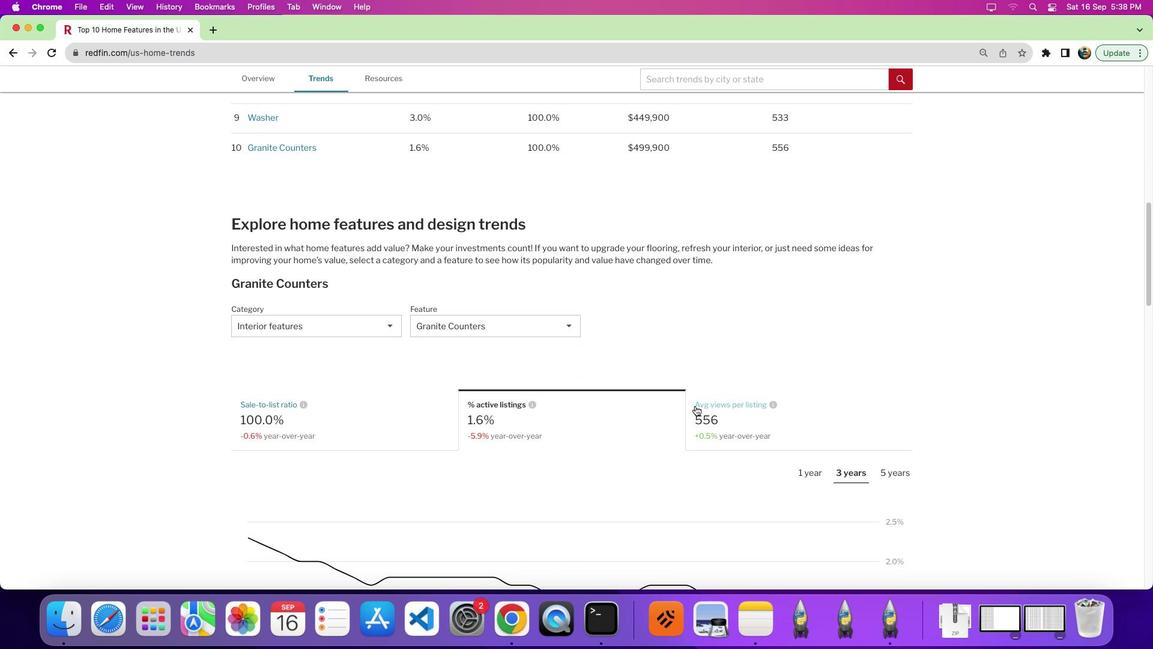 
Action: Mouse scrolled (695, 405) with delta (0, 0)
Screenshot: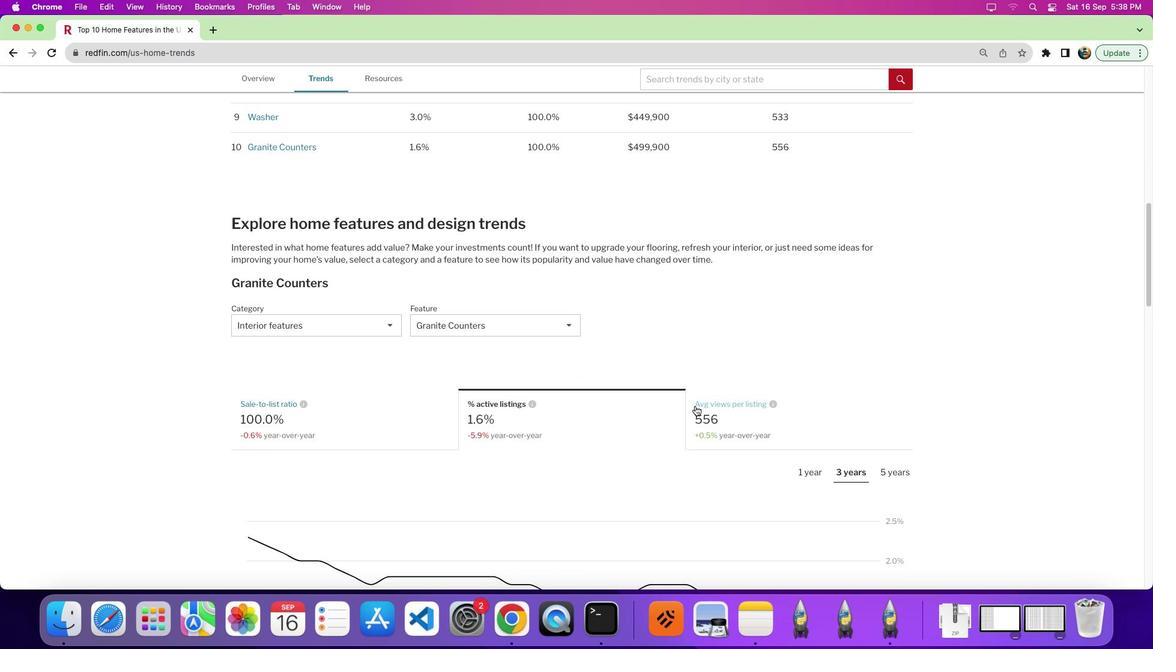 
Action: Mouse scrolled (695, 405) with delta (0, 0)
Screenshot: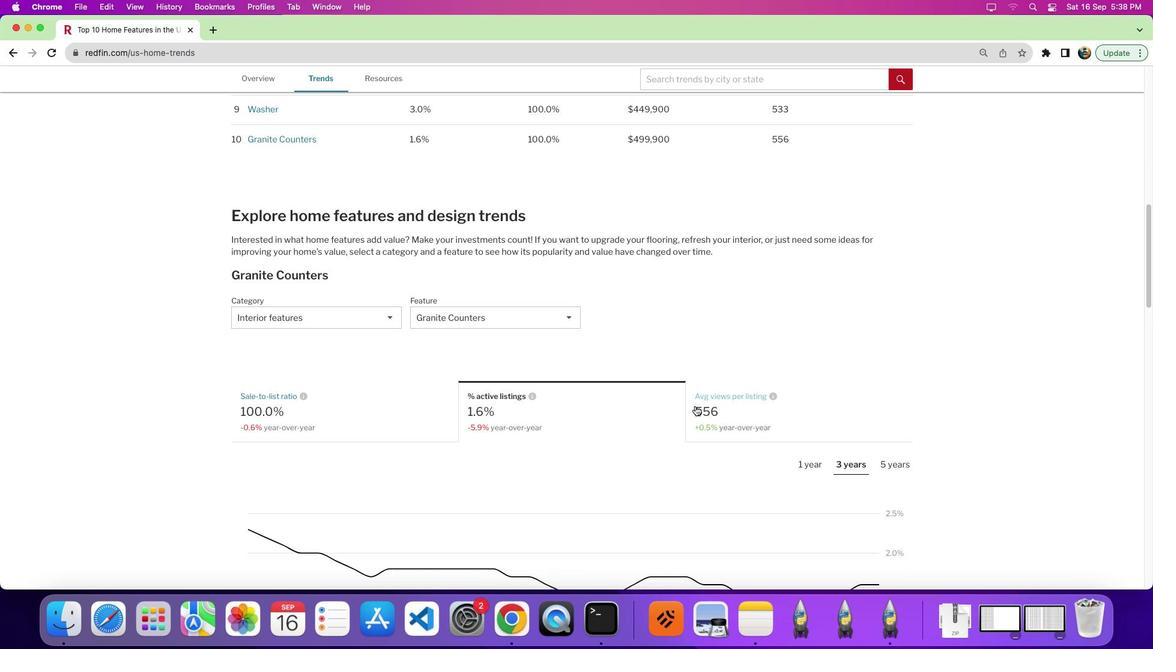 
Action: Mouse scrolled (695, 405) with delta (0, -3)
Screenshot: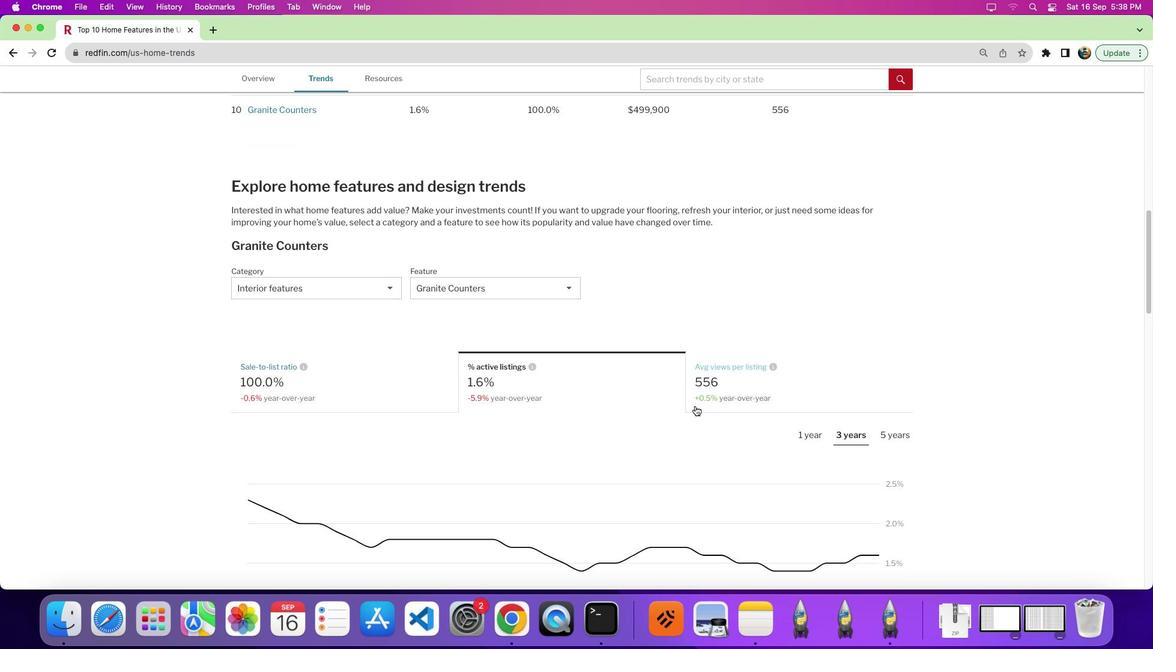 
Action: Mouse scrolled (695, 405) with delta (0, -4)
Screenshot: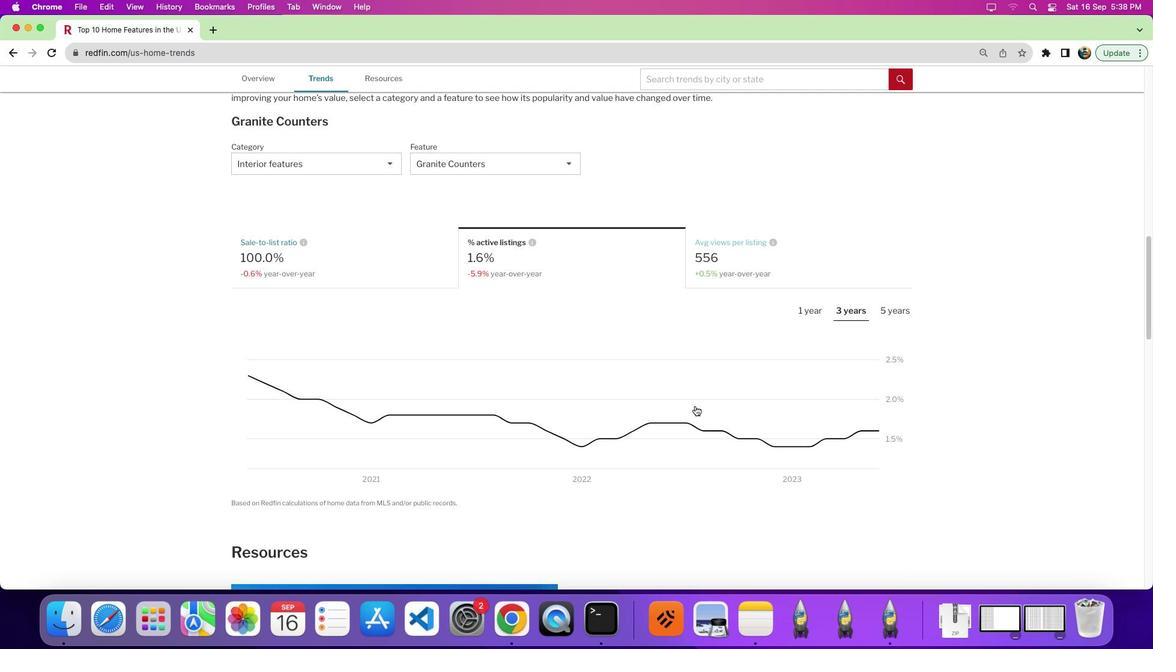 
Action: Mouse moved to (746, 283)
Screenshot: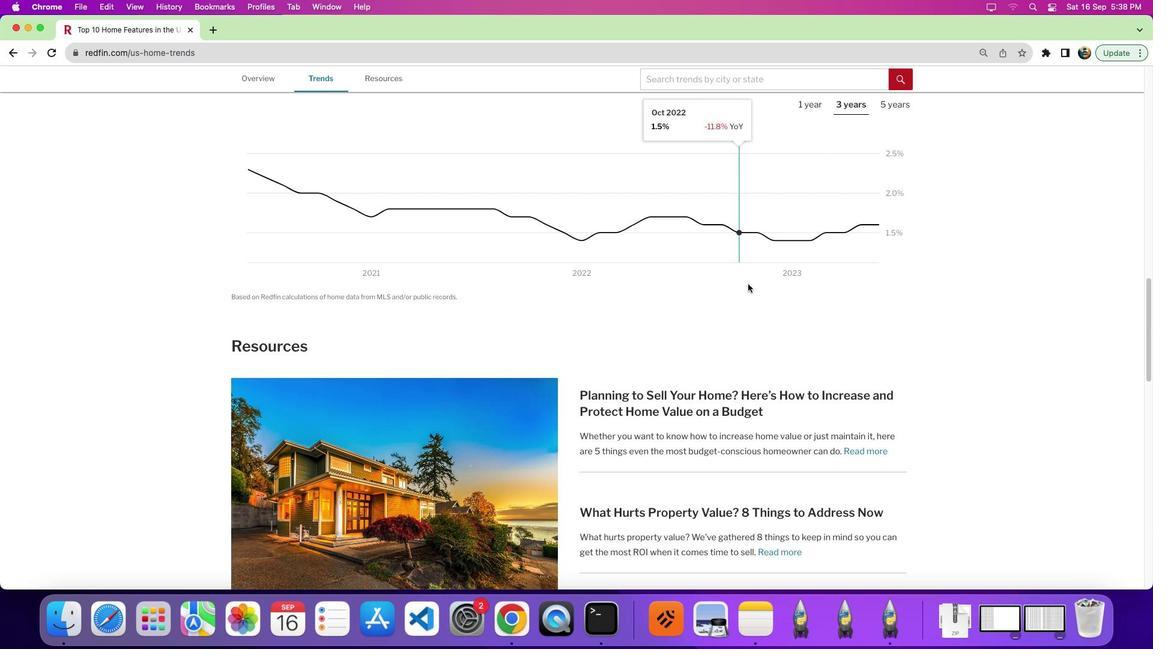 
Action: Mouse scrolled (746, 283) with delta (0, 0)
Screenshot: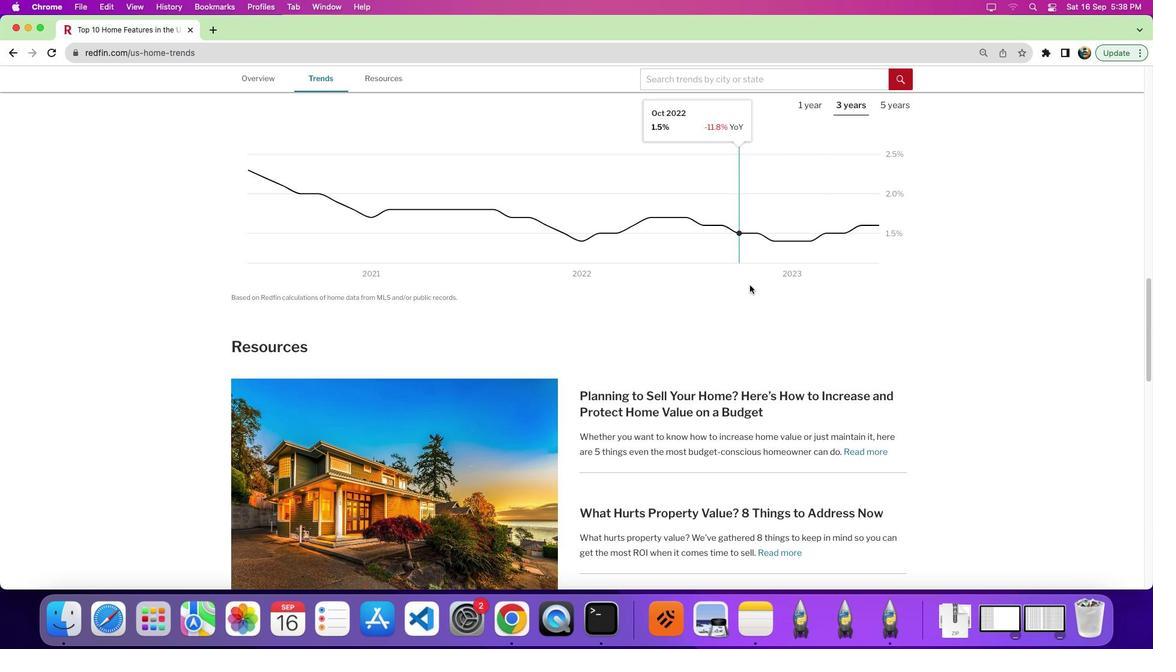 
Action: Mouse moved to (748, 283)
Screenshot: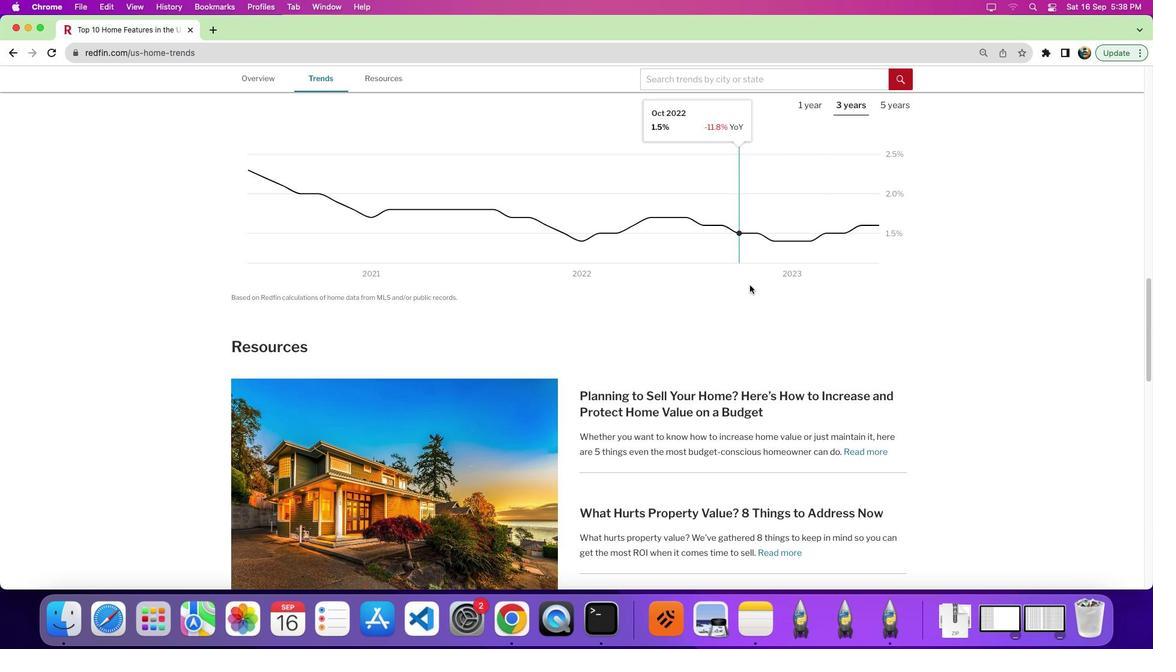 
Action: Mouse scrolled (748, 283) with delta (0, 0)
Screenshot: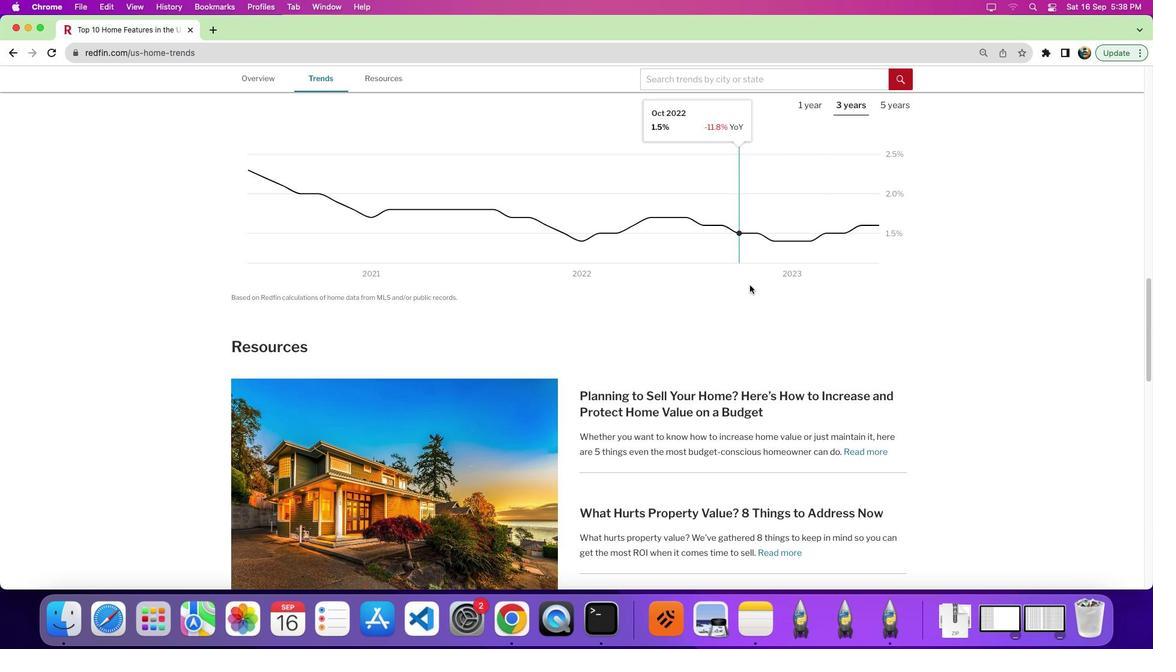 
Action: Mouse moved to (755, 292)
Screenshot: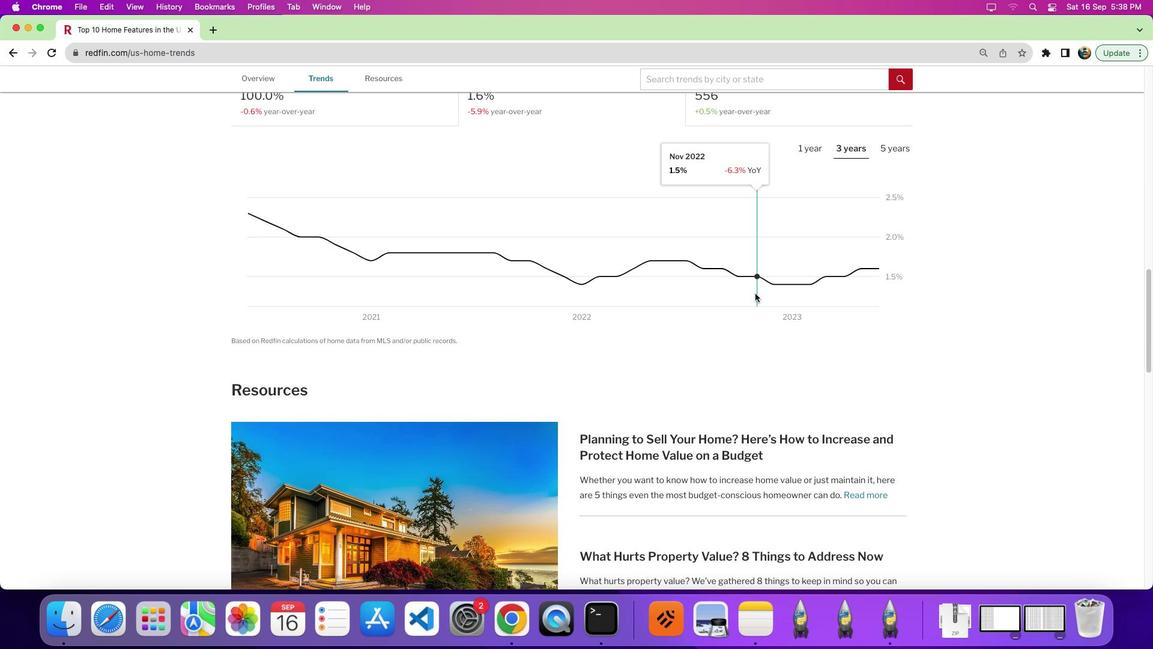 
Action: Mouse scrolled (755, 292) with delta (0, 0)
Screenshot: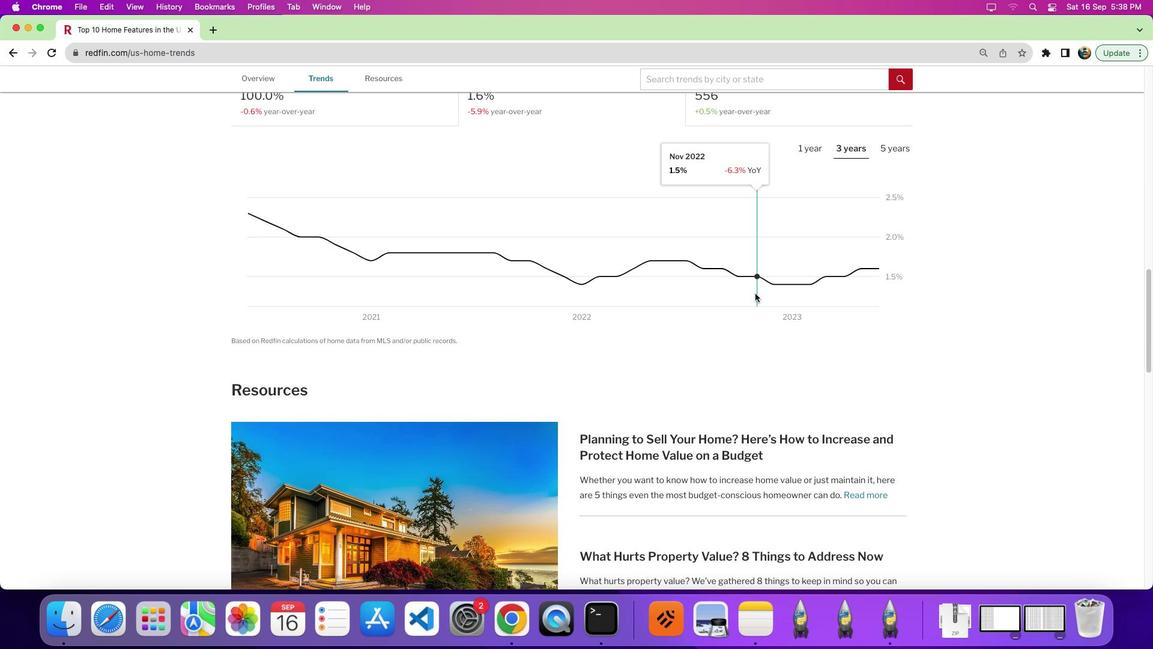 
Action: Mouse moved to (755, 293)
Screenshot: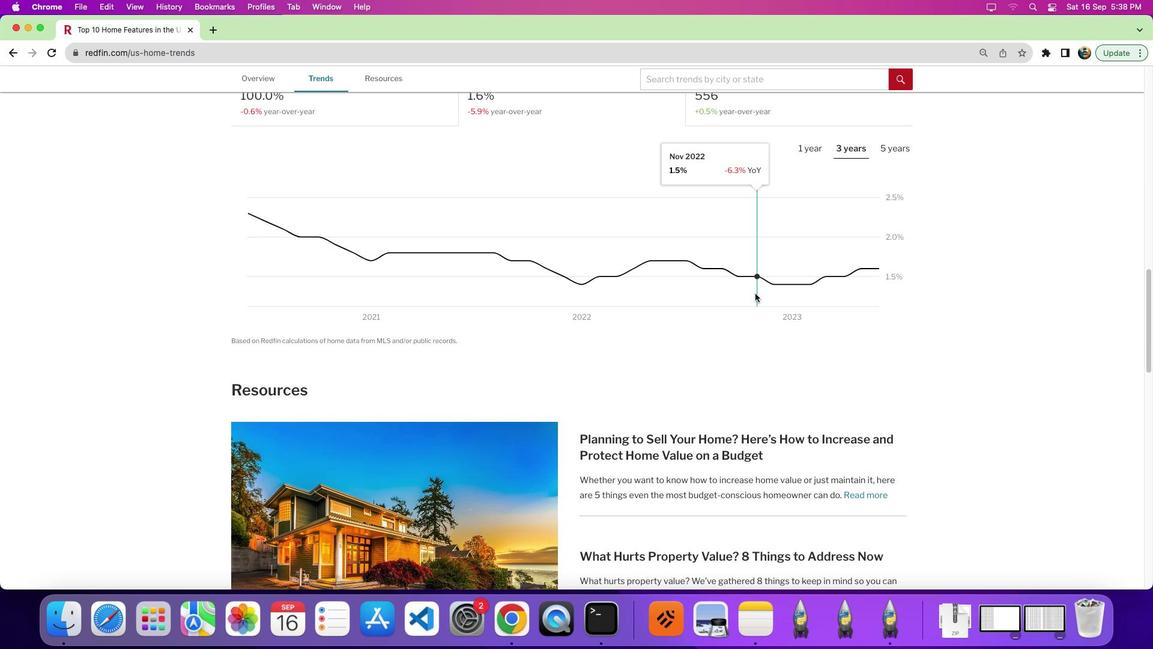 
Action: Mouse scrolled (755, 293) with delta (0, 0)
Screenshot: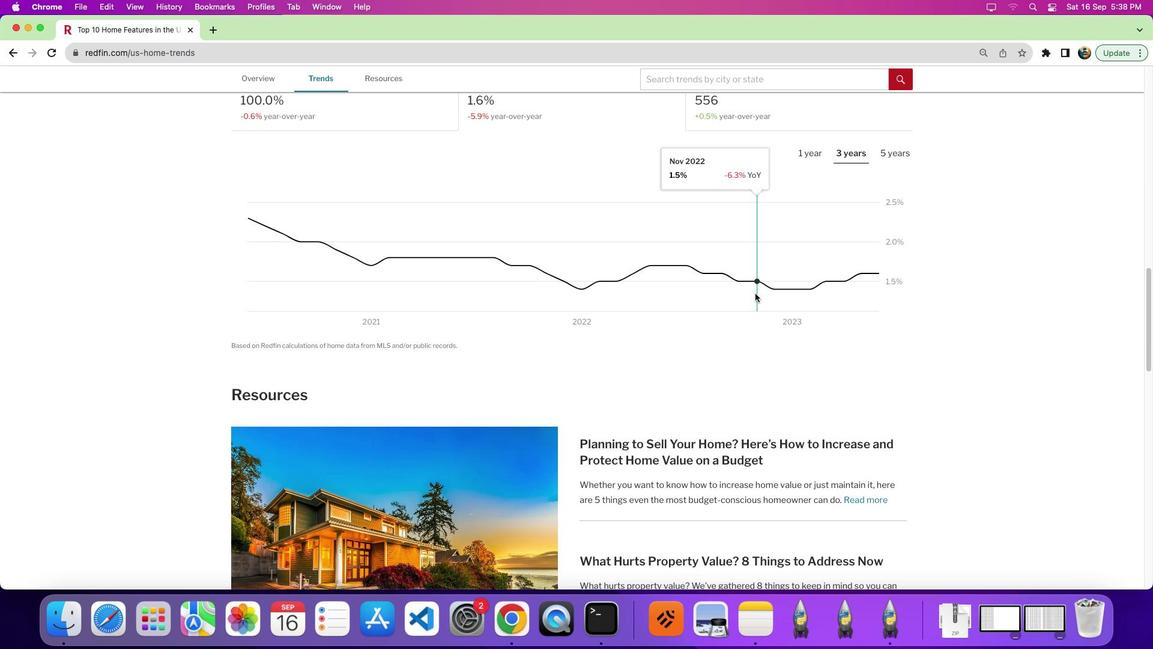 
Action: Mouse moved to (909, 181)
Screenshot: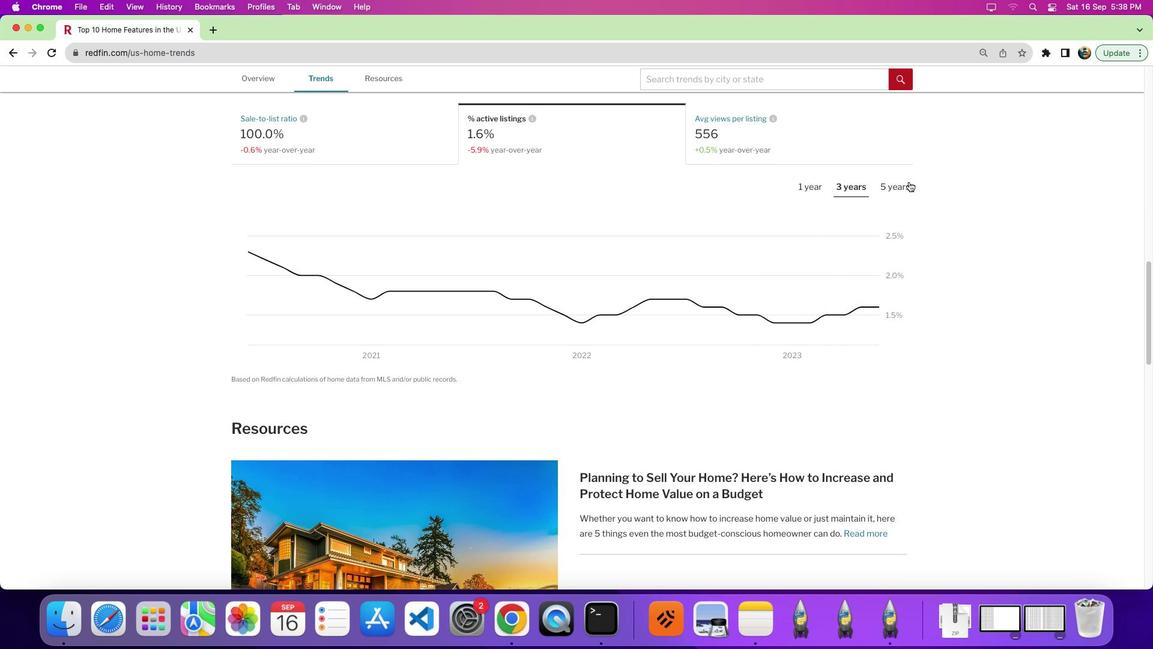 
Action: Mouse pressed left at (909, 181)
Screenshot: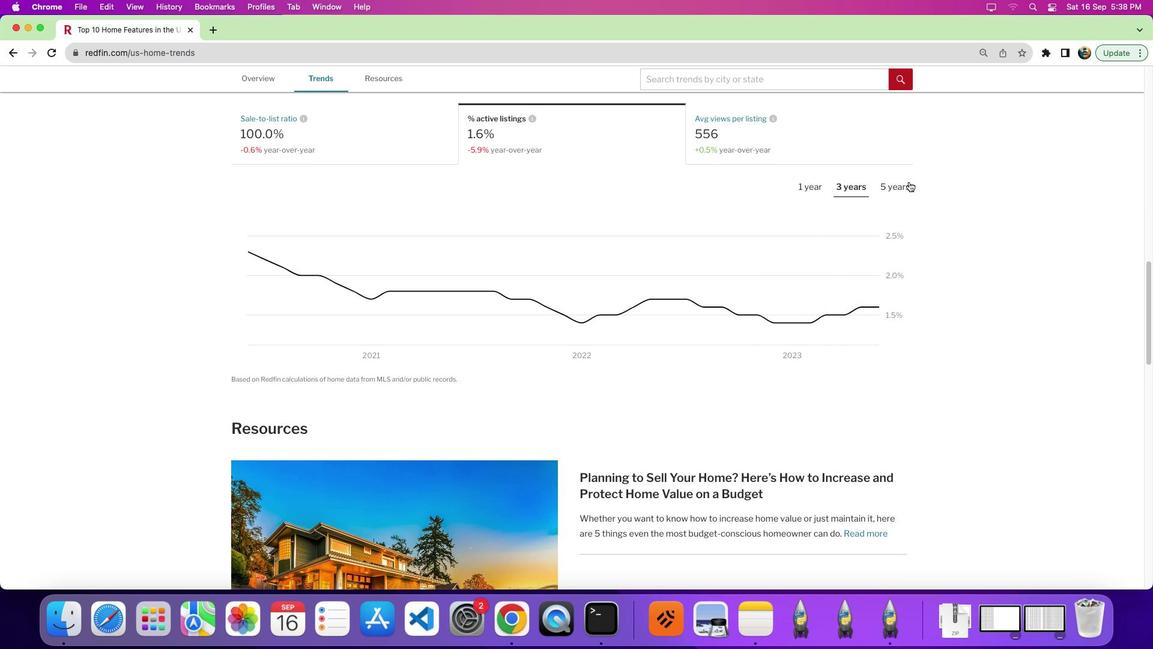 
Action: Mouse moved to (904, 201)
Screenshot: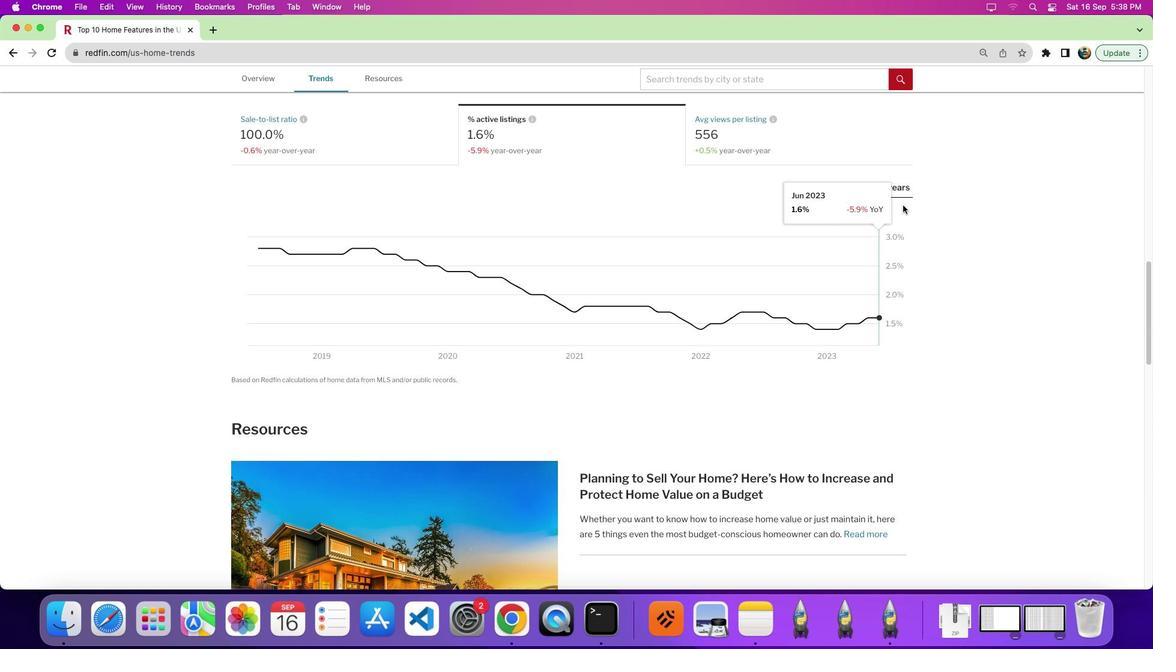 
Action: Mouse scrolled (904, 201) with delta (0, 0)
Screenshot: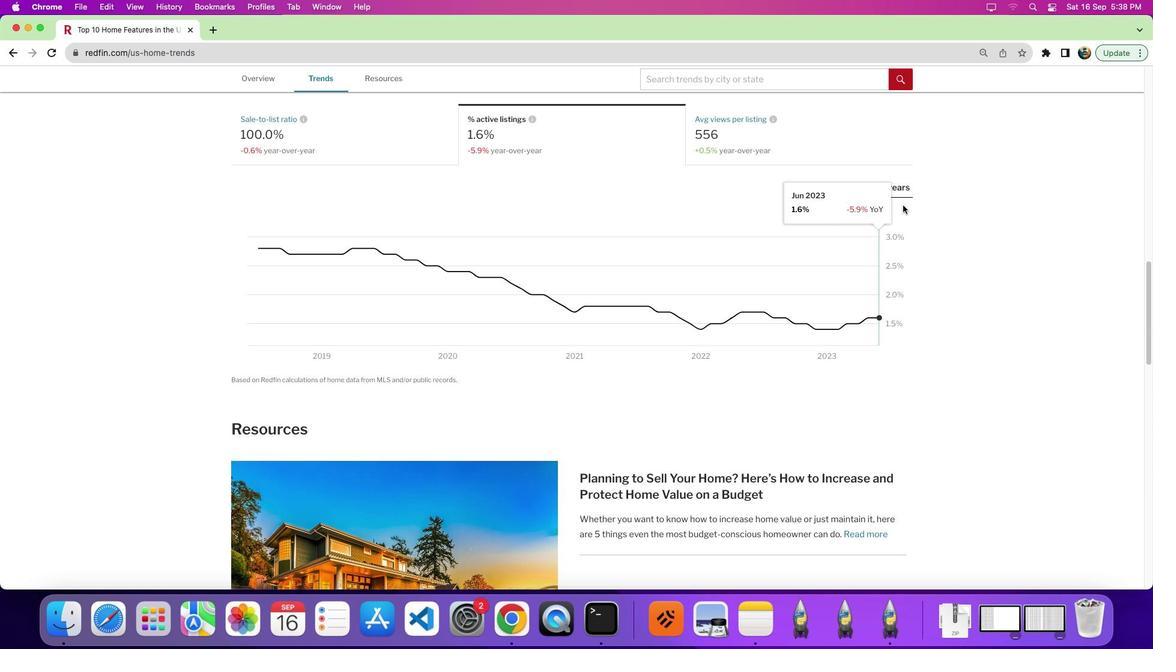 
Action: Mouse moved to (903, 204)
Screenshot: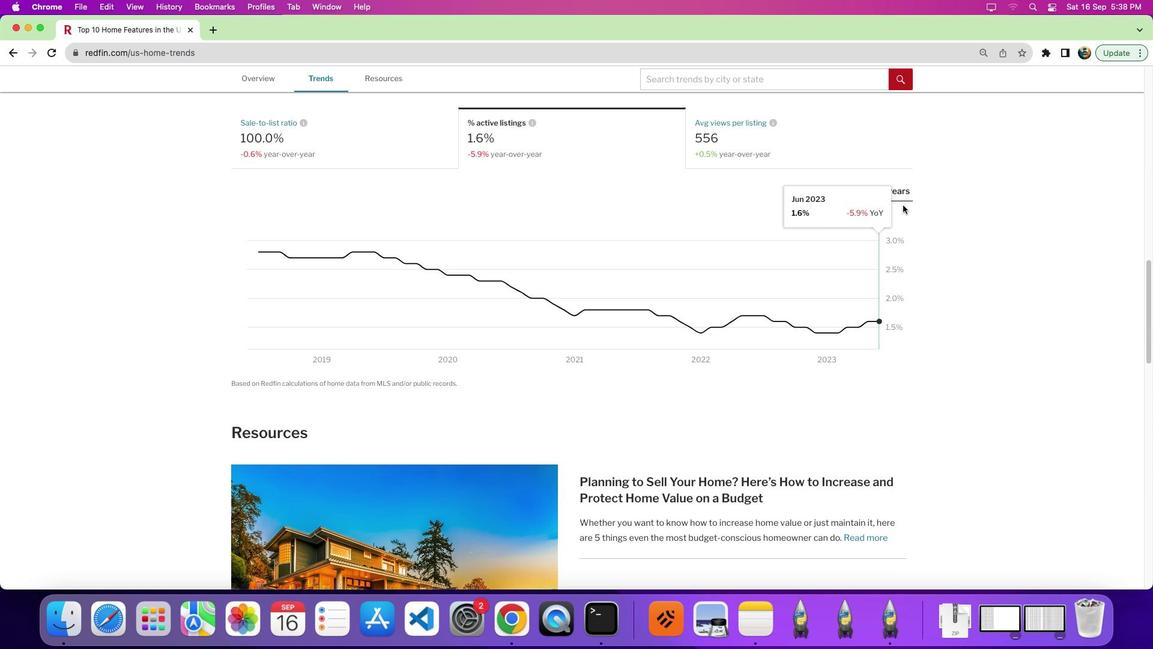 
Action: Mouse scrolled (903, 204) with delta (0, 0)
Screenshot: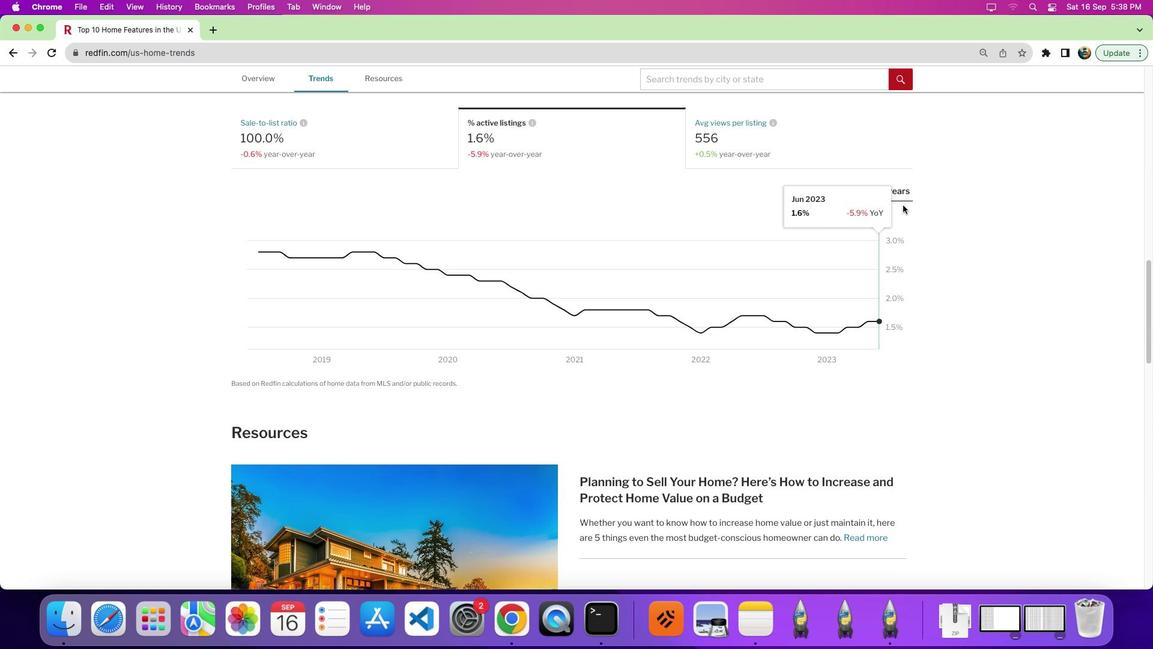 
Action: Mouse moved to (903, 205)
Screenshot: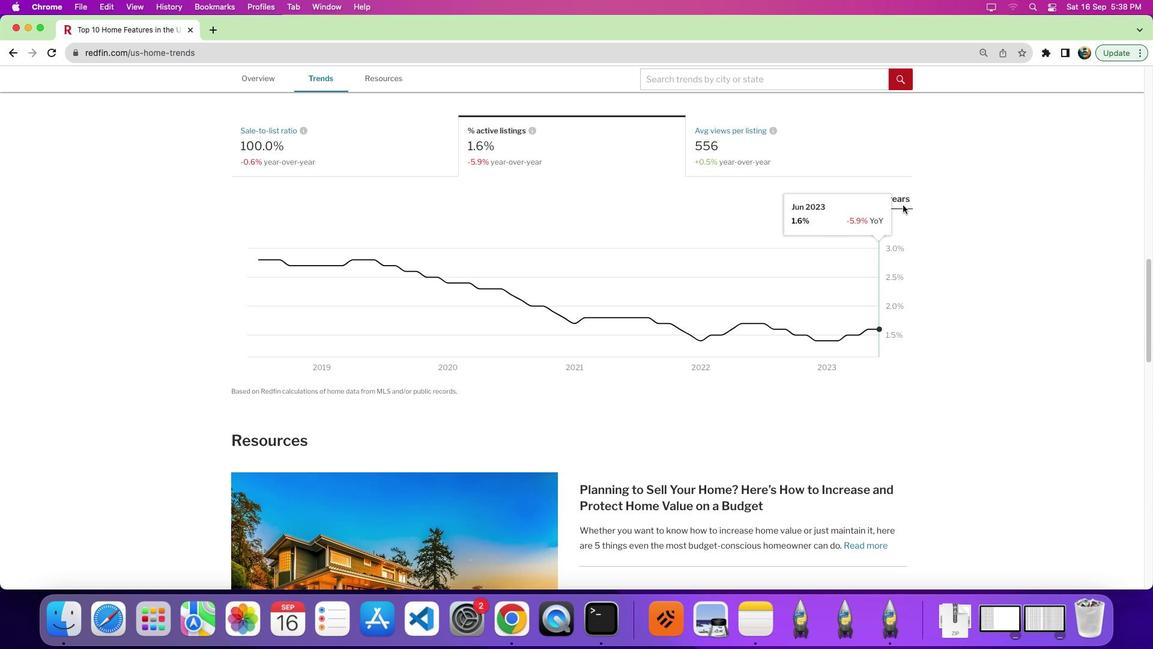 
Action: Mouse scrolled (903, 205) with delta (0, 1)
Screenshot: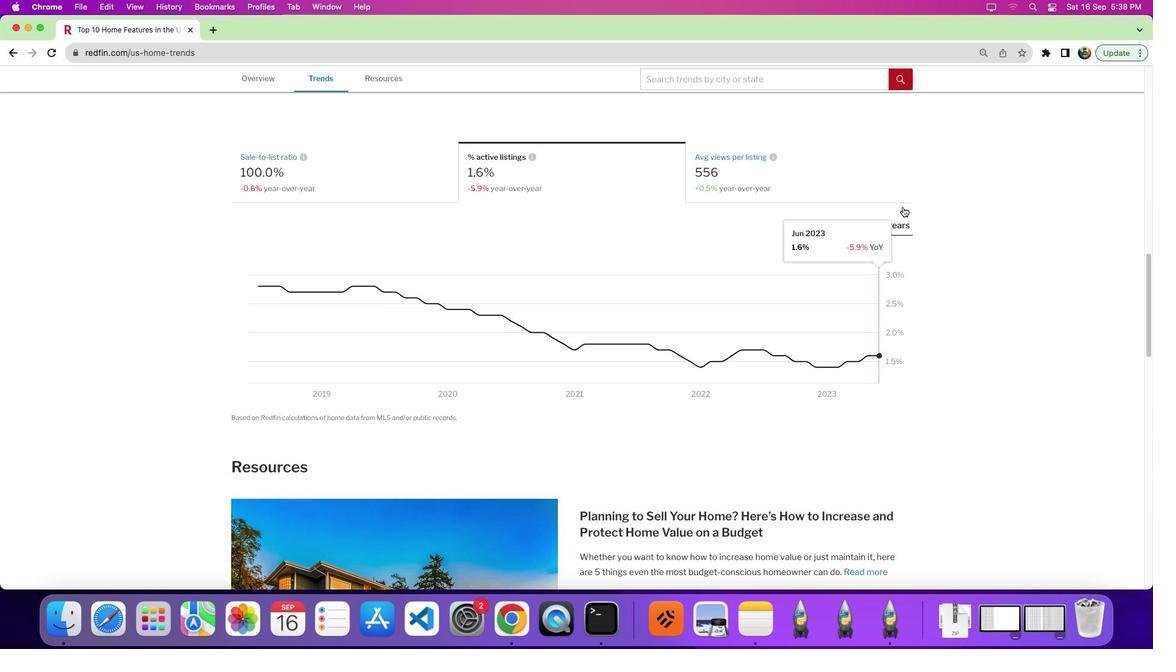 
Action: Mouse moved to (903, 209)
Screenshot: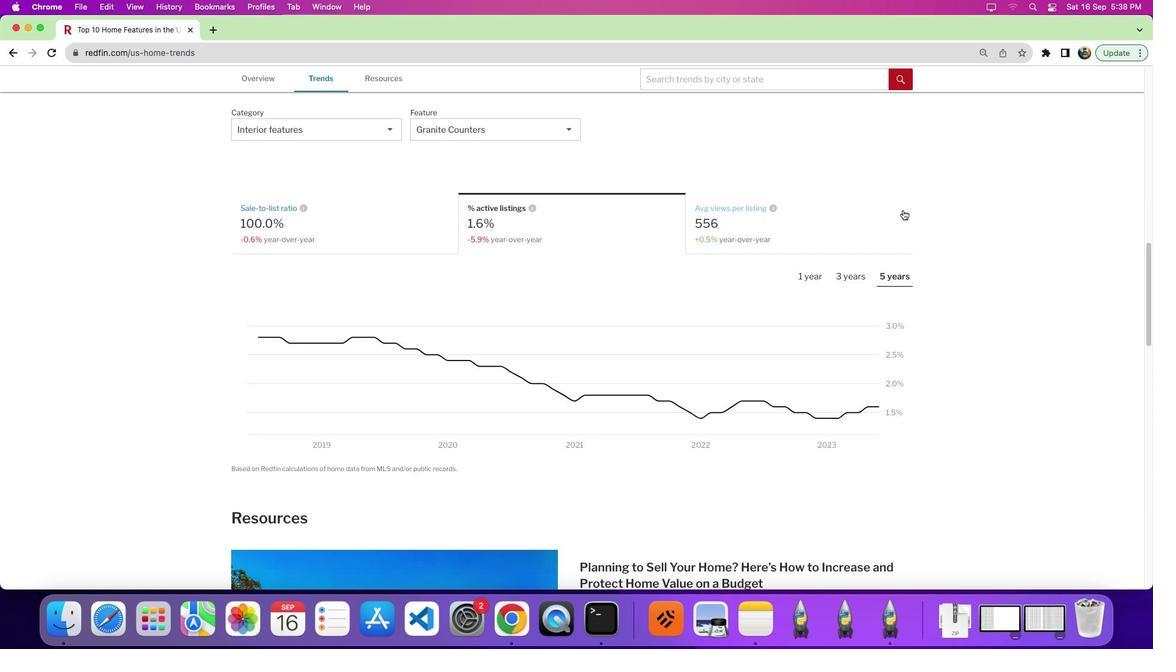 
Action: Mouse scrolled (903, 209) with delta (0, 0)
Screenshot: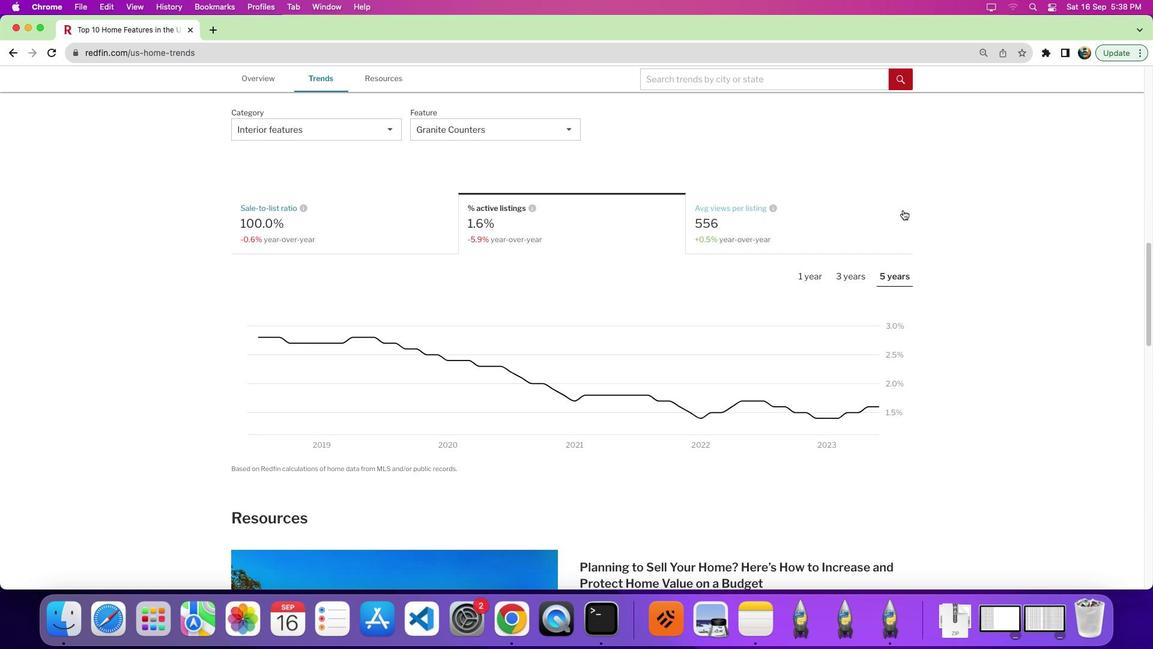 
Action: Mouse moved to (873, 360)
Screenshot: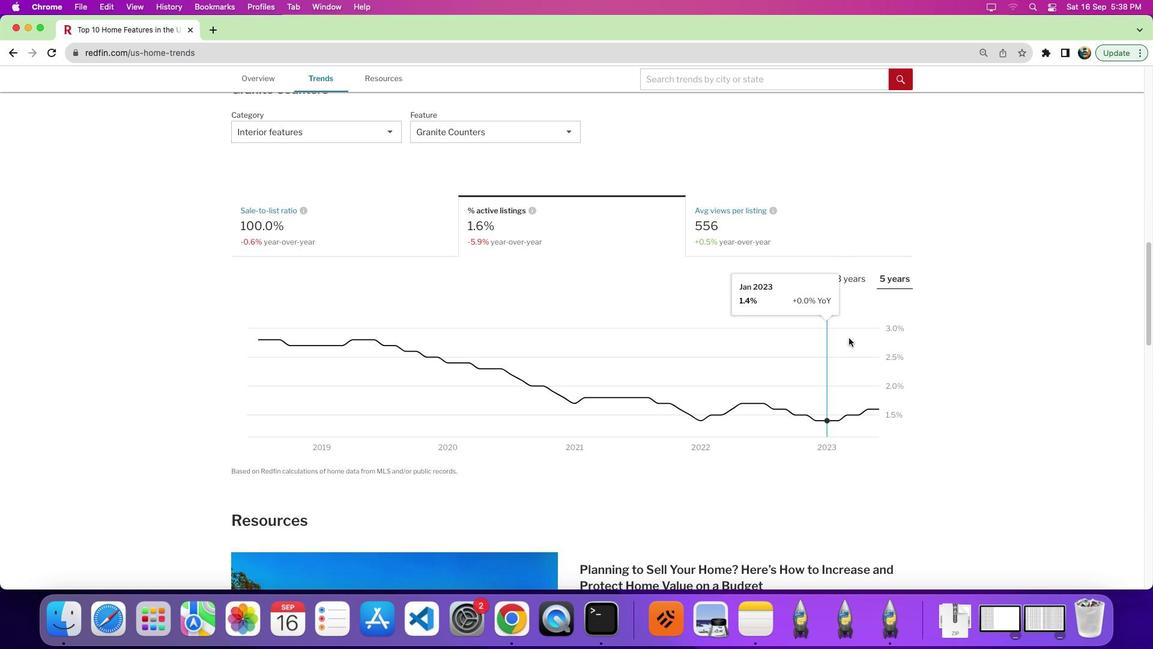 
